 Task: Find connections with filter location Bartolomé Masó with filter topic #mentorshipwith filter profile language English with filter current company Boston Scientific with filter school Ryan International School, Noida with filter industry Biotechnology Research with filter service category Ghostwriting with filter keywords title Vehicle or Equipment Cleaner
Action: Mouse moved to (598, 79)
Screenshot: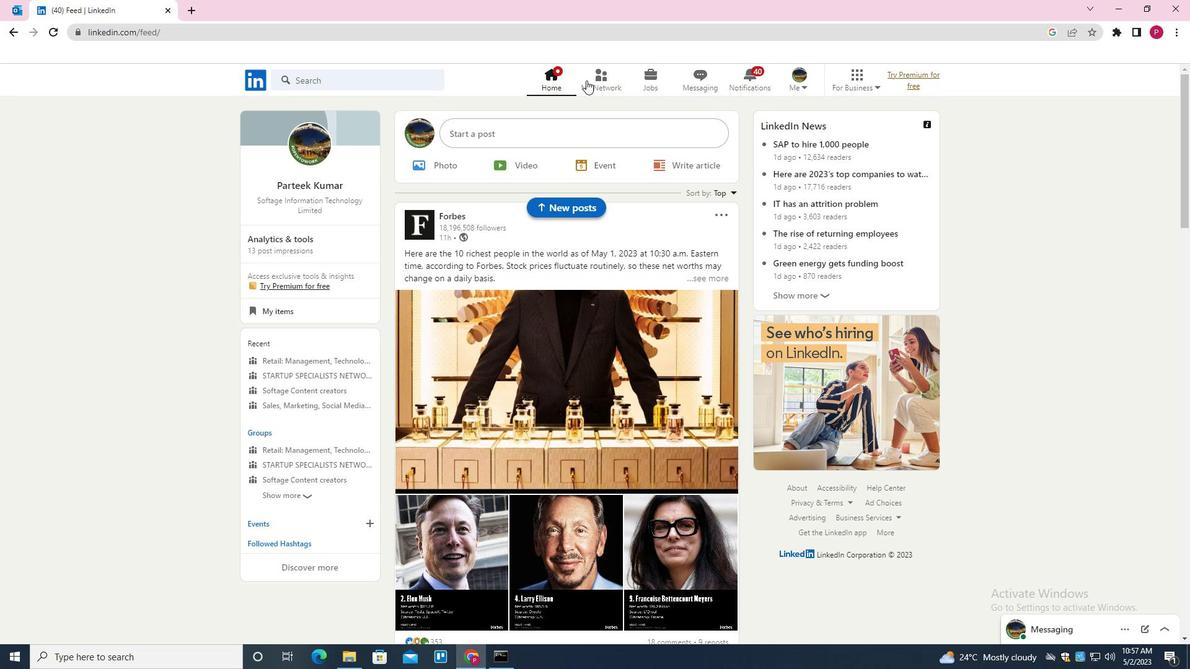 
Action: Mouse pressed left at (598, 79)
Screenshot: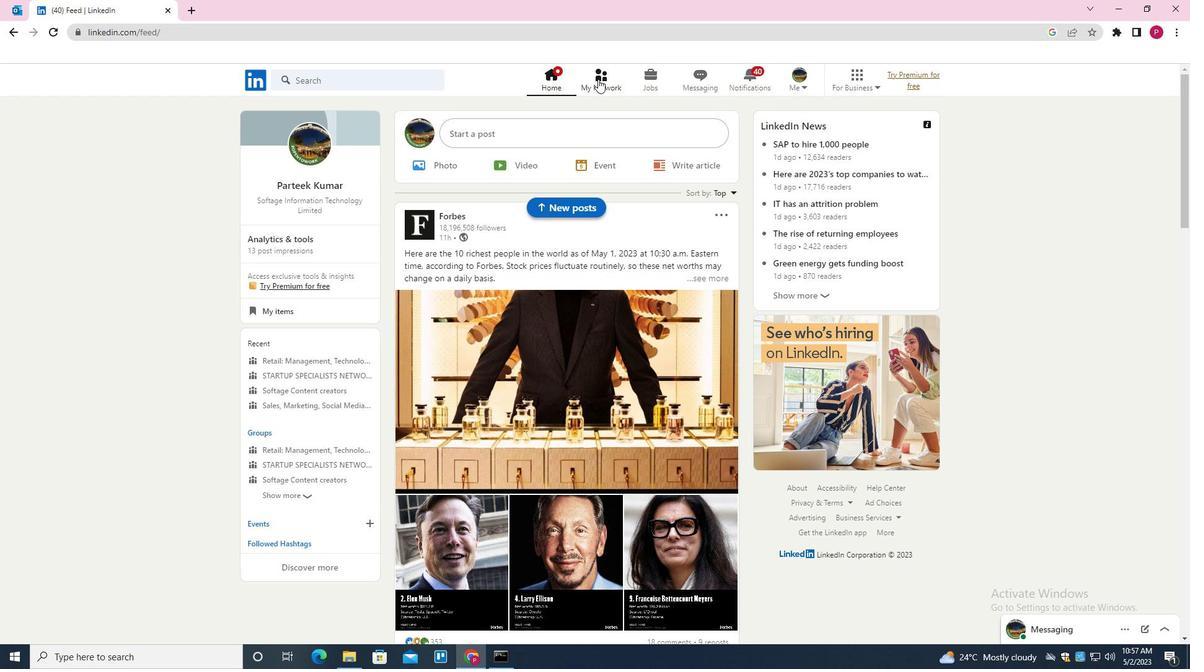
Action: Mouse moved to (373, 143)
Screenshot: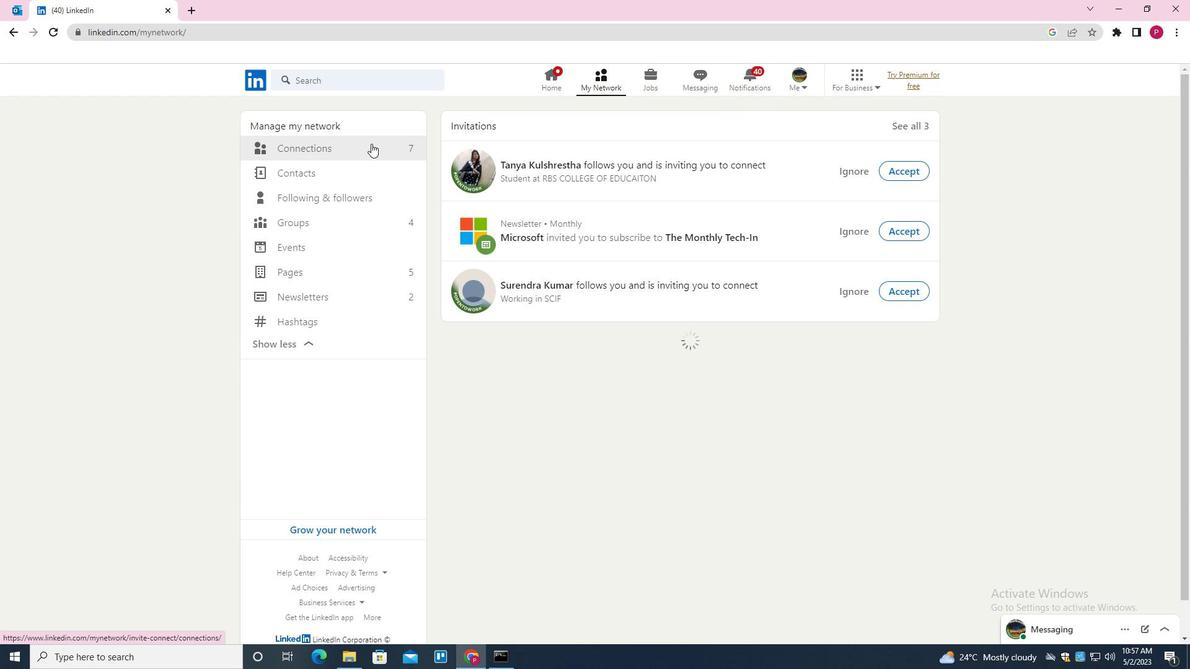 
Action: Mouse pressed left at (373, 143)
Screenshot: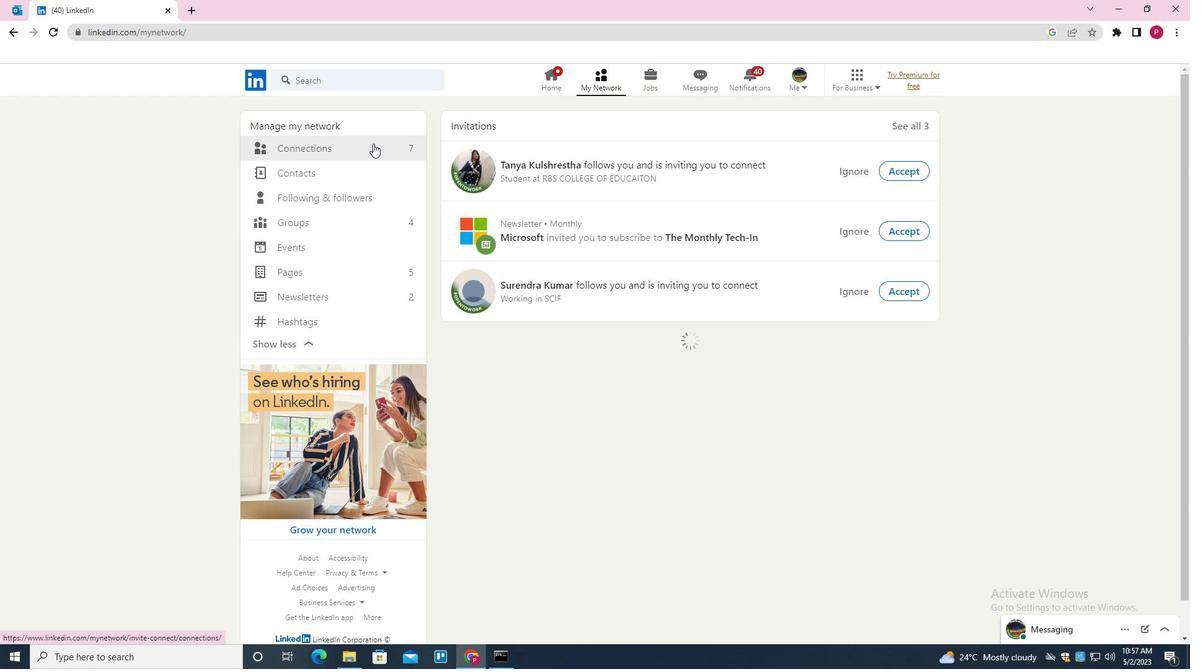 
Action: Mouse moved to (714, 149)
Screenshot: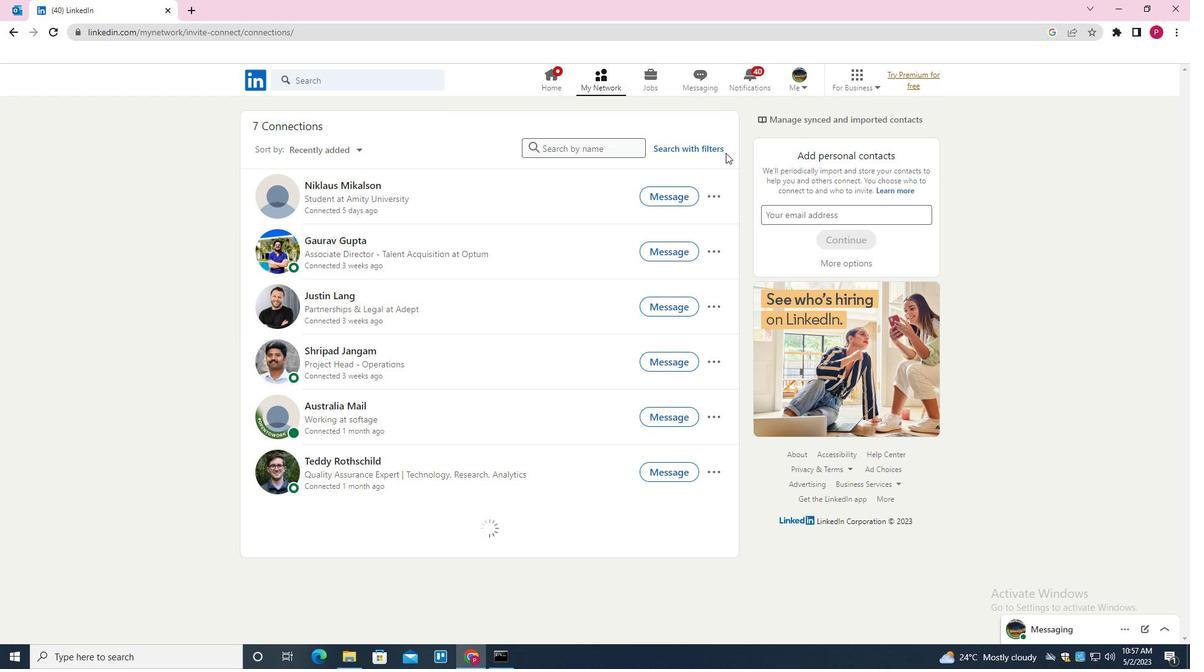 
Action: Mouse pressed left at (714, 149)
Screenshot: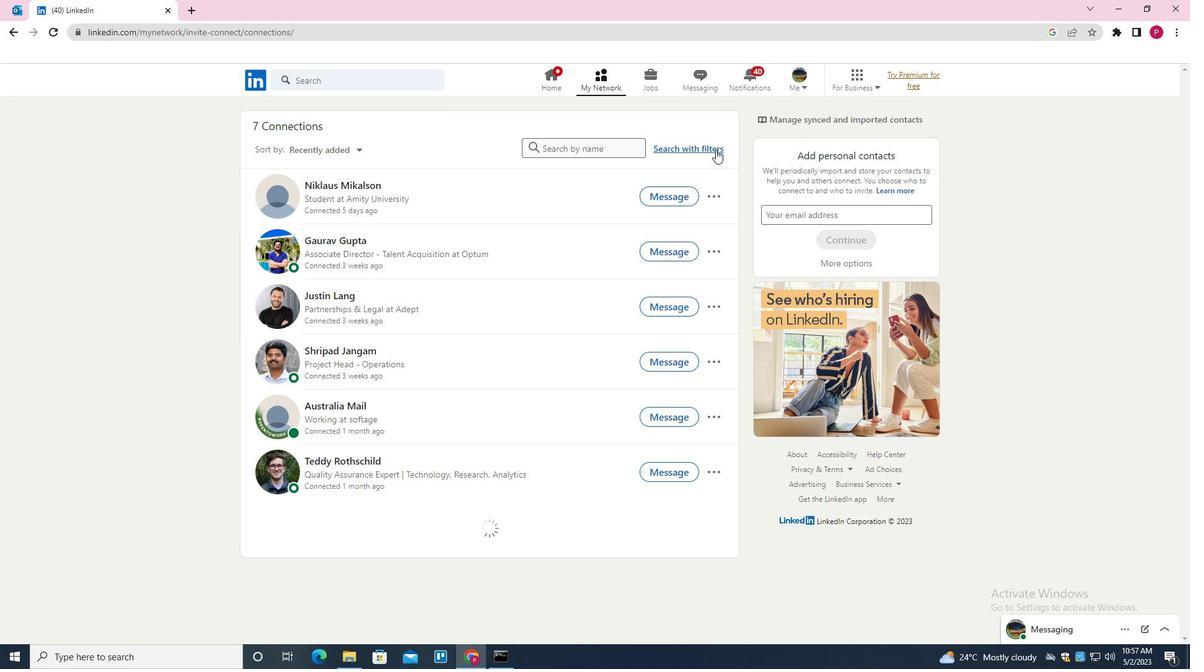 
Action: Mouse moved to (634, 115)
Screenshot: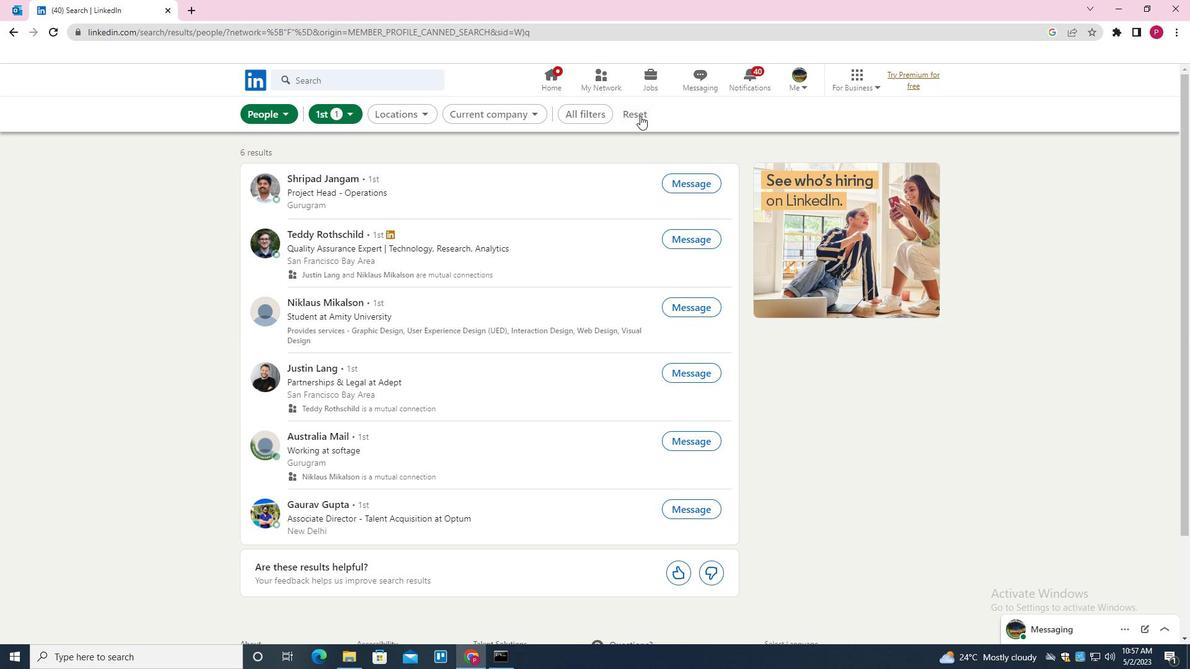 
Action: Mouse pressed left at (634, 115)
Screenshot: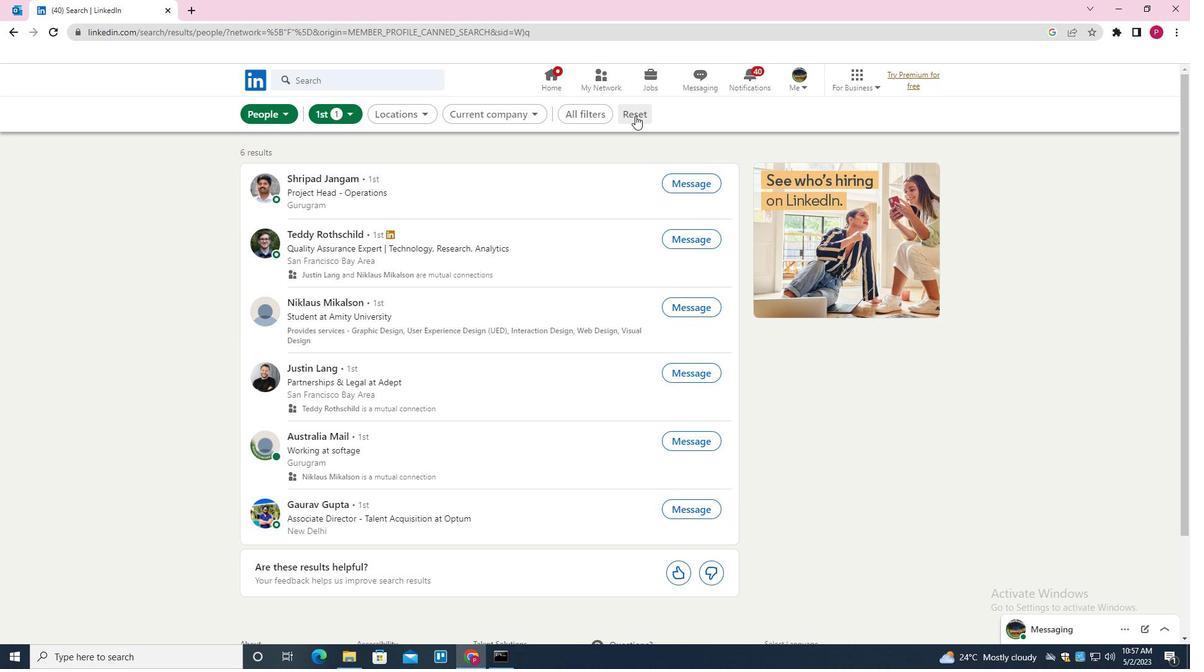 
Action: Mouse moved to (624, 114)
Screenshot: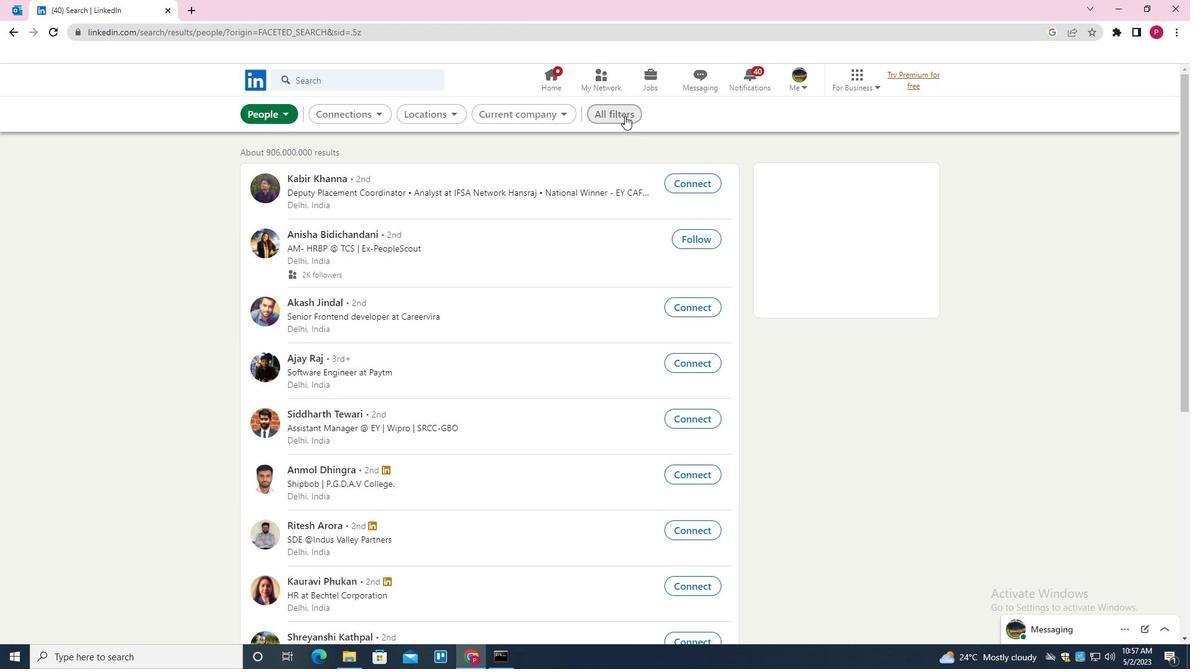 
Action: Mouse pressed left at (624, 114)
Screenshot: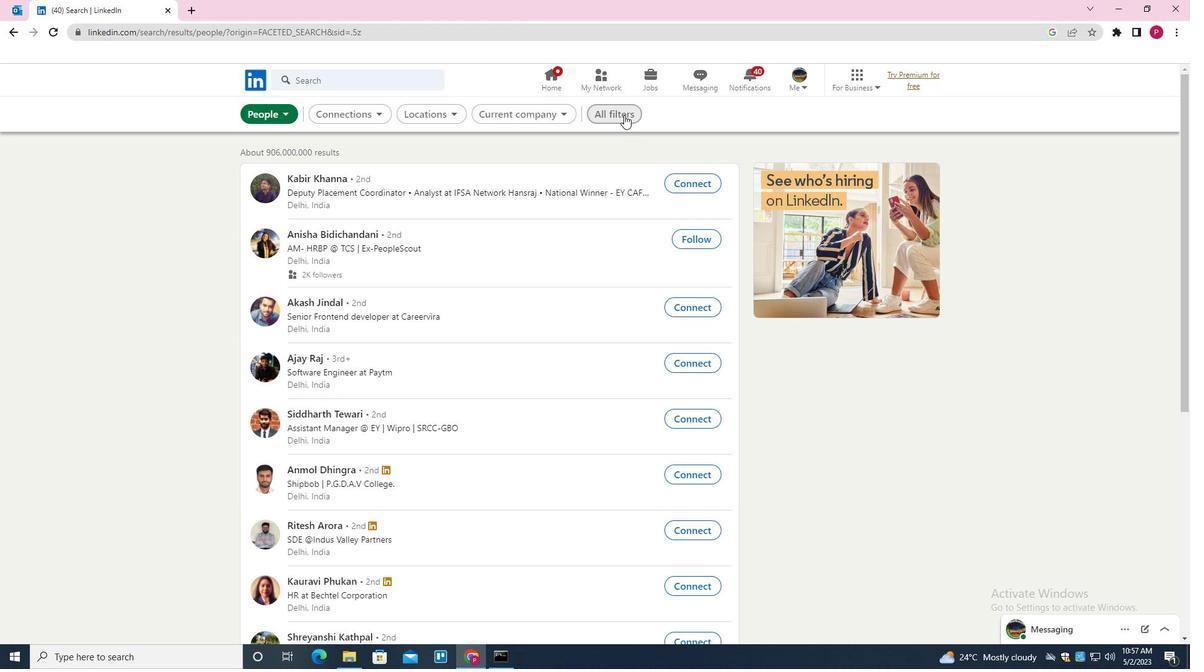 
Action: Mouse moved to (1056, 288)
Screenshot: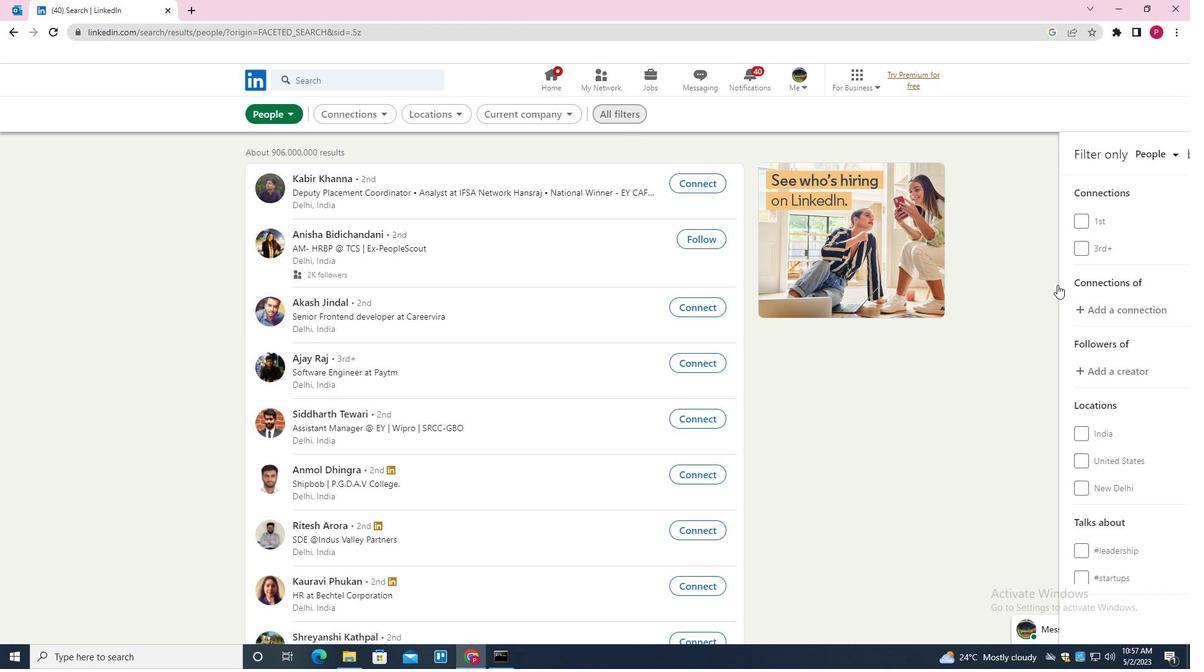 
Action: Mouse scrolled (1056, 287) with delta (0, 0)
Screenshot: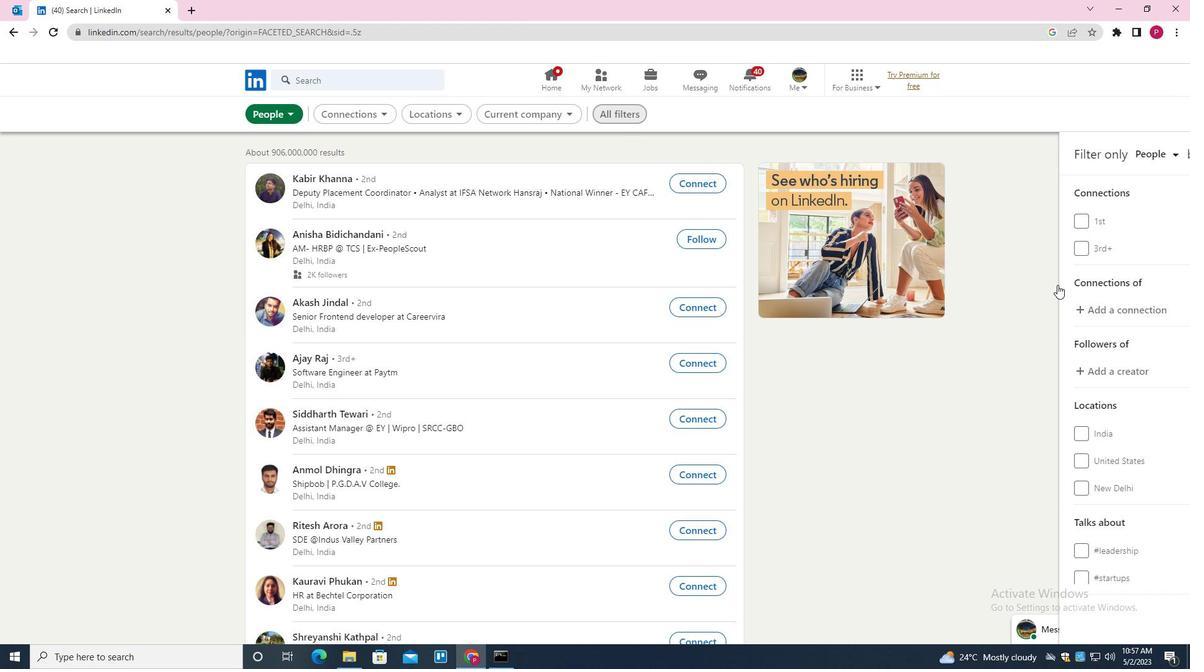 
Action: Mouse moved to (1056, 291)
Screenshot: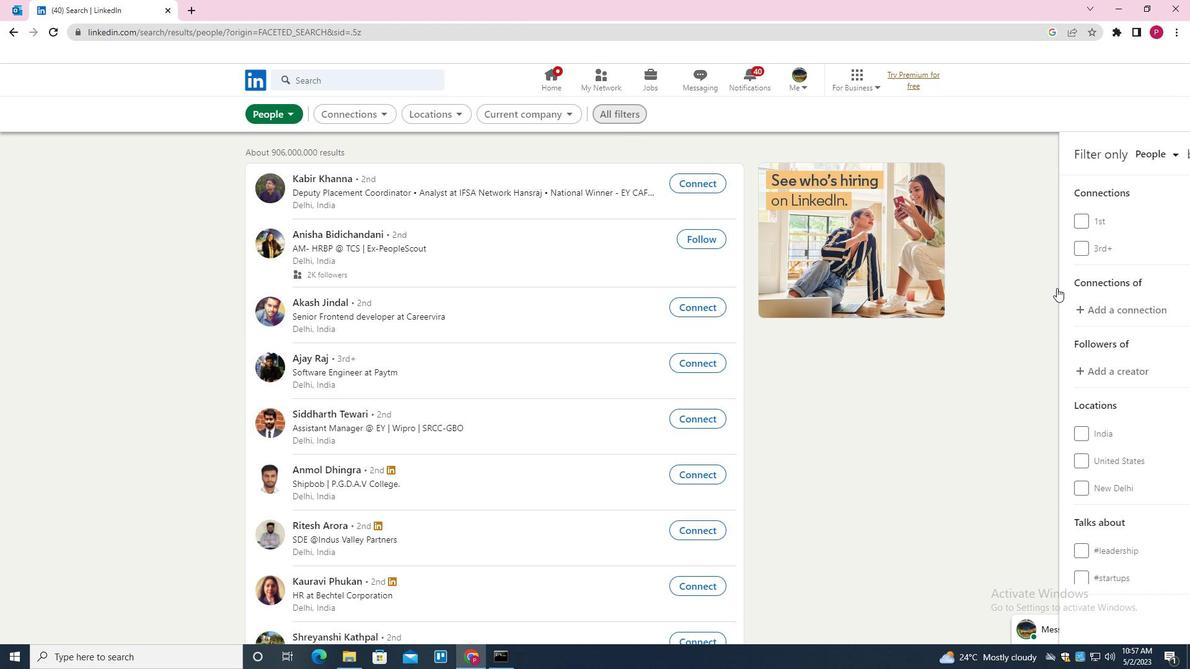 
Action: Mouse scrolled (1056, 290) with delta (0, 0)
Screenshot: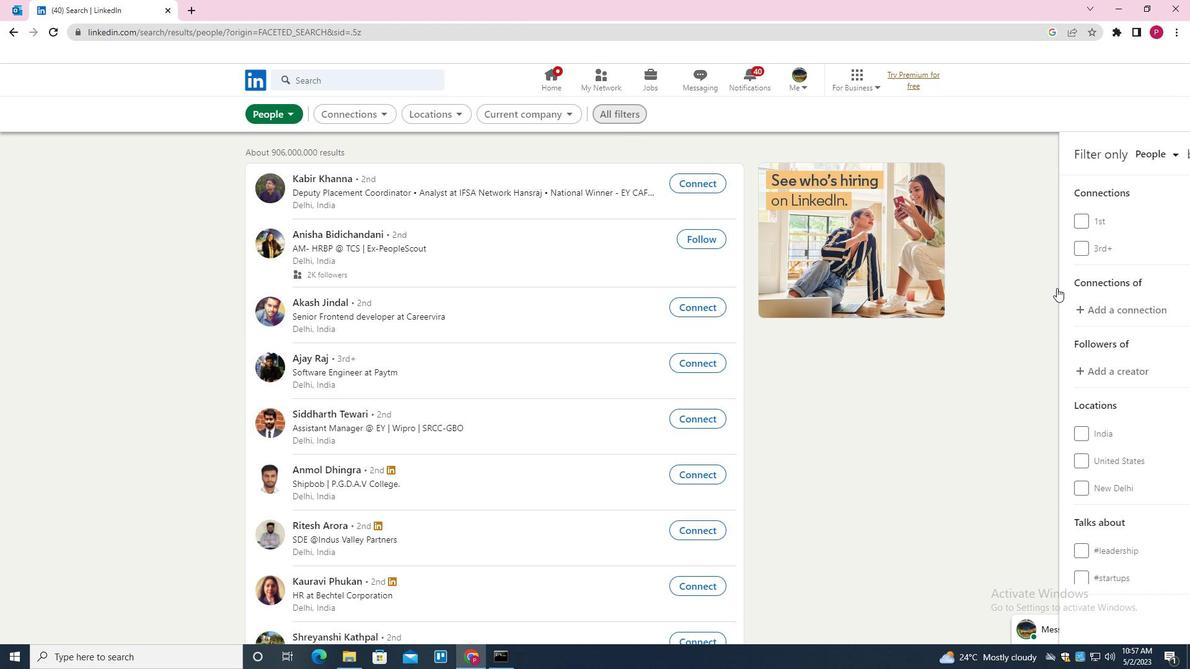 
Action: Mouse moved to (1045, 358)
Screenshot: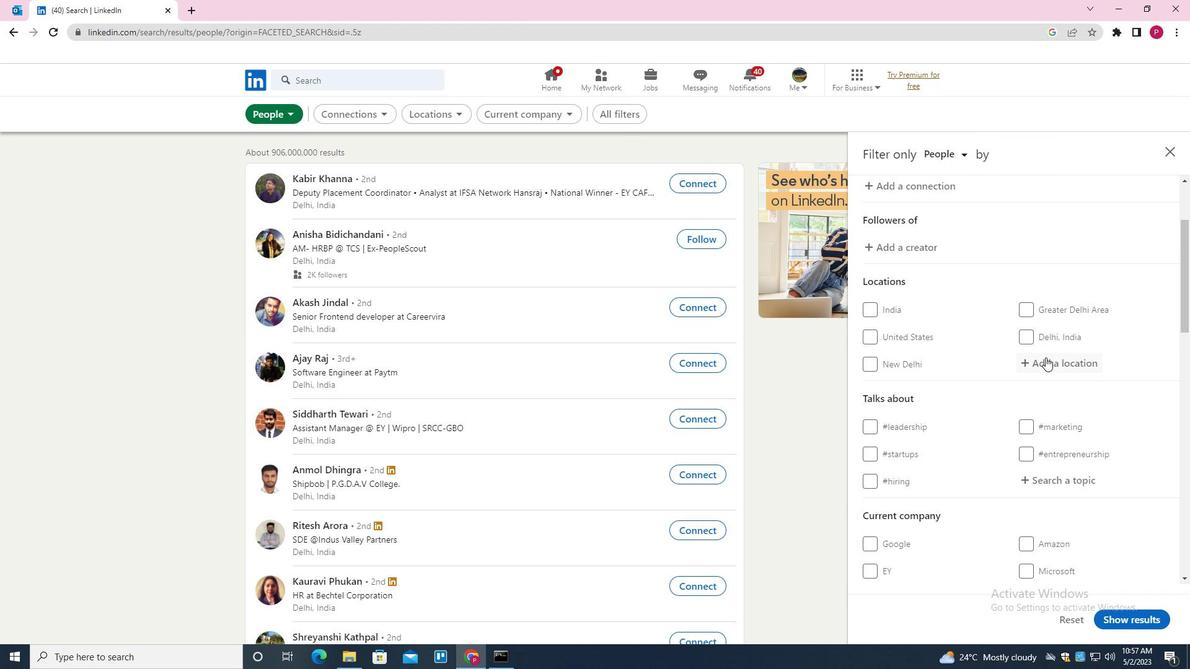 
Action: Mouse pressed left at (1045, 358)
Screenshot: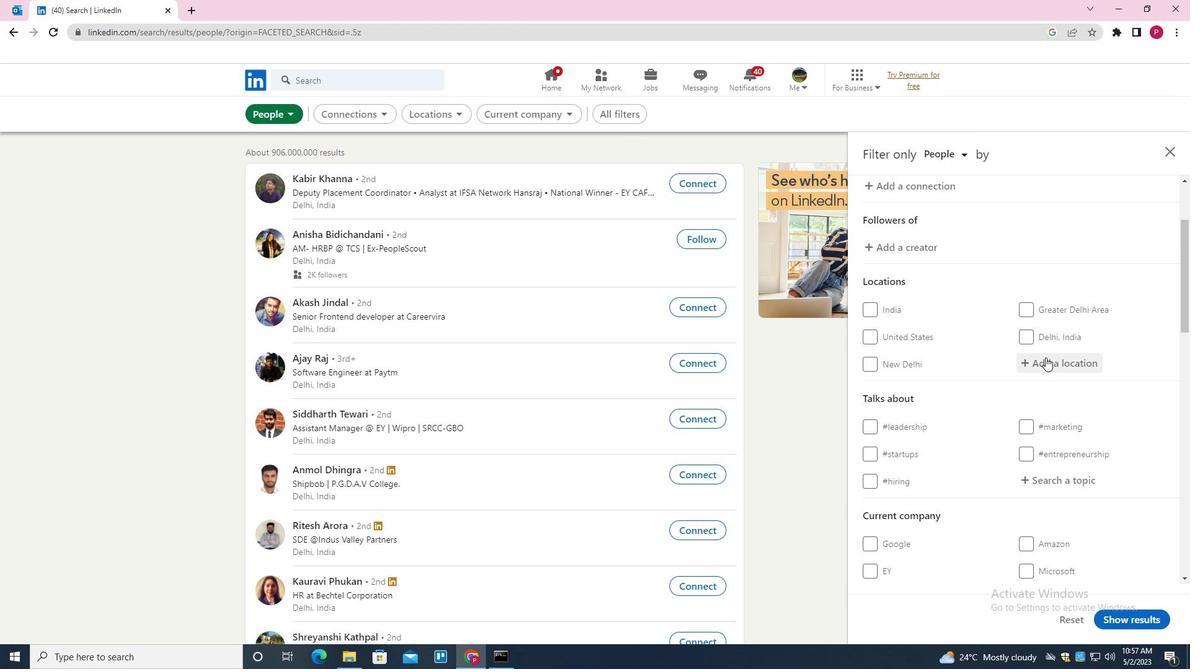 
Action: Mouse moved to (1045, 358)
Screenshot: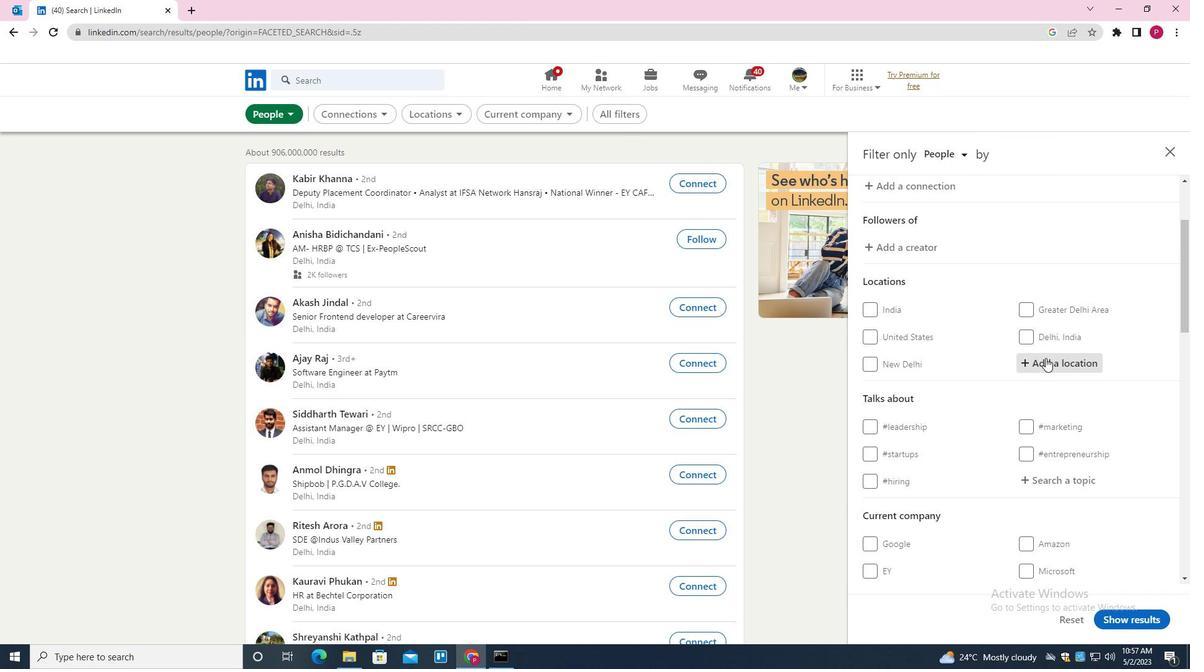
Action: Key pressed <Key.shift>BARTOLOME<Key.space><Key.shift>MASO
Screenshot: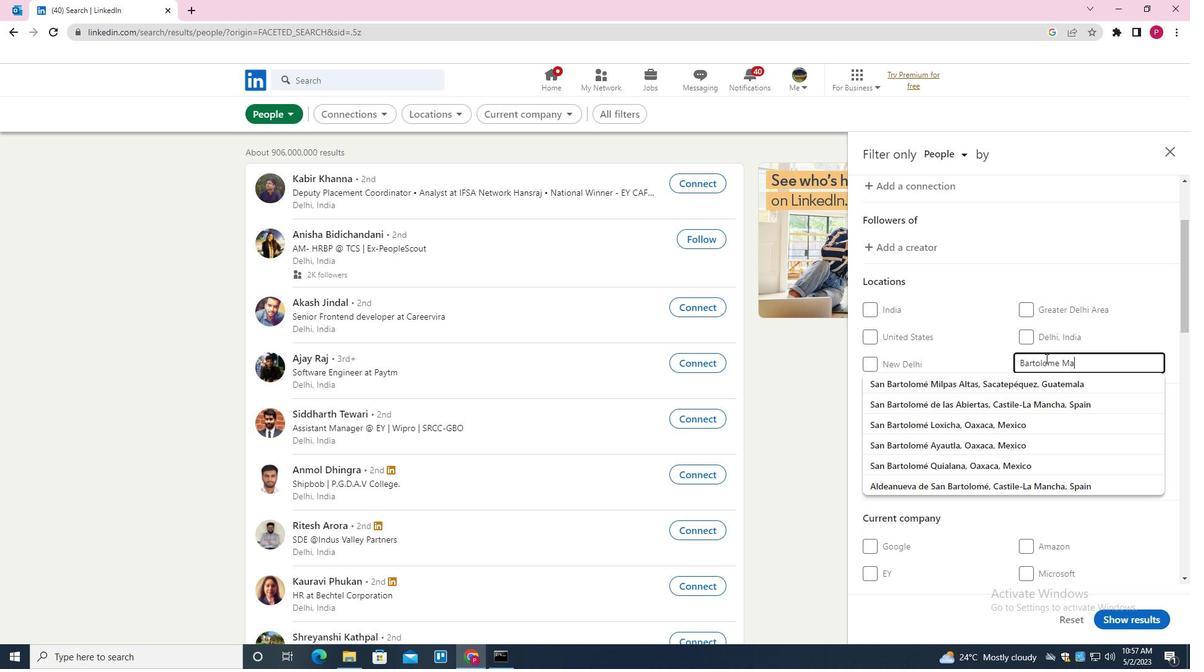 
Action: Mouse moved to (1038, 392)
Screenshot: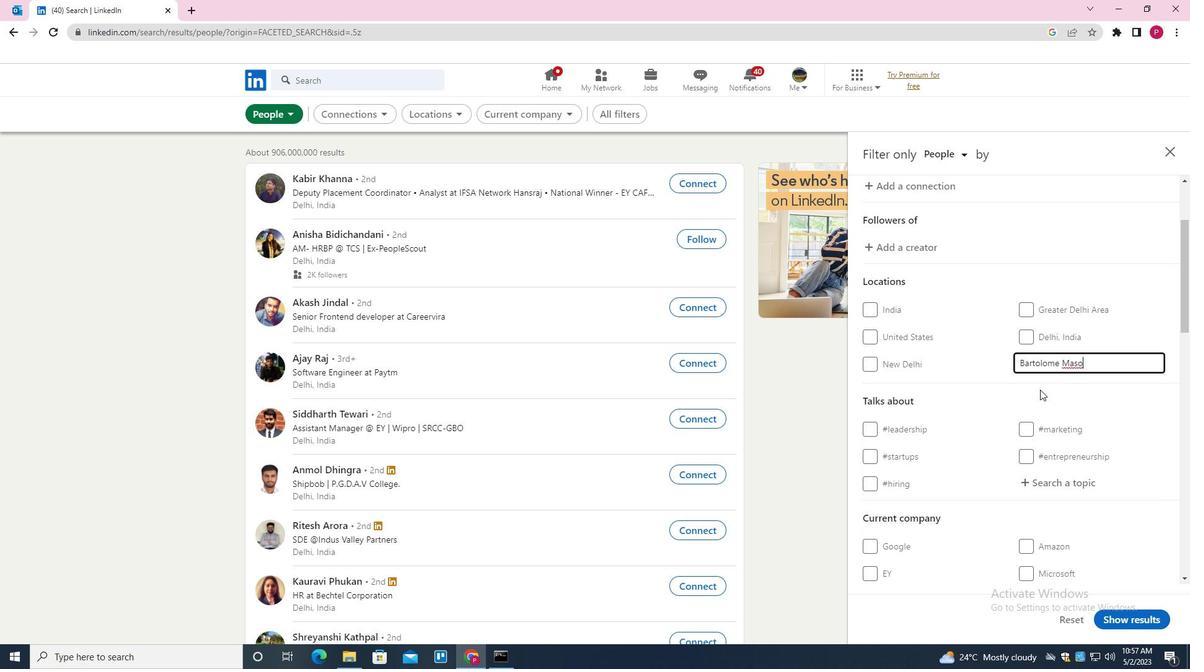 
Action: Mouse scrolled (1038, 392) with delta (0, 0)
Screenshot: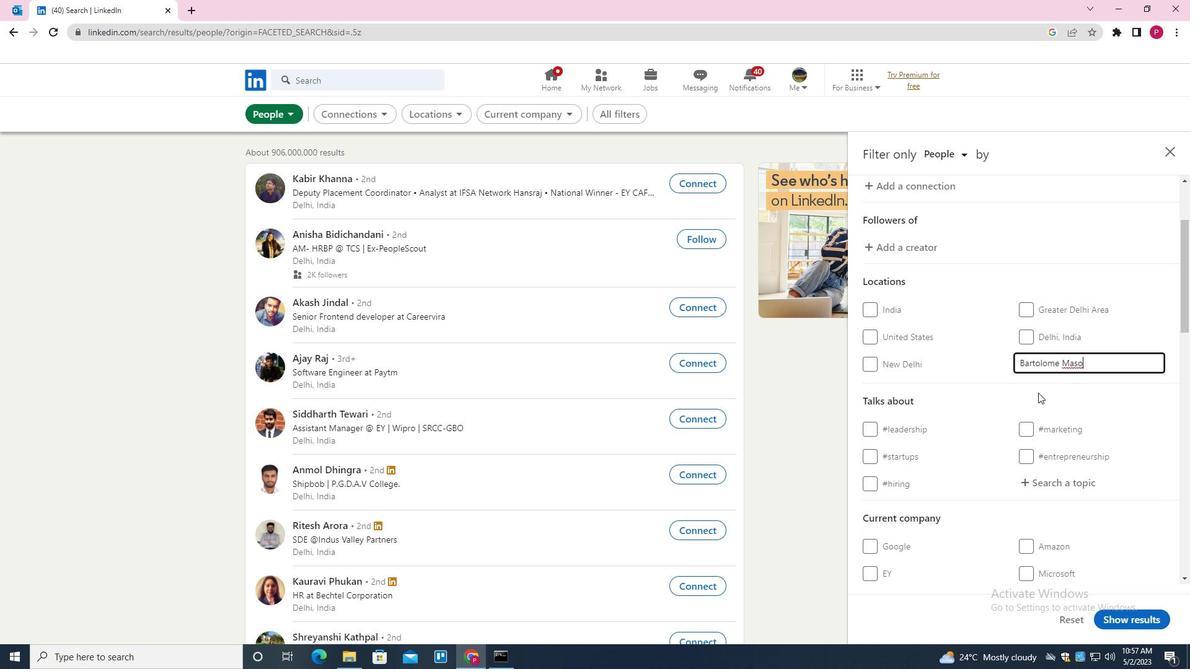 
Action: Mouse scrolled (1038, 392) with delta (0, 0)
Screenshot: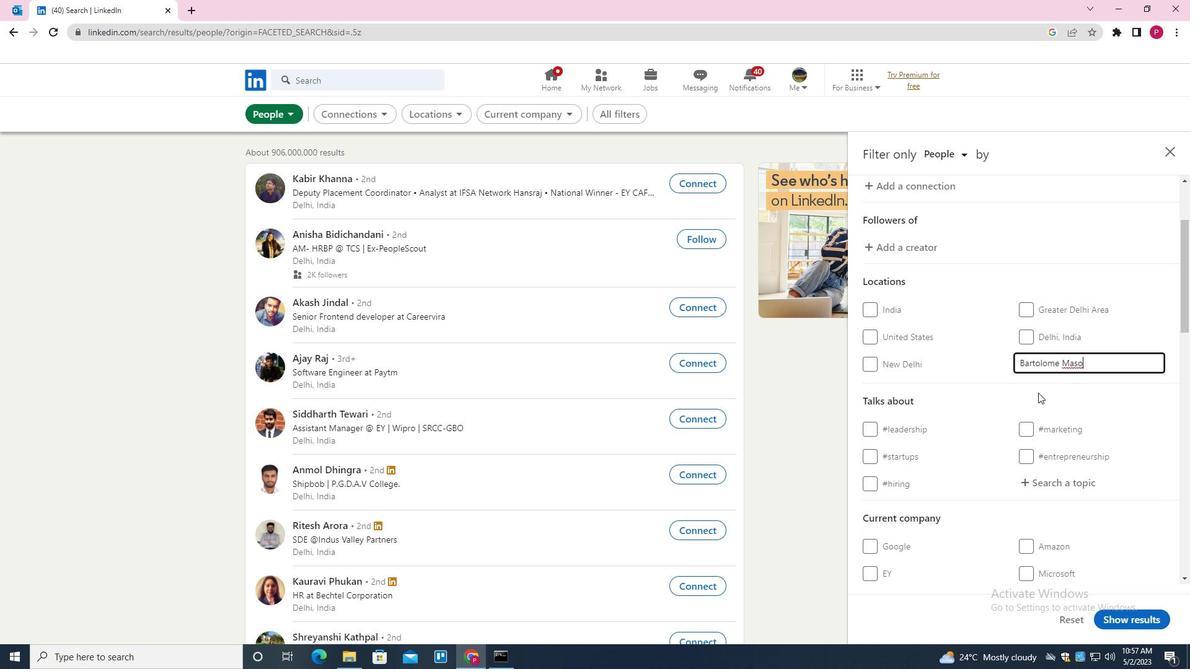 
Action: Mouse scrolled (1038, 392) with delta (0, 0)
Screenshot: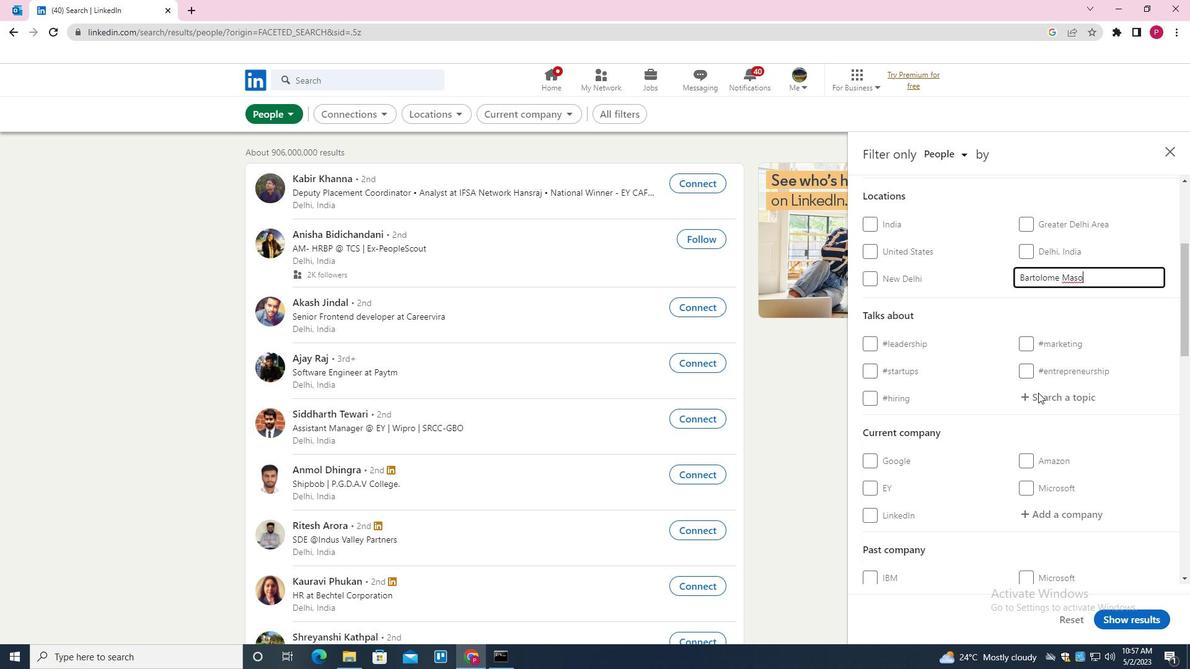 
Action: Mouse moved to (1054, 301)
Screenshot: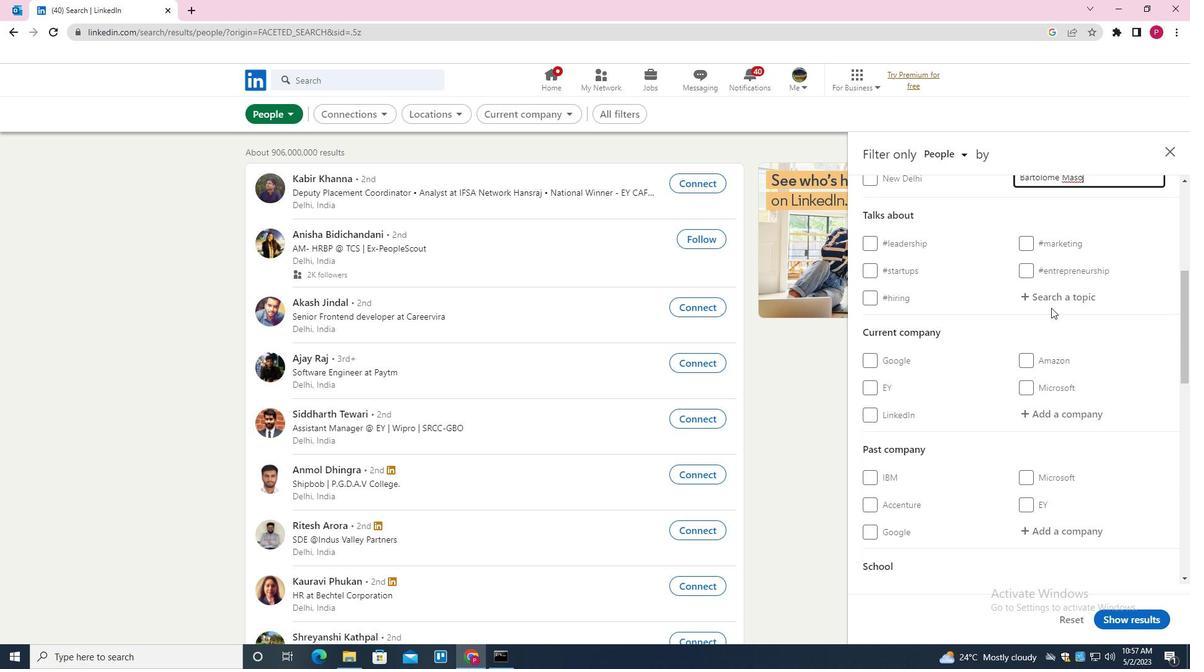 
Action: Mouse pressed left at (1054, 301)
Screenshot: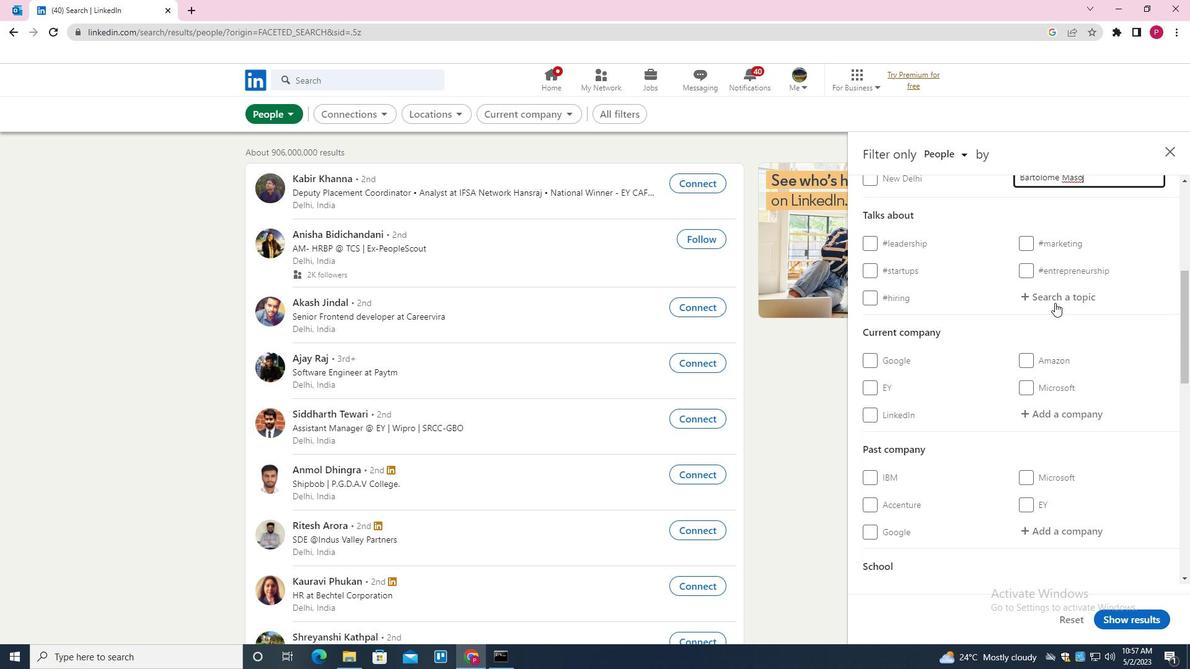 
Action: Key pressed <Key.shift><Key.shift><Key.shift><Key.shift><Key.shift><Key.shift><Key.shift><Key.shift><Key.shift><Key.shift>MENTORSHIP<Key.down><Key.enter>
Screenshot: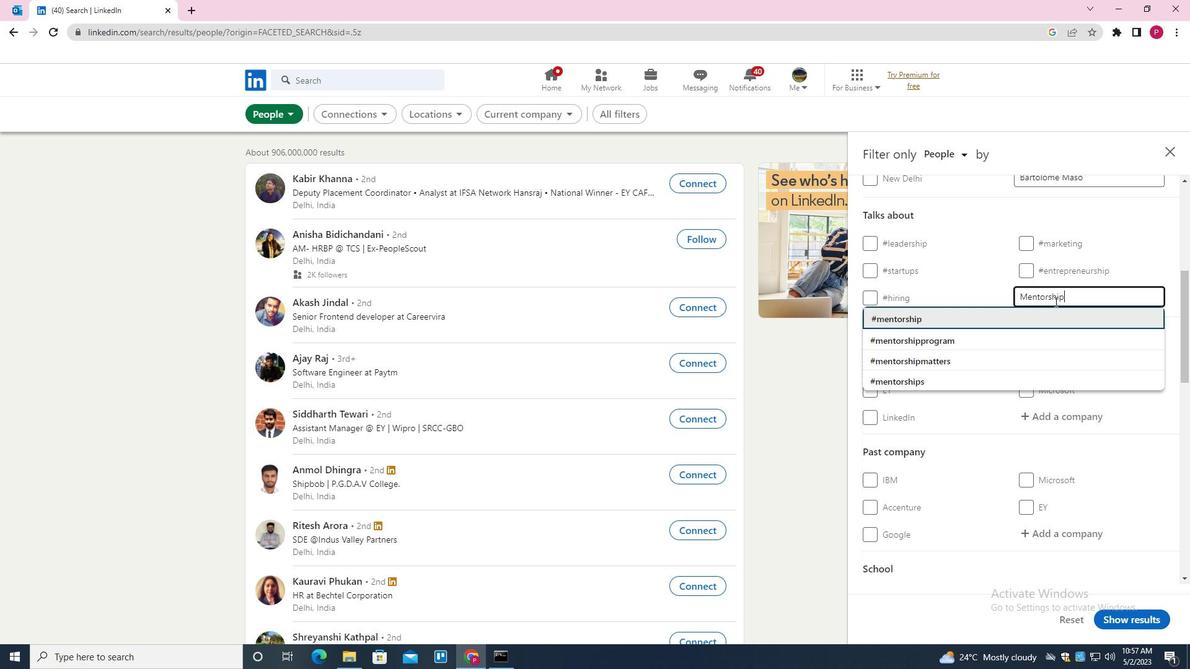 
Action: Mouse moved to (969, 363)
Screenshot: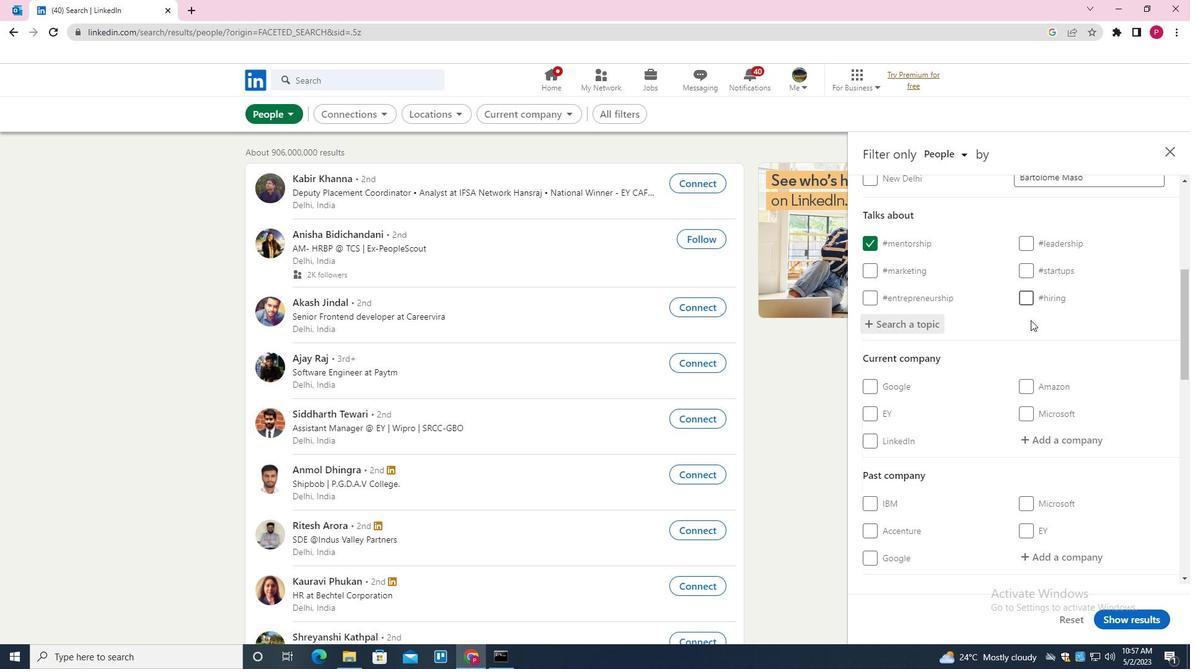 
Action: Mouse scrolled (969, 362) with delta (0, 0)
Screenshot: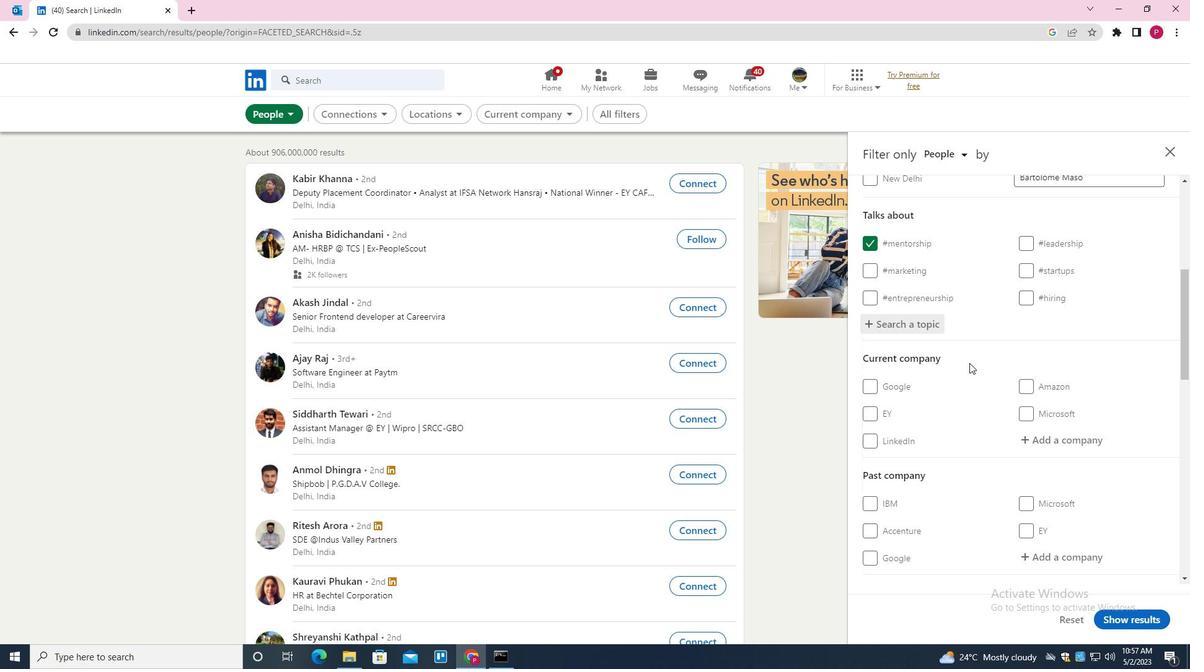 
Action: Mouse scrolled (969, 362) with delta (0, 0)
Screenshot: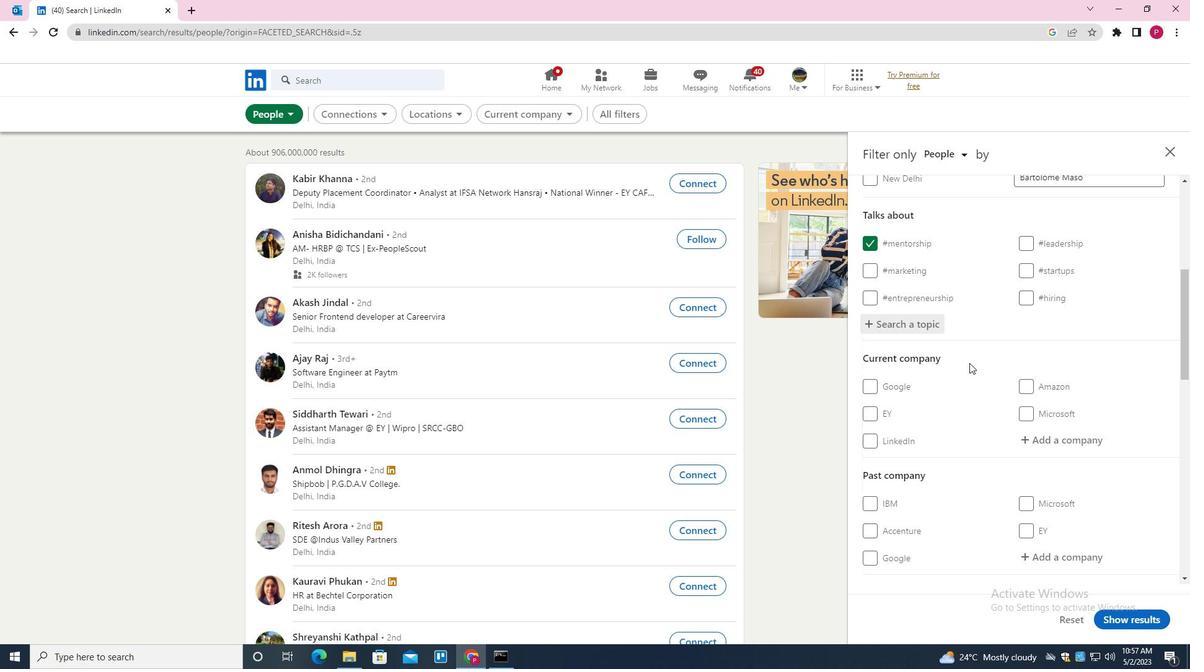 
Action: Mouse scrolled (969, 362) with delta (0, 0)
Screenshot: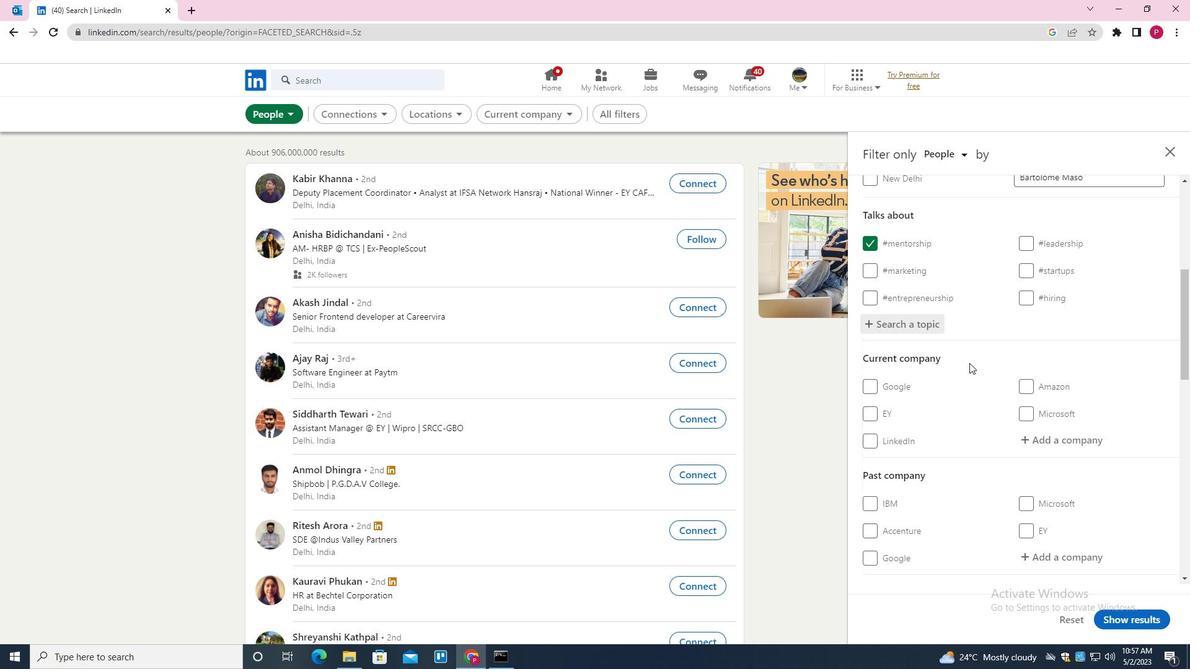 
Action: Mouse scrolled (969, 362) with delta (0, 0)
Screenshot: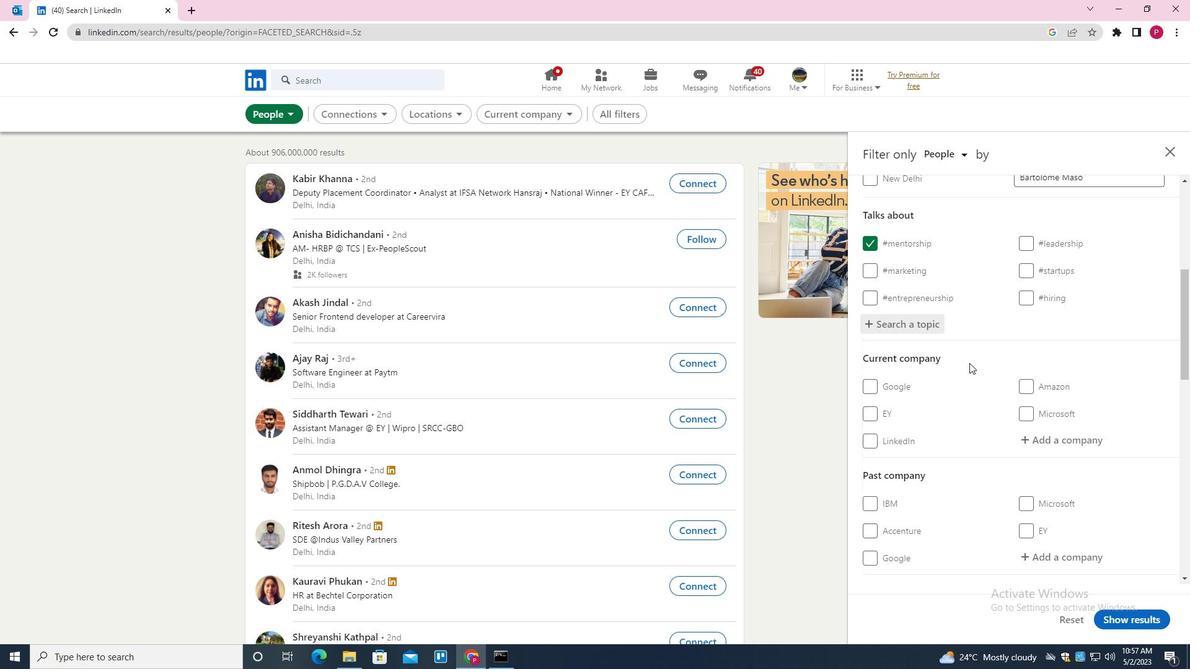 
Action: Mouse moved to (969, 365)
Screenshot: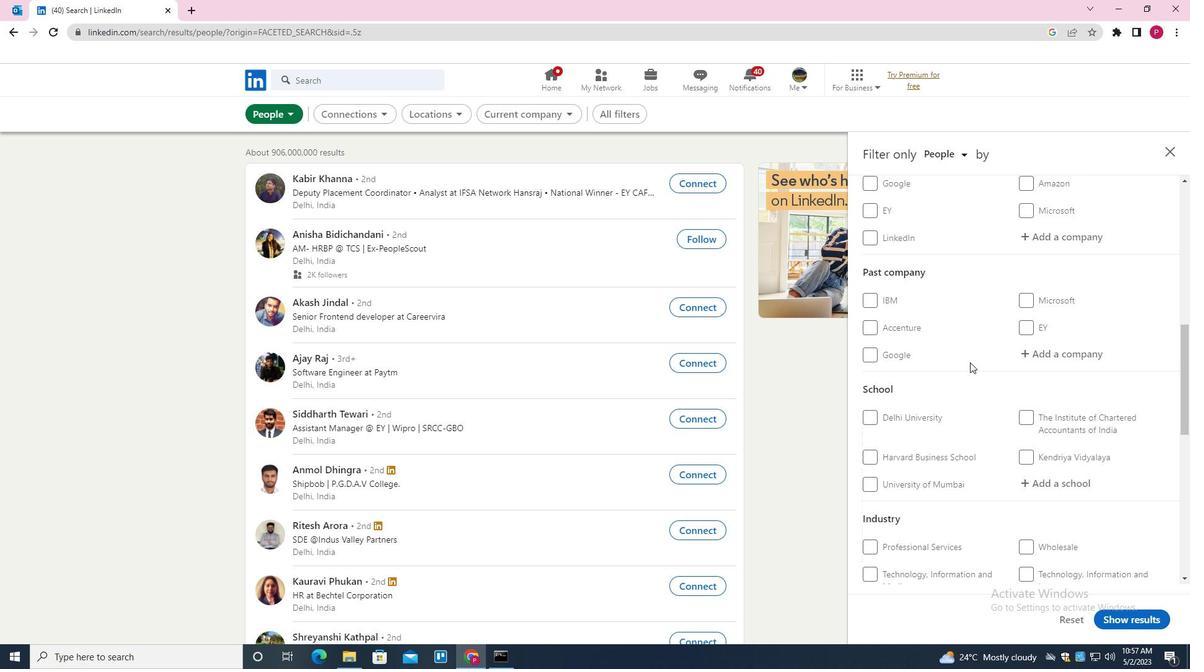 
Action: Mouse scrolled (969, 365) with delta (0, 0)
Screenshot: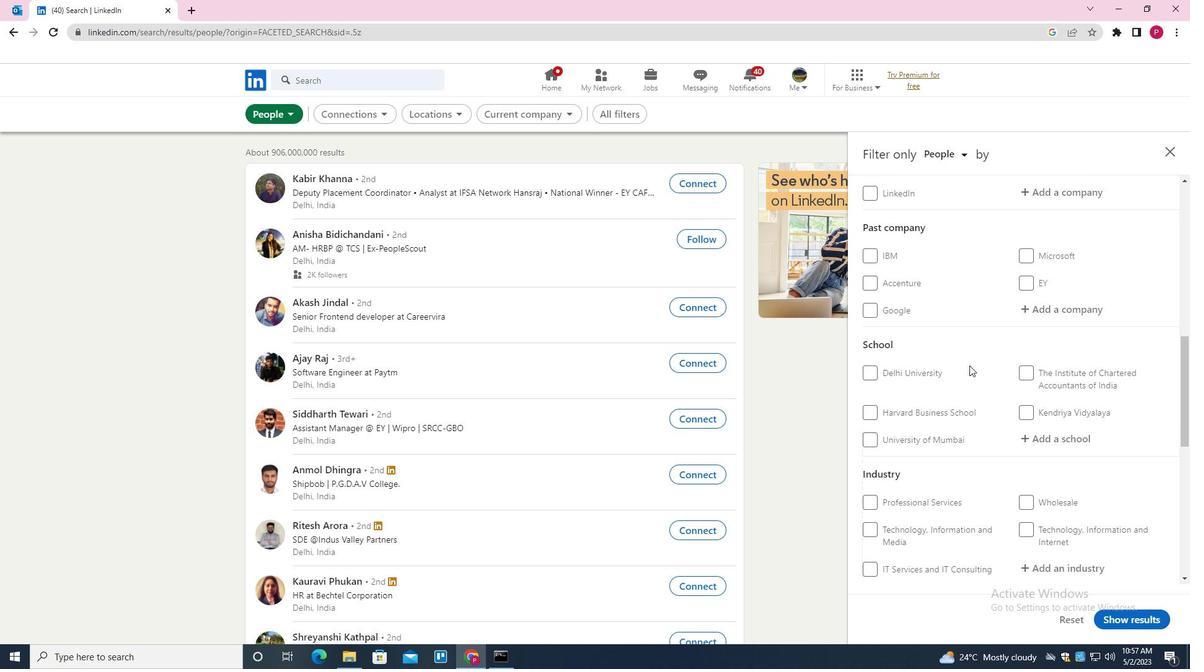 
Action: Mouse scrolled (969, 365) with delta (0, 0)
Screenshot: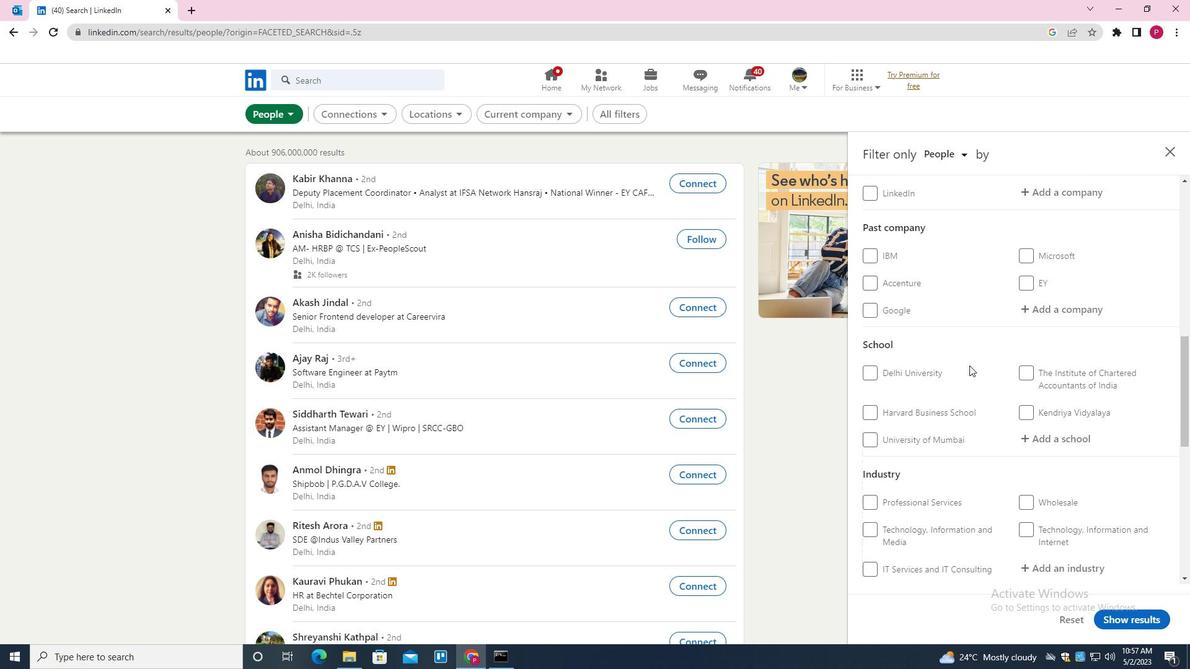 
Action: Mouse scrolled (969, 365) with delta (0, 0)
Screenshot: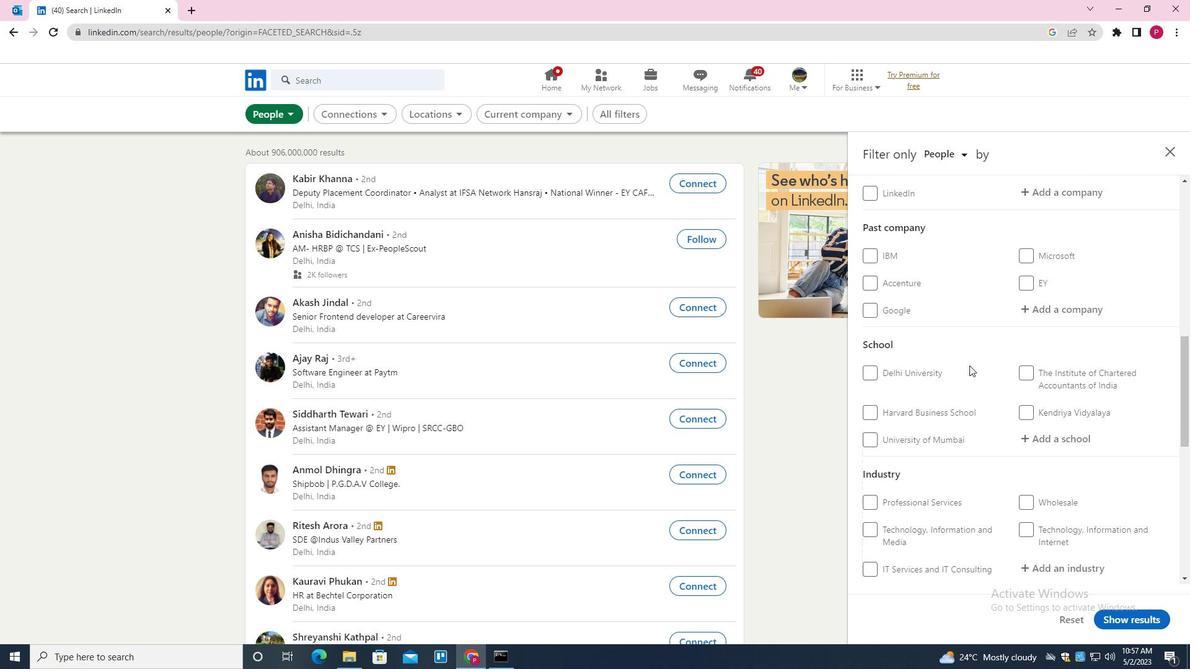 
Action: Mouse scrolled (969, 365) with delta (0, 0)
Screenshot: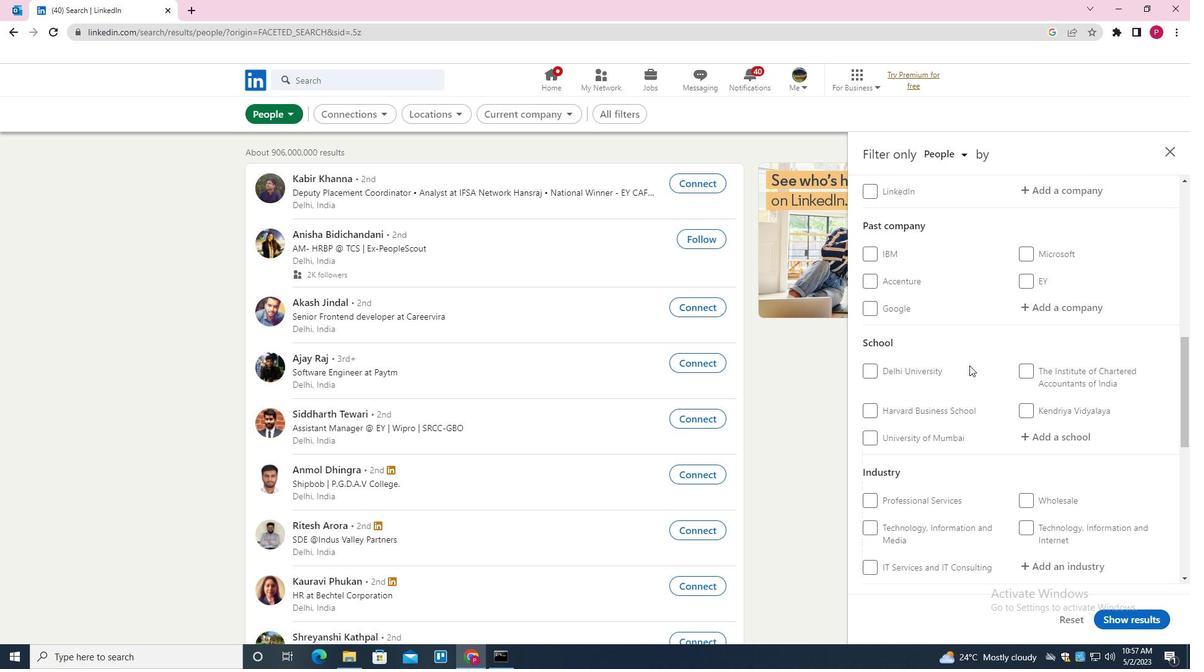 
Action: Mouse scrolled (969, 365) with delta (0, 0)
Screenshot: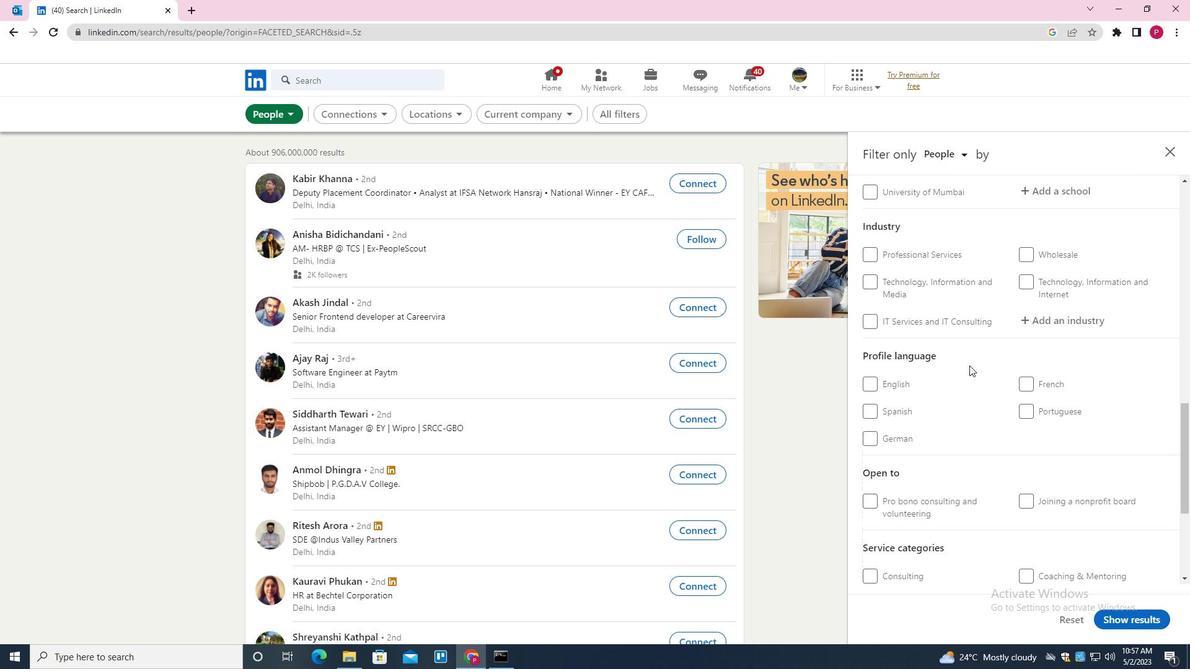 
Action: Mouse scrolled (969, 365) with delta (0, 0)
Screenshot: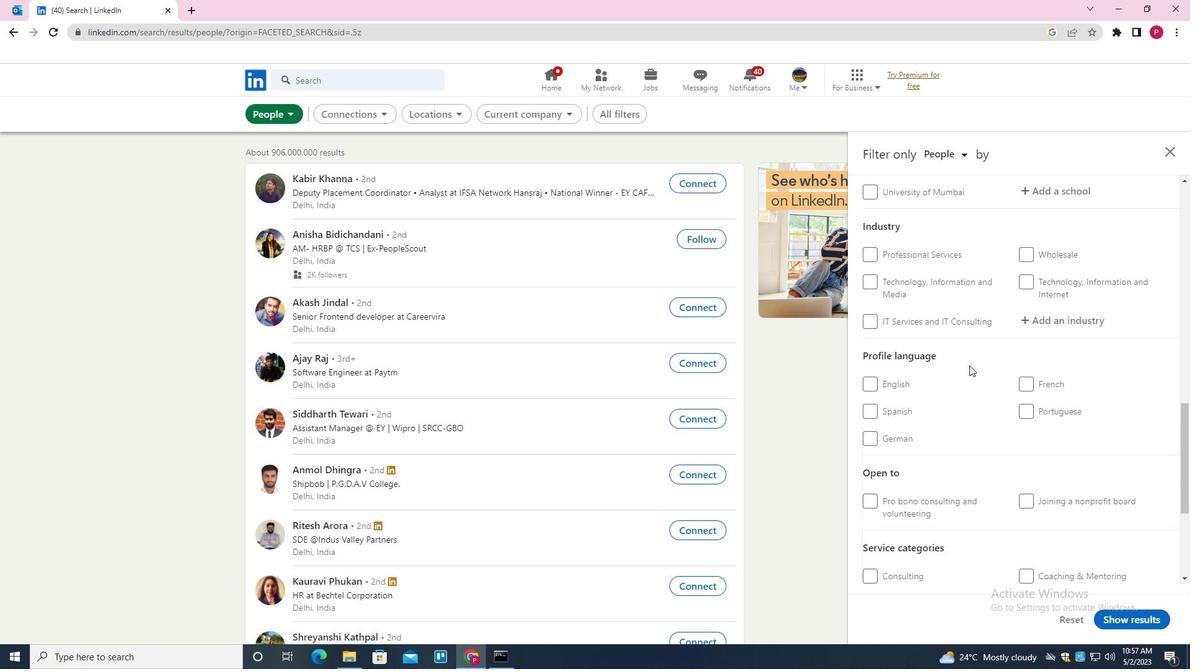 
Action: Mouse moved to (881, 262)
Screenshot: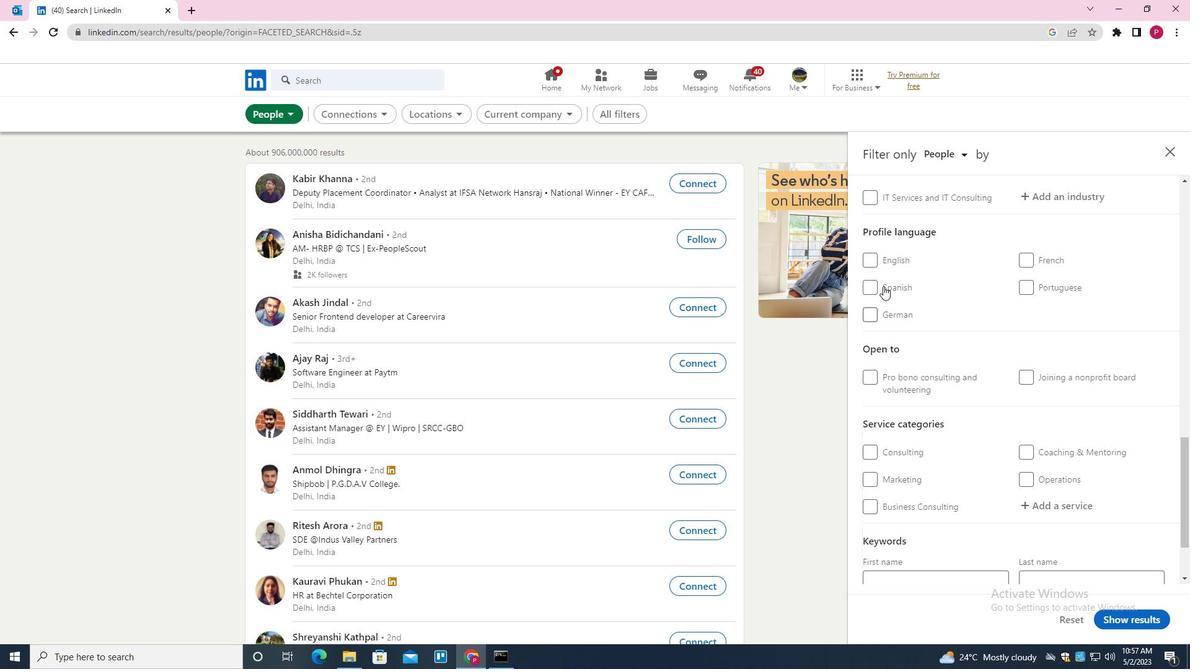 
Action: Mouse pressed left at (881, 262)
Screenshot: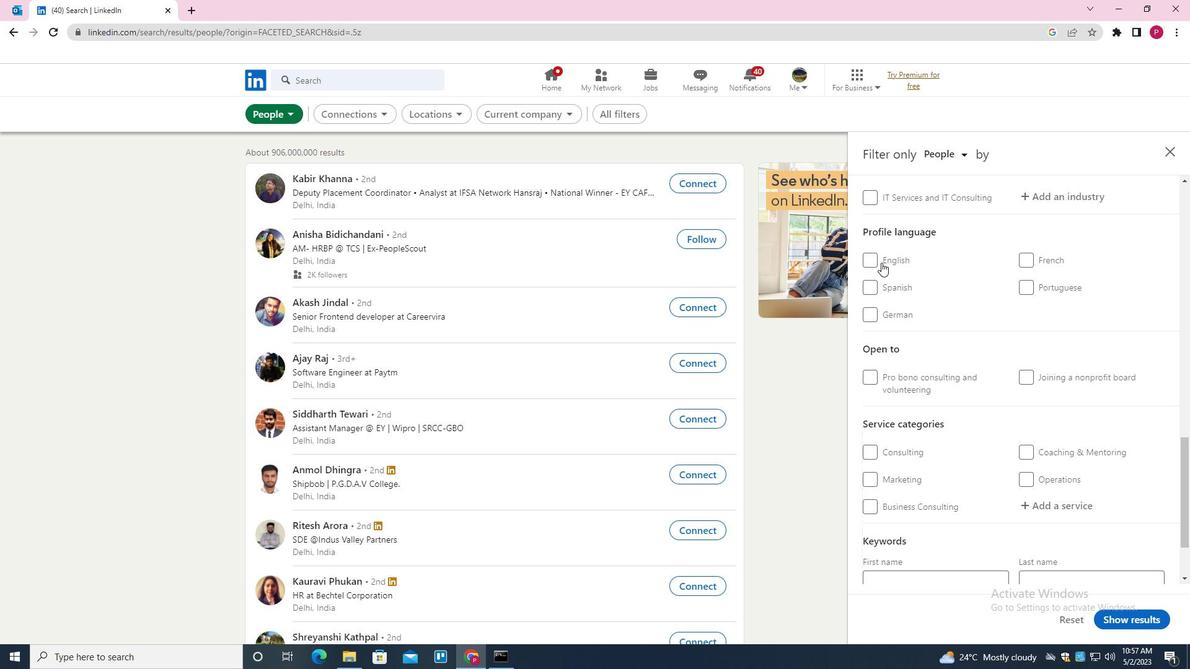 
Action: Mouse moved to (940, 290)
Screenshot: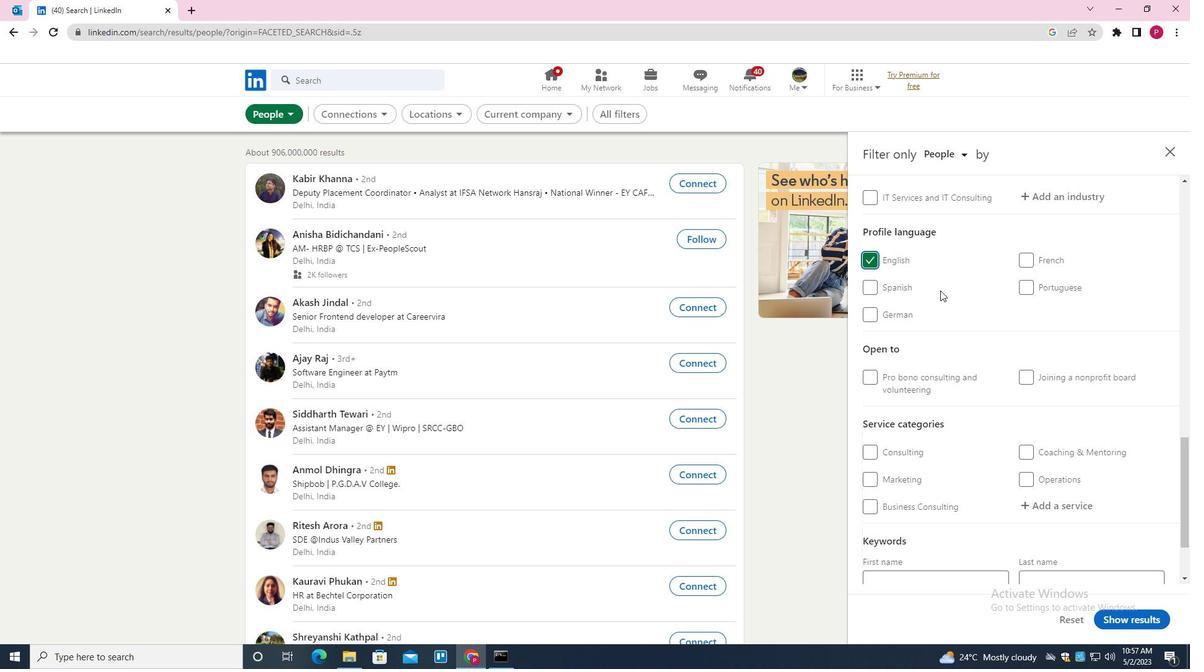 
Action: Mouse scrolled (940, 291) with delta (0, 0)
Screenshot: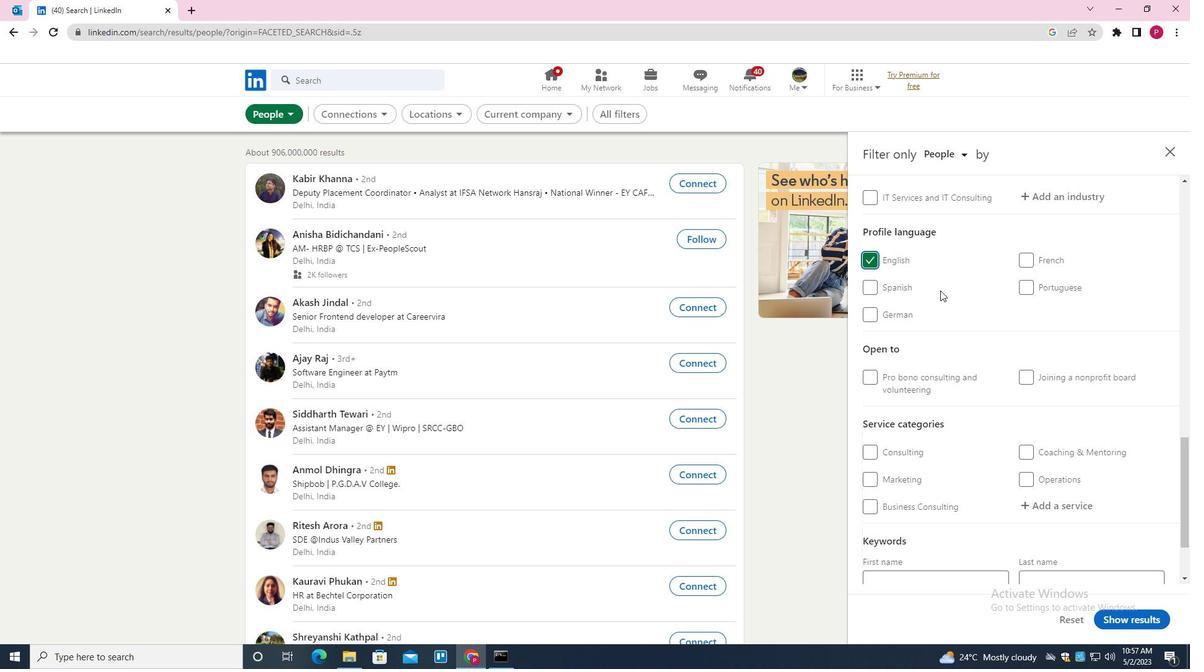 
Action: Mouse scrolled (940, 291) with delta (0, 0)
Screenshot: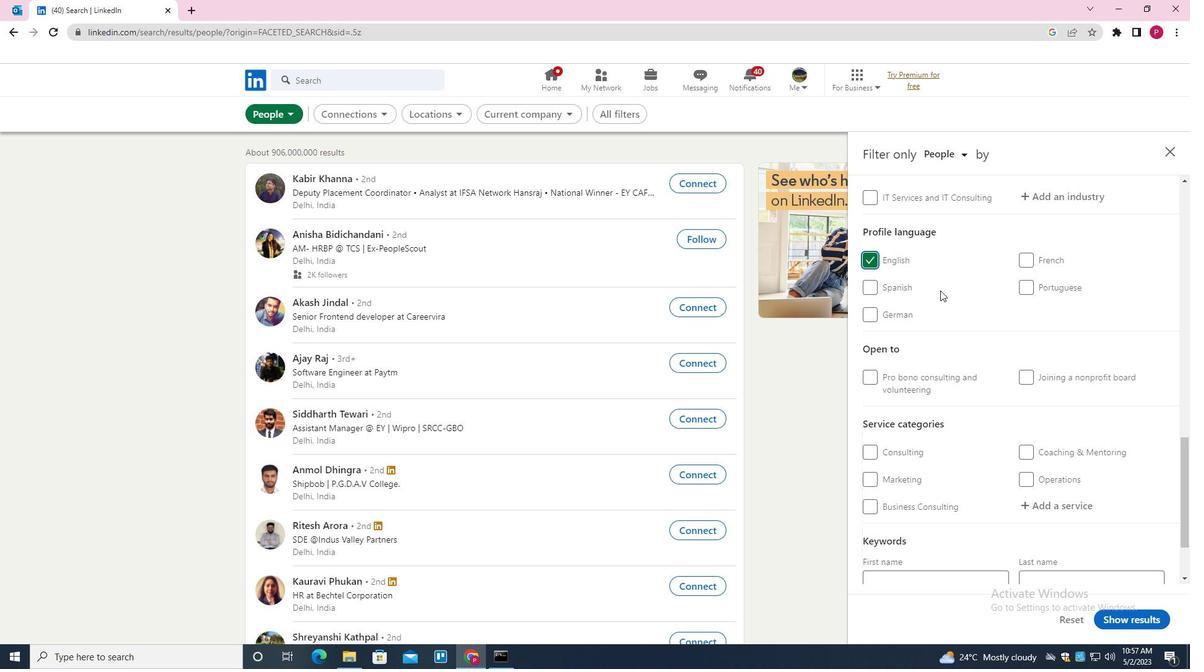 
Action: Mouse scrolled (940, 291) with delta (0, 0)
Screenshot: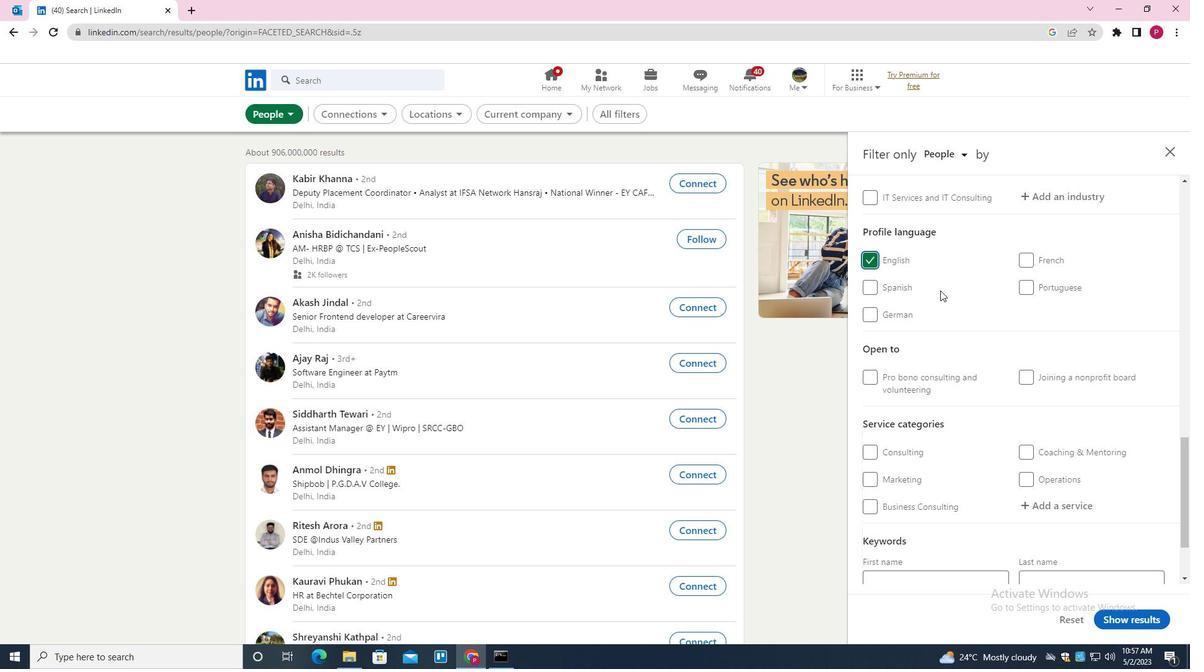 
Action: Mouse moved to (940, 291)
Screenshot: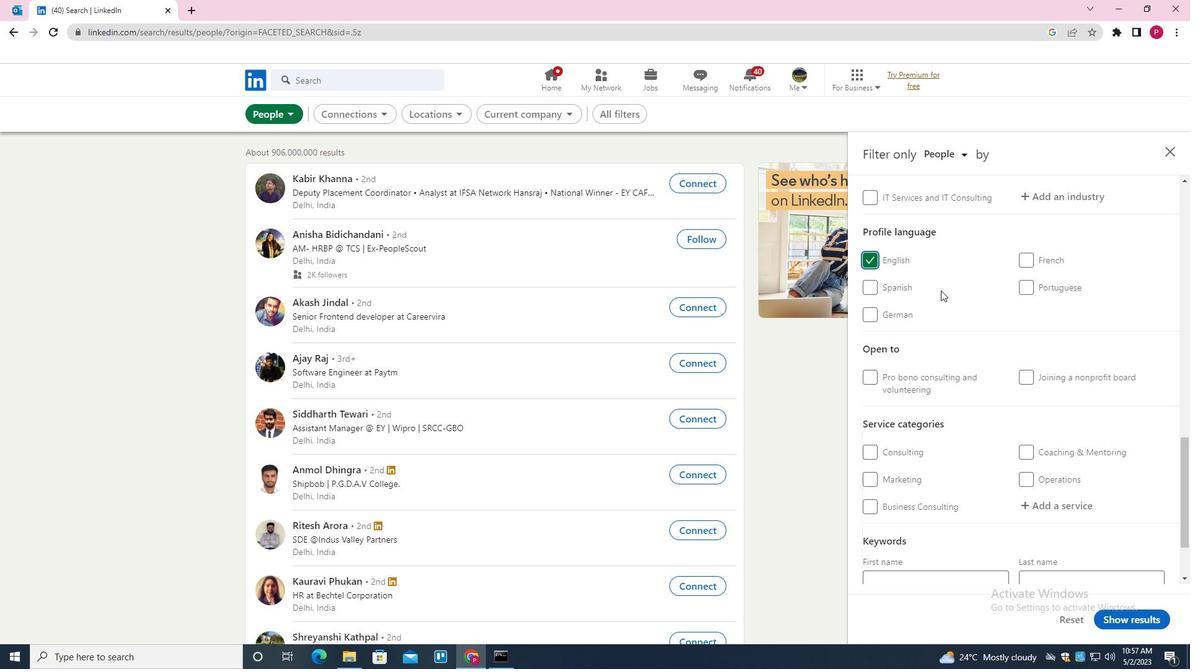 
Action: Mouse scrolled (940, 291) with delta (0, 0)
Screenshot: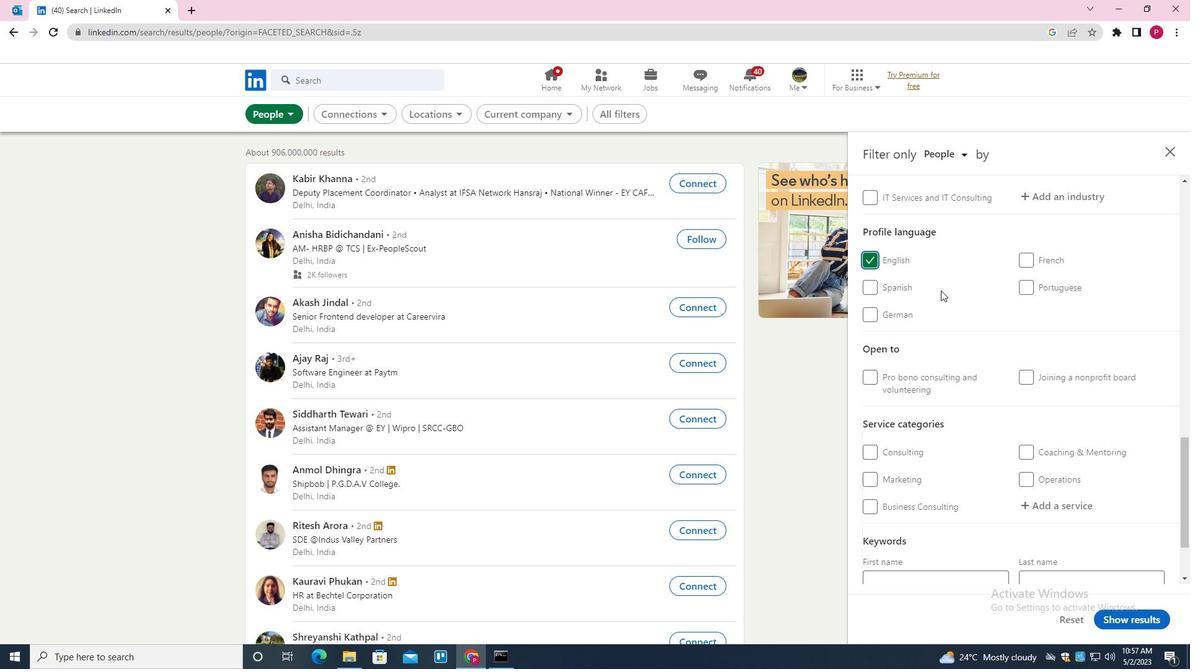 
Action: Mouse moved to (936, 330)
Screenshot: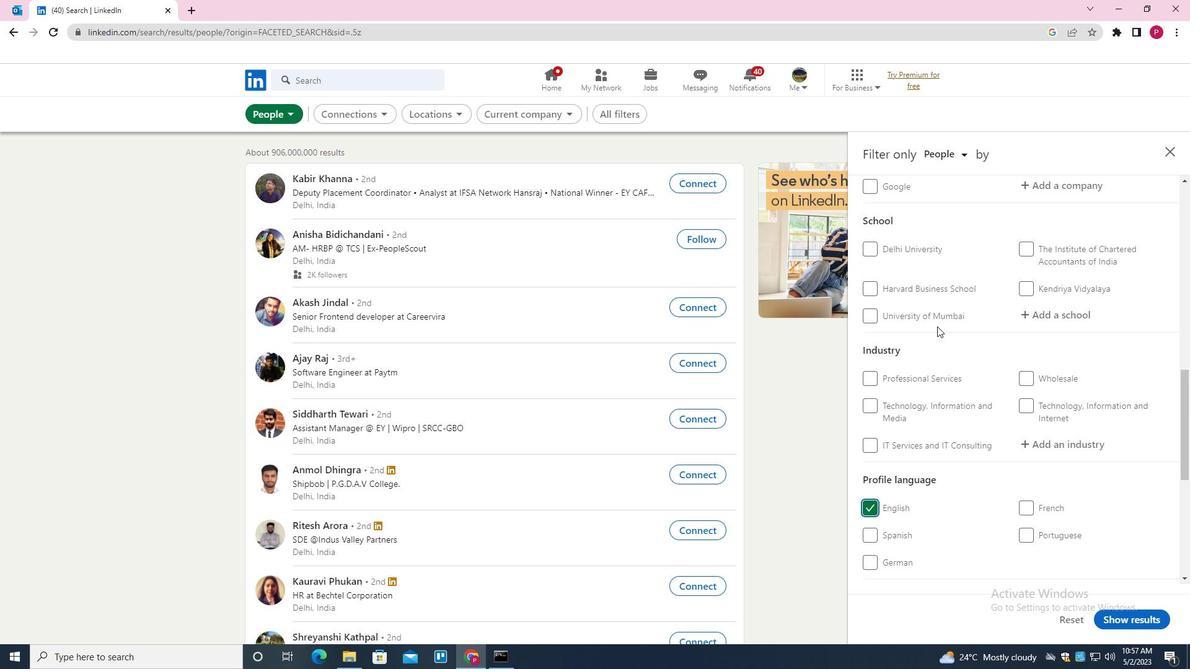 
Action: Mouse scrolled (936, 330) with delta (0, 0)
Screenshot: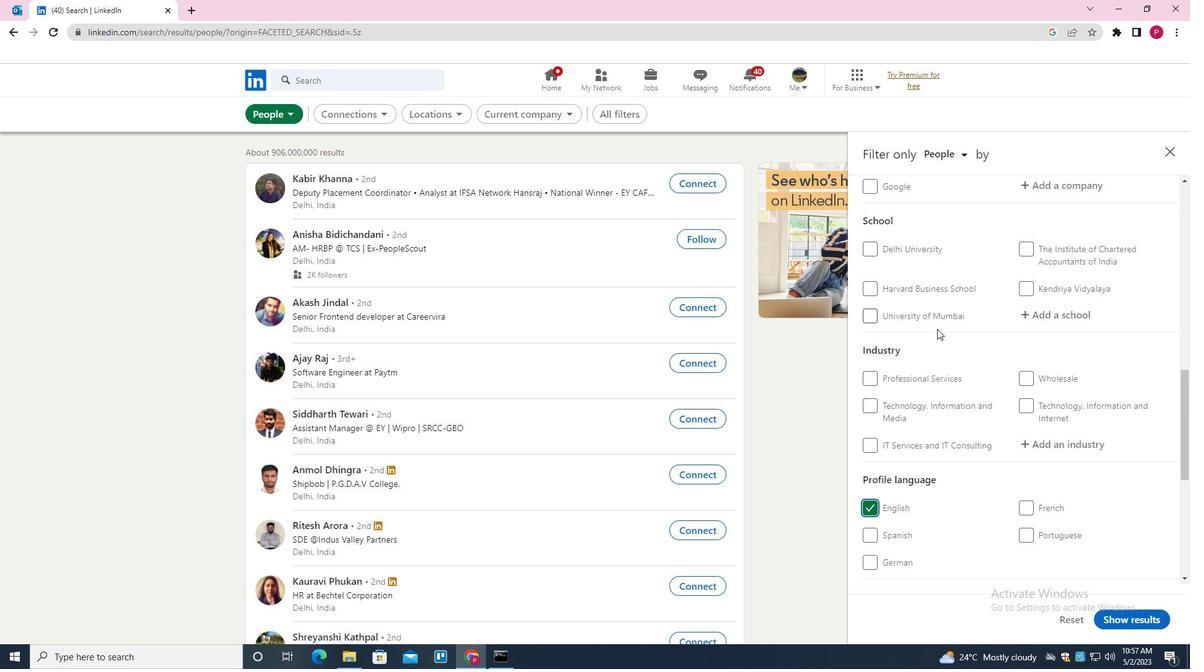 
Action: Mouse scrolled (936, 330) with delta (0, 0)
Screenshot: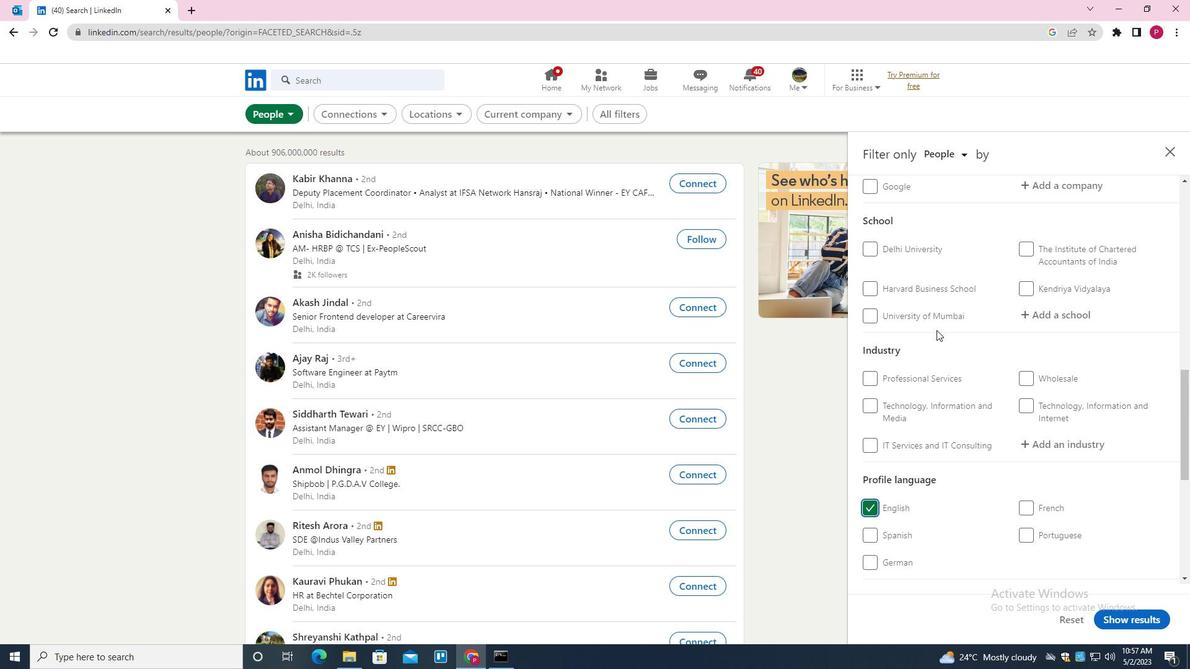 
Action: Mouse scrolled (936, 330) with delta (0, 0)
Screenshot: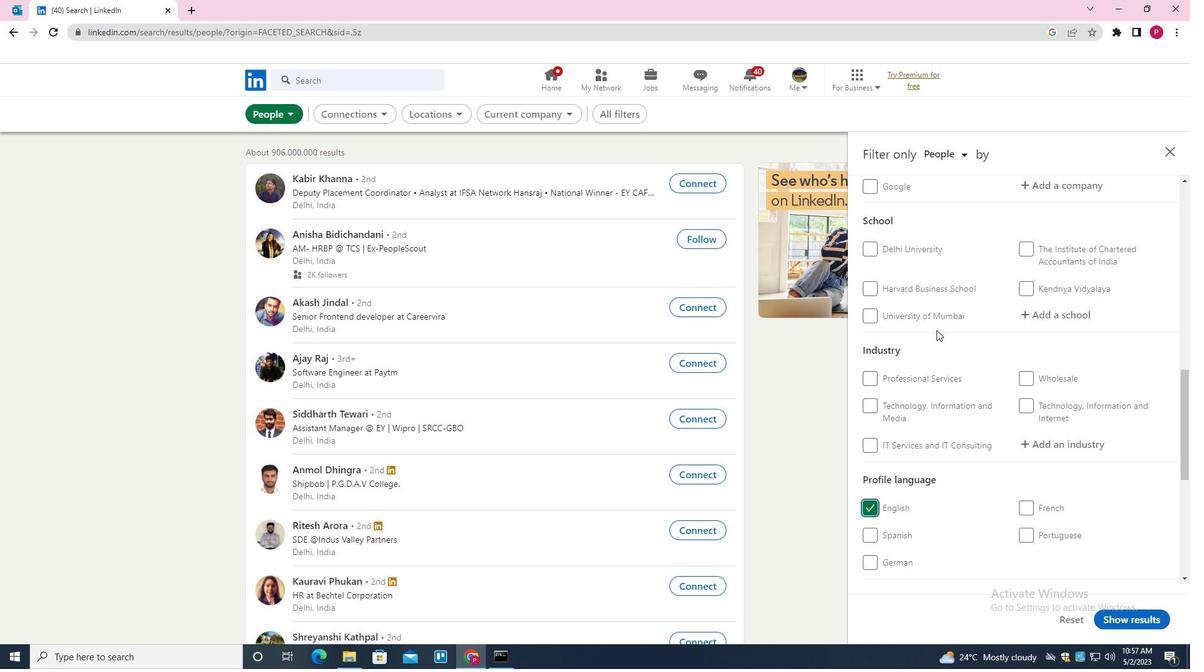 
Action: Mouse moved to (946, 351)
Screenshot: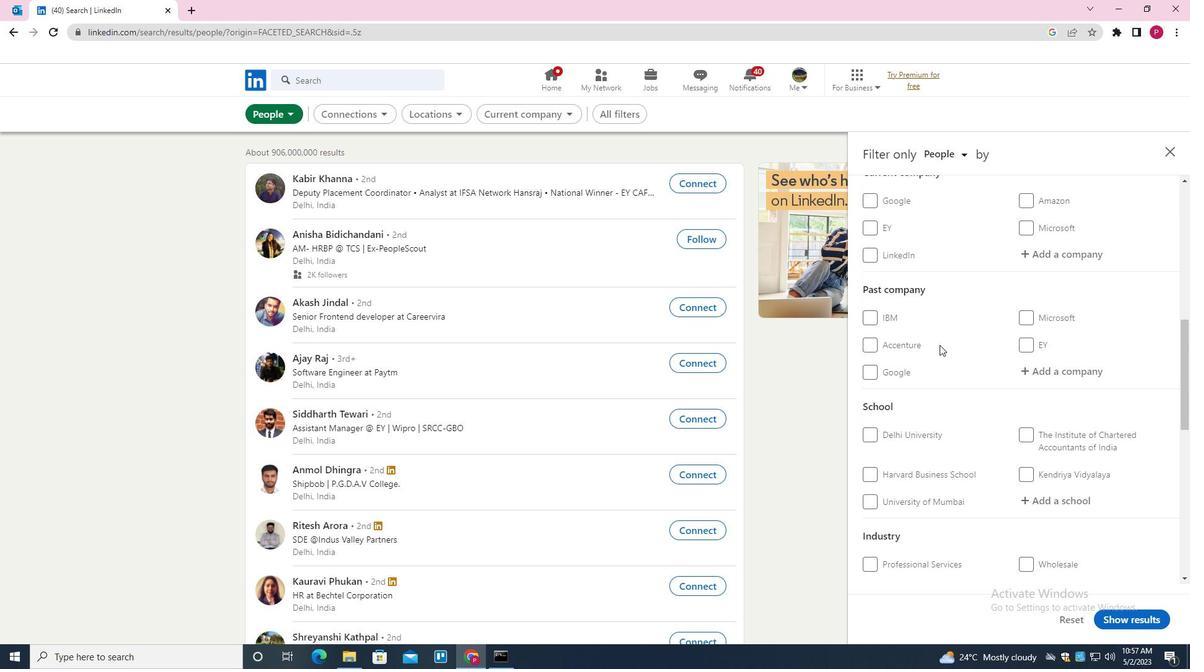 
Action: Mouse scrolled (946, 352) with delta (0, 0)
Screenshot: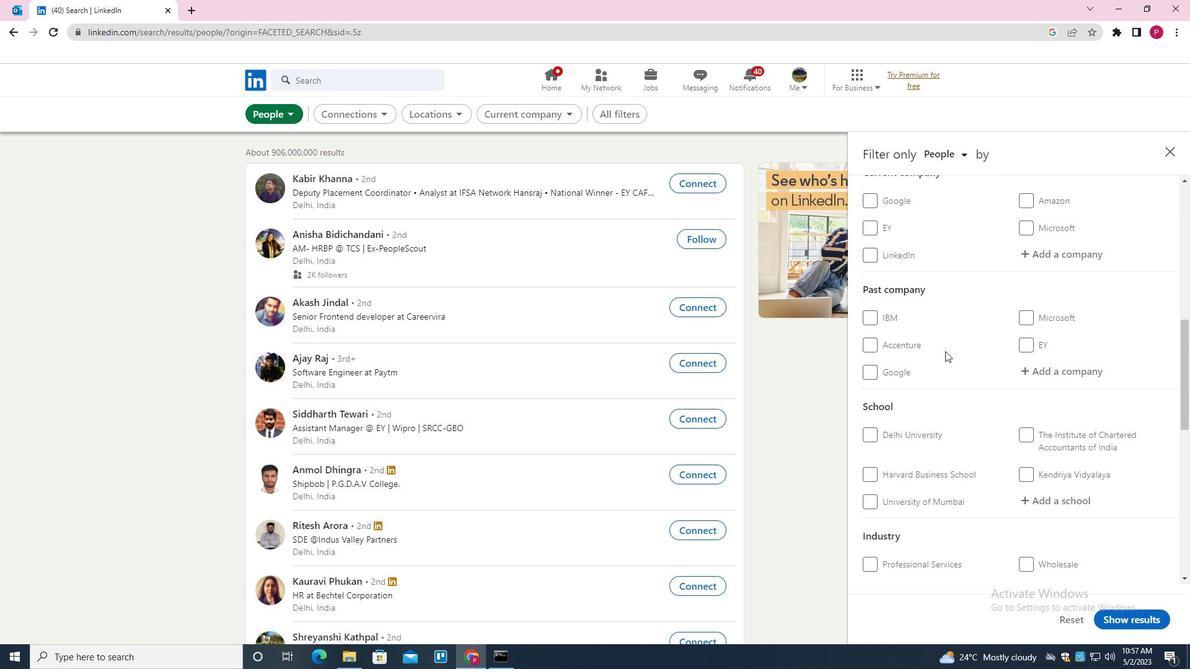 
Action: Mouse moved to (1048, 309)
Screenshot: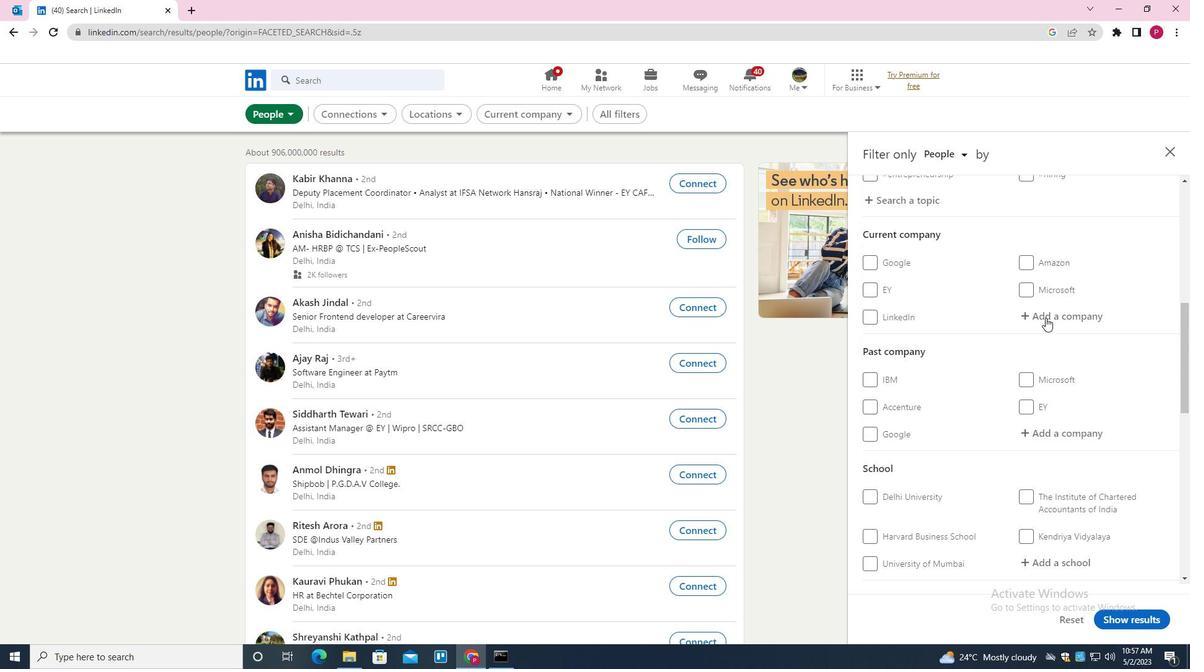
Action: Mouse pressed left at (1048, 309)
Screenshot: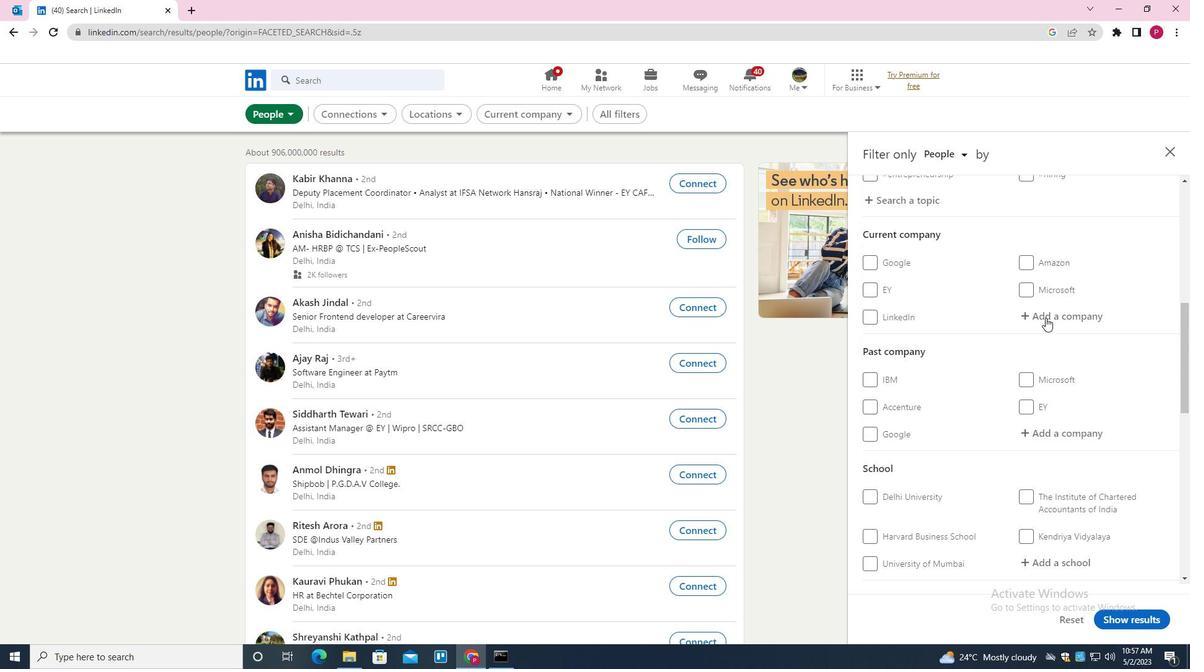 
Action: Key pressed <Key.shift><Key.shift><Key.shift><Key.shift><Key.shift><Key.shift><Key.shift><Key.shift><Key.shift>BOSTON<Key.space><Key.shift><Key.shift><Key.shift><Key.shift>SCIENTIFIC<Key.space><Key.down><Key.enter>
Screenshot: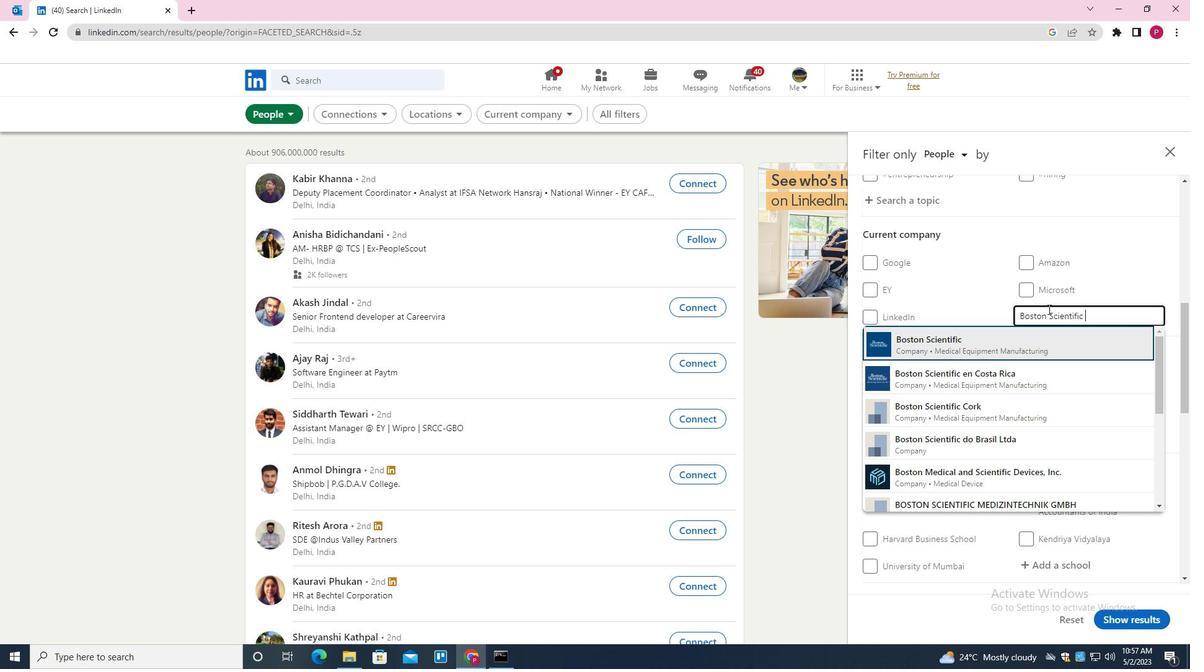 
Action: Mouse moved to (982, 352)
Screenshot: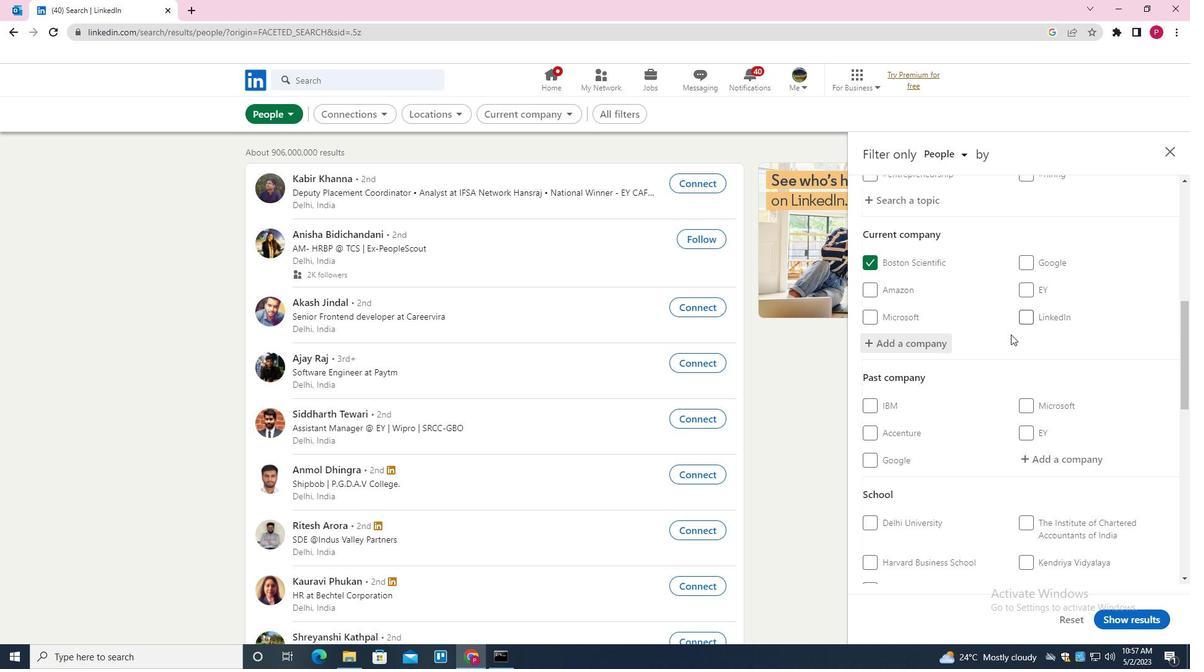 
Action: Mouse scrolled (982, 352) with delta (0, 0)
Screenshot: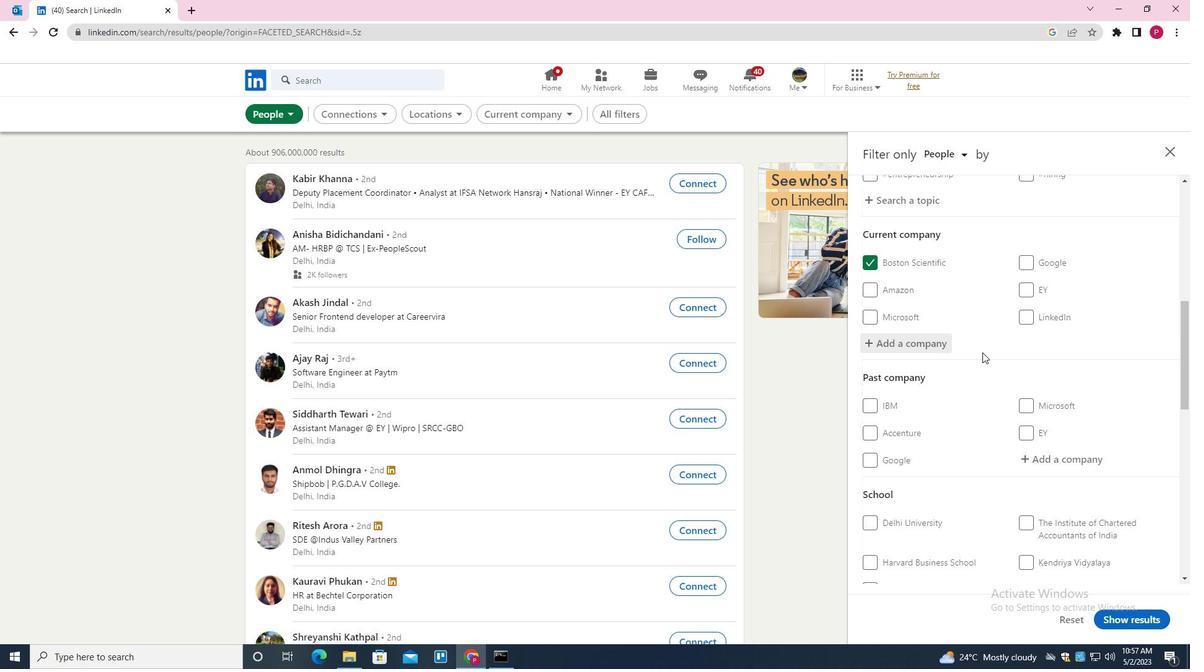 
Action: Mouse moved to (978, 355)
Screenshot: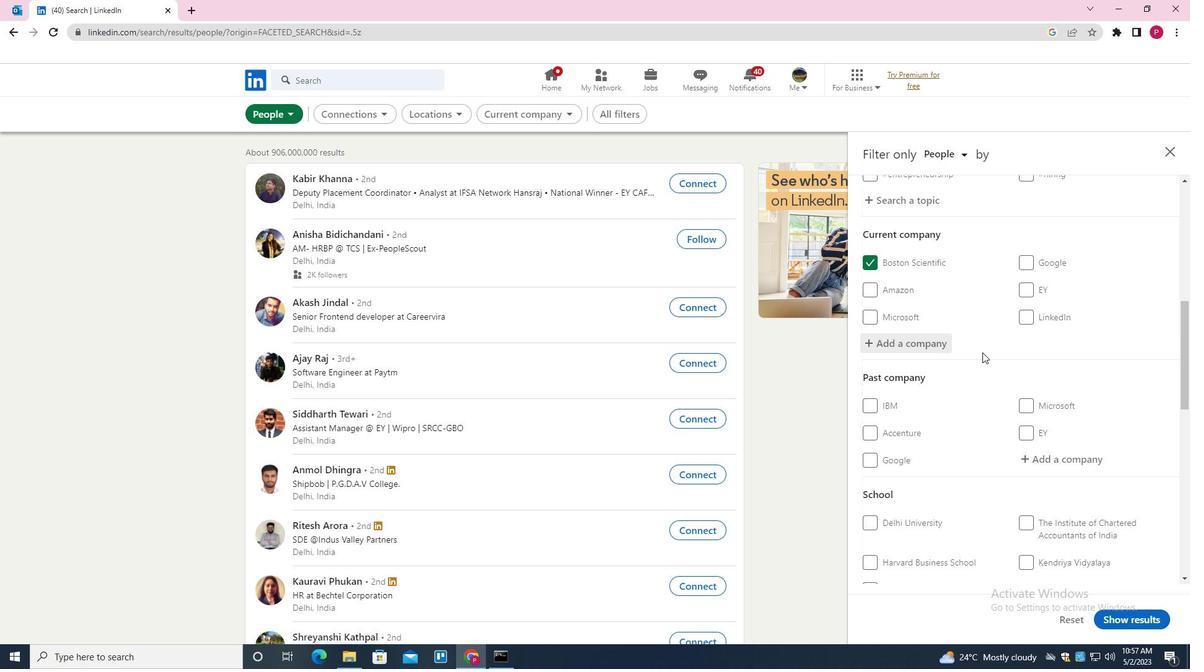
Action: Mouse scrolled (978, 354) with delta (0, 0)
Screenshot: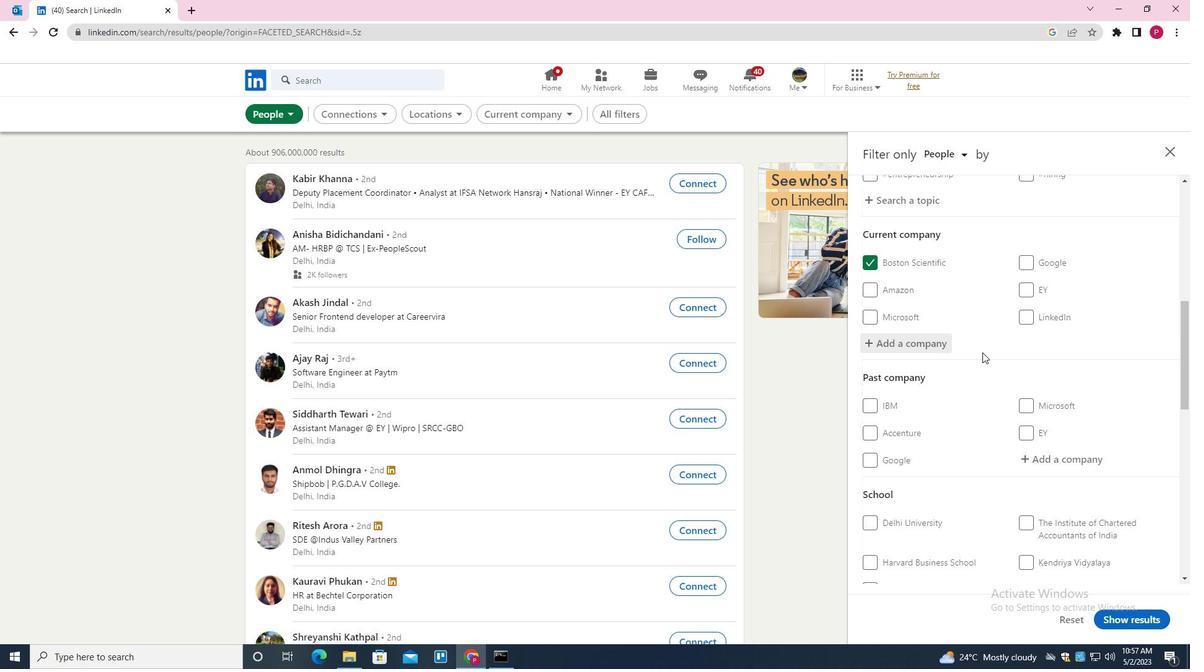 
Action: Mouse moved to (976, 356)
Screenshot: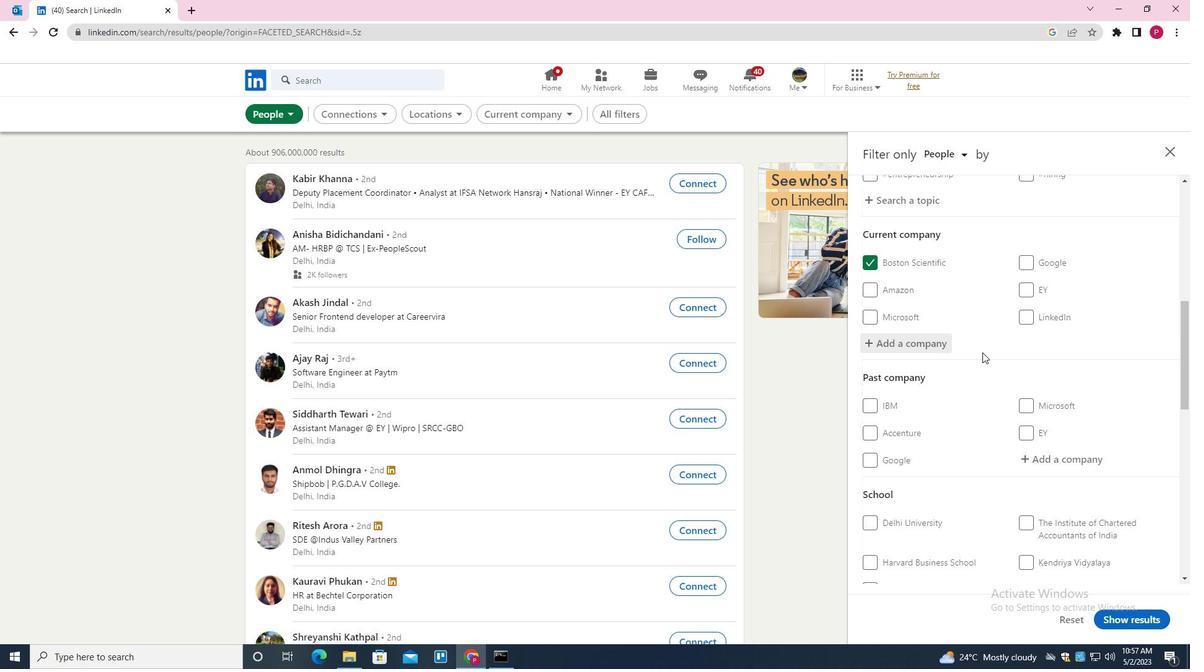 
Action: Mouse scrolled (976, 355) with delta (0, 0)
Screenshot: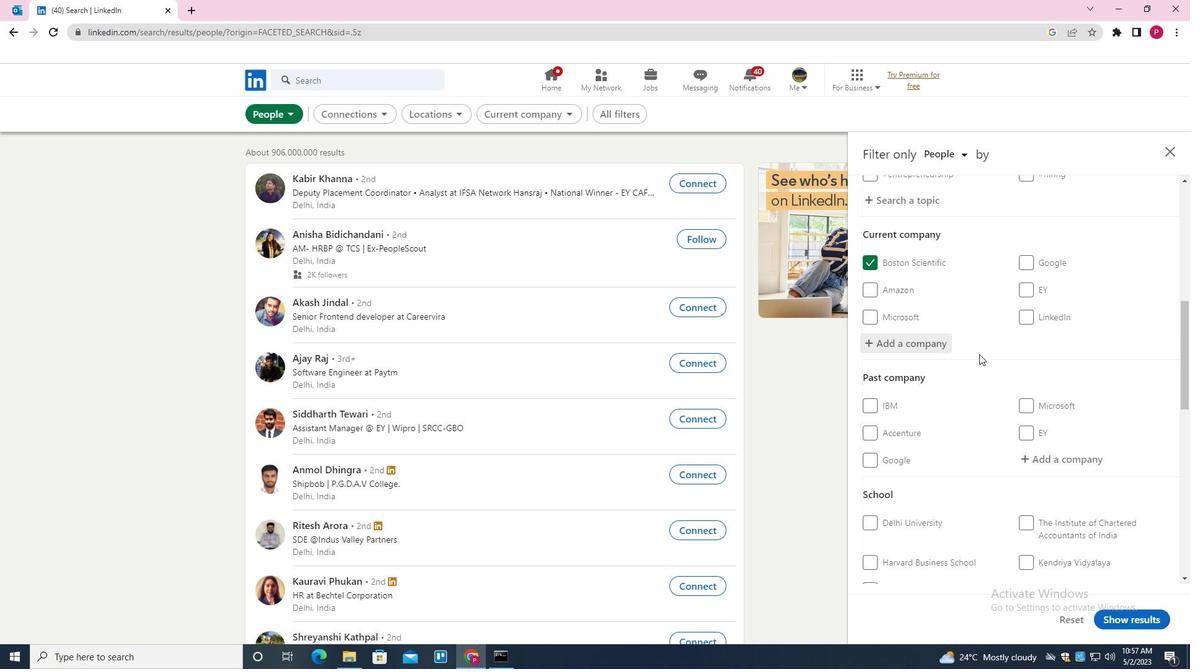 
Action: Mouse moved to (976, 356)
Screenshot: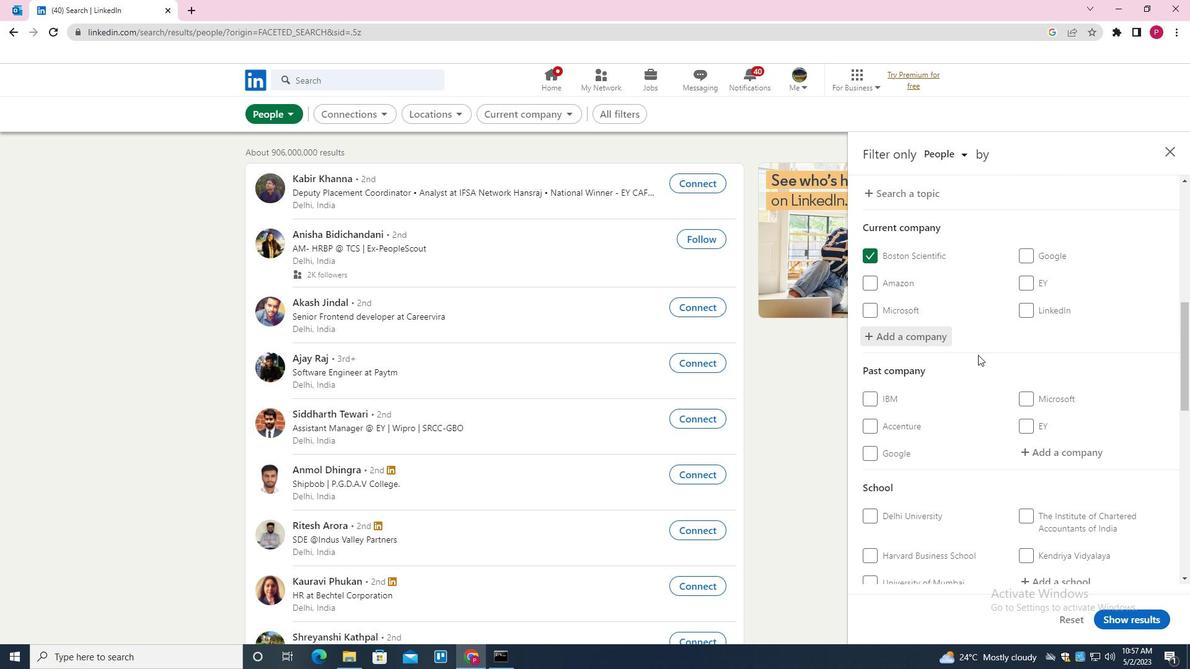 
Action: Mouse scrolled (976, 355) with delta (0, 0)
Screenshot: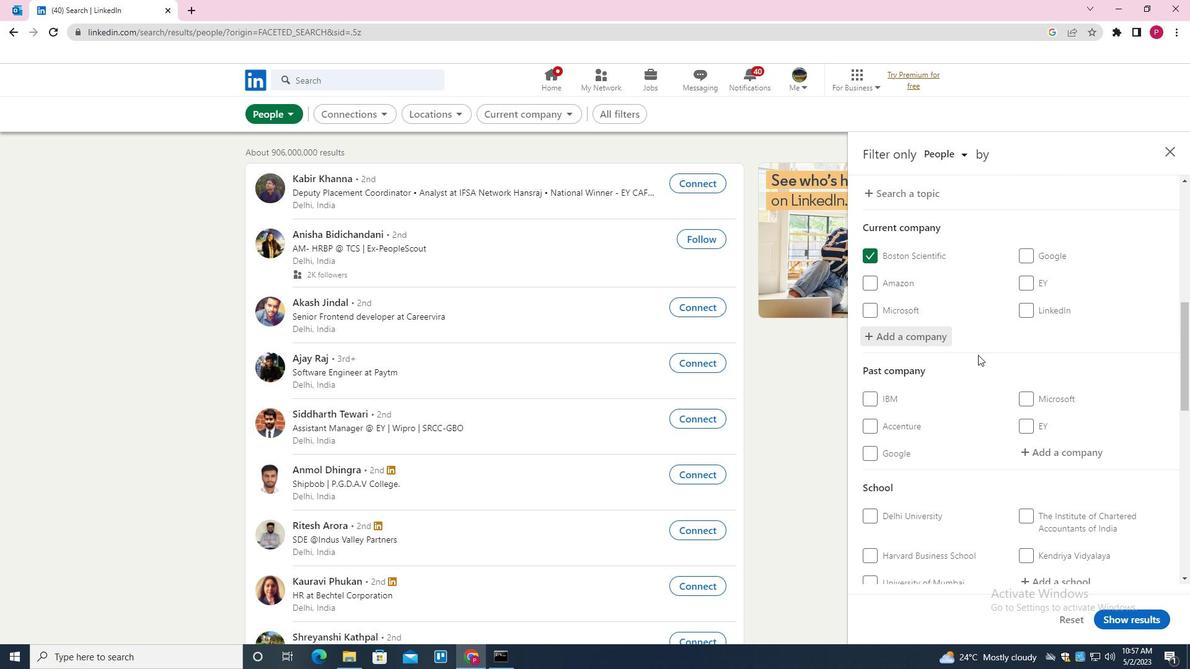 
Action: Mouse moved to (974, 353)
Screenshot: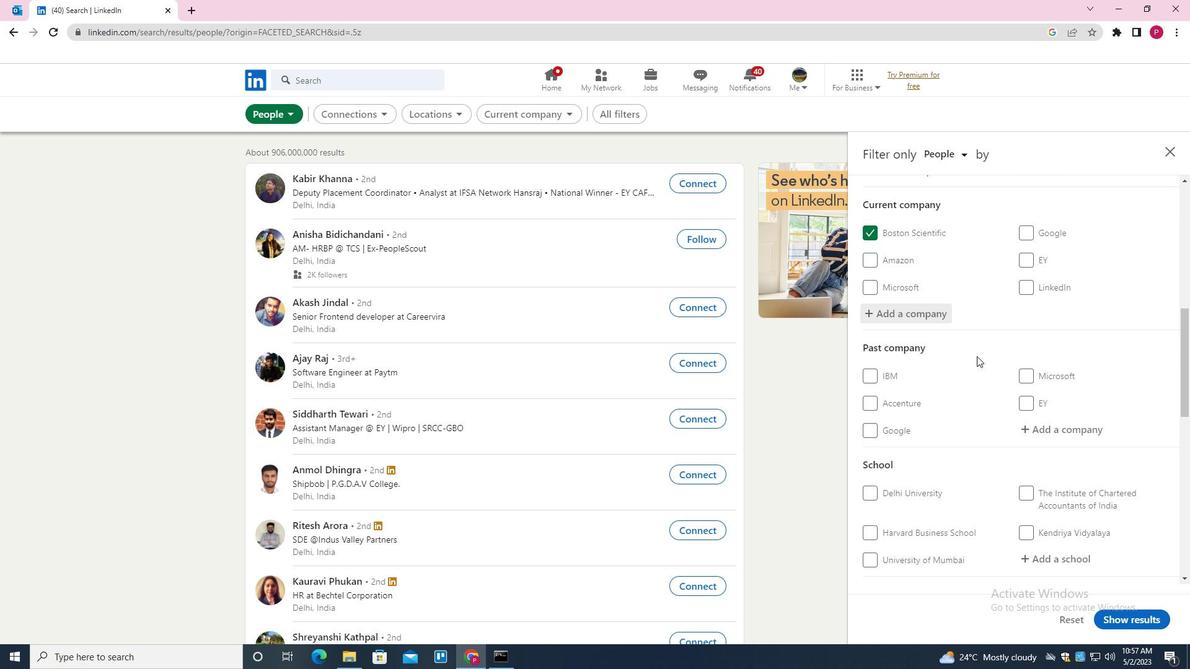 
Action: Mouse scrolled (974, 352) with delta (0, 0)
Screenshot: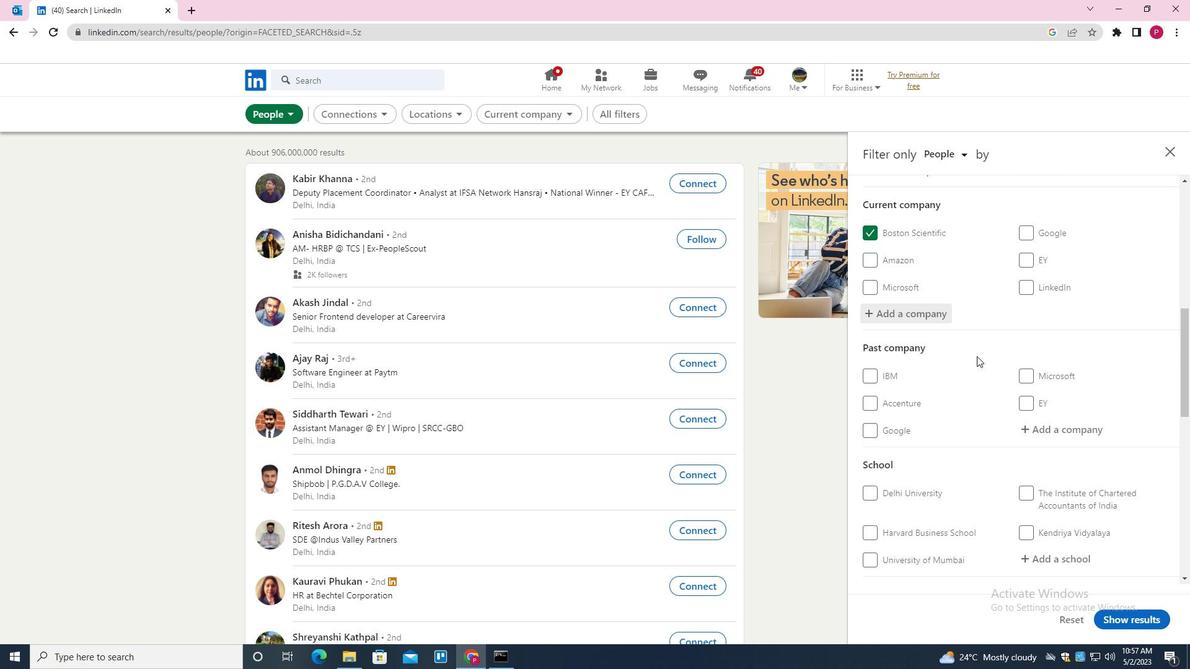 
Action: Mouse moved to (1035, 276)
Screenshot: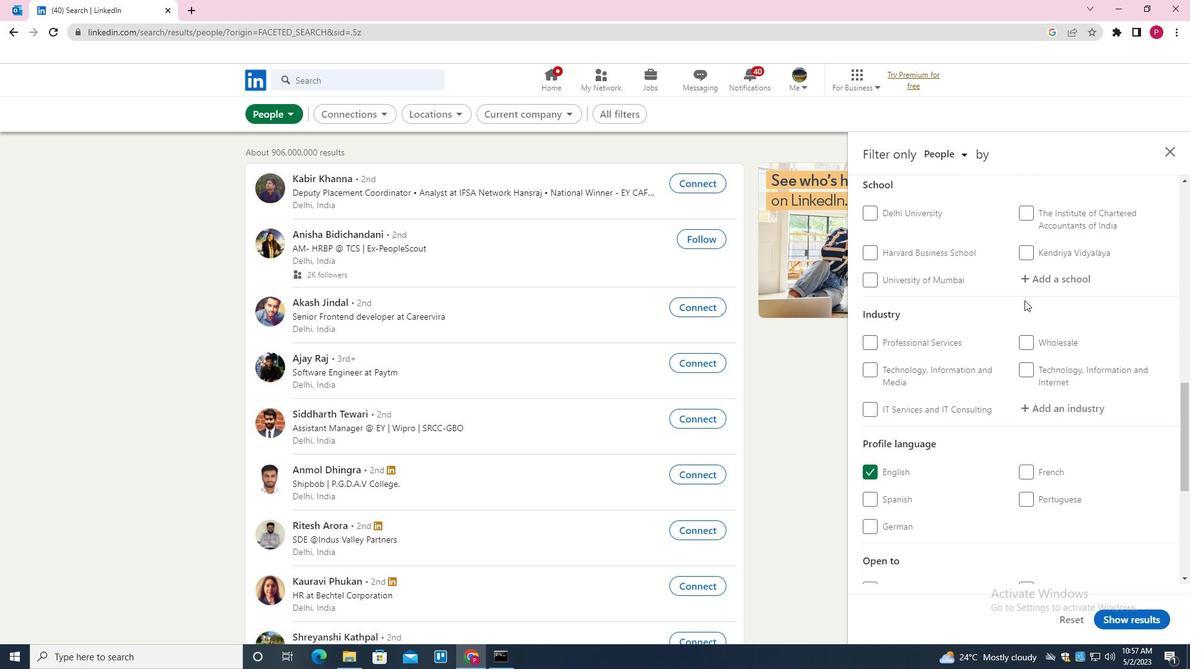 
Action: Mouse pressed left at (1035, 276)
Screenshot: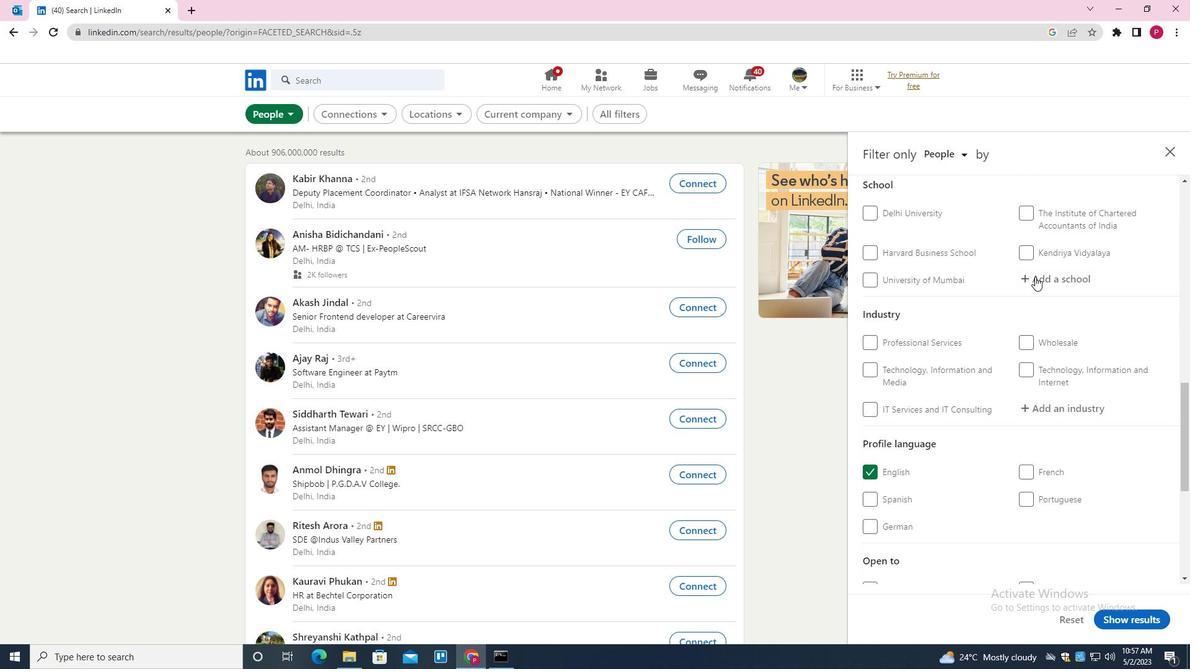 
Action: Key pressed <Key.shift><Key.shift><Key.shift><Key.shift><Key.shift><Key.shift><Key.shift><Key.shift><Key.shift><Key.shift><Key.shift><Key.shift><Key.shift><Key.shift><Key.shift><Key.shift><Key.shift><Key.shift><Key.shift><Key.shift><Key.shift><Key.shift><Key.shift><Key.shift><Key.shift><Key.shift><Key.shift><Key.shift><Key.shift><Key.shift><Key.shift><Key.shift><Key.shift><Key.shift><Key.shift>RYAN<Key.space><Key.shift><Key.shift><Key.shift><Key.shift><Key.shift><Key.shift><Key.shift><Key.shift><Key.shift><Key.shift><Key.shift><Key.shift><Key.shift><Key.shift><Key.shift><Key.shift><Key.shift><Key.shift><Key.shift><Key.shift><Key.shift><Key.shift><Key.shift><Key.shift><Key.shift><Key.shift><Key.shift><Key.shift><Key.shift>INTERNATIONAL<Key.space><Key.down><Key.enter>
Screenshot: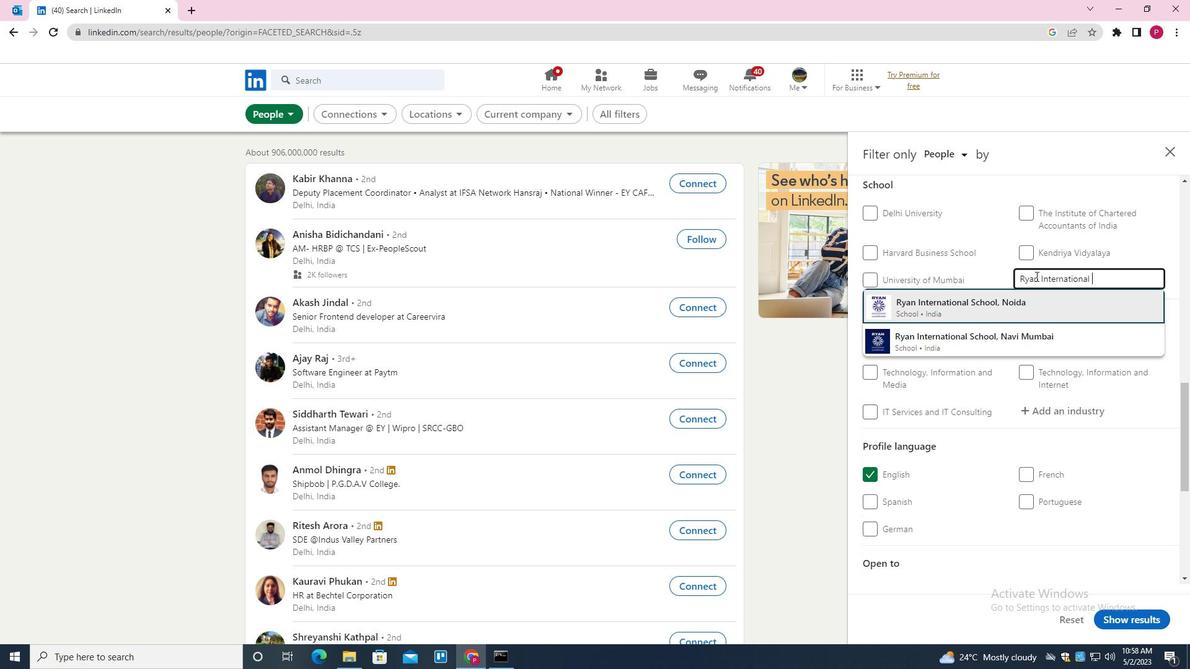
Action: Mouse moved to (1002, 321)
Screenshot: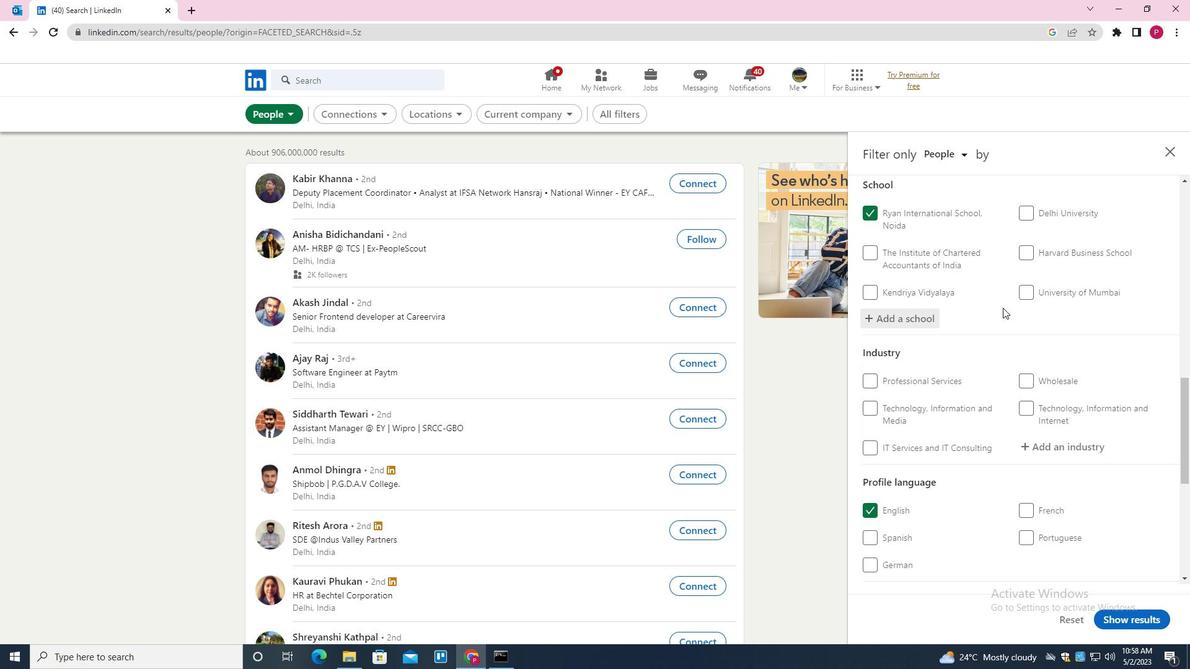 
Action: Mouse scrolled (1002, 320) with delta (0, 0)
Screenshot: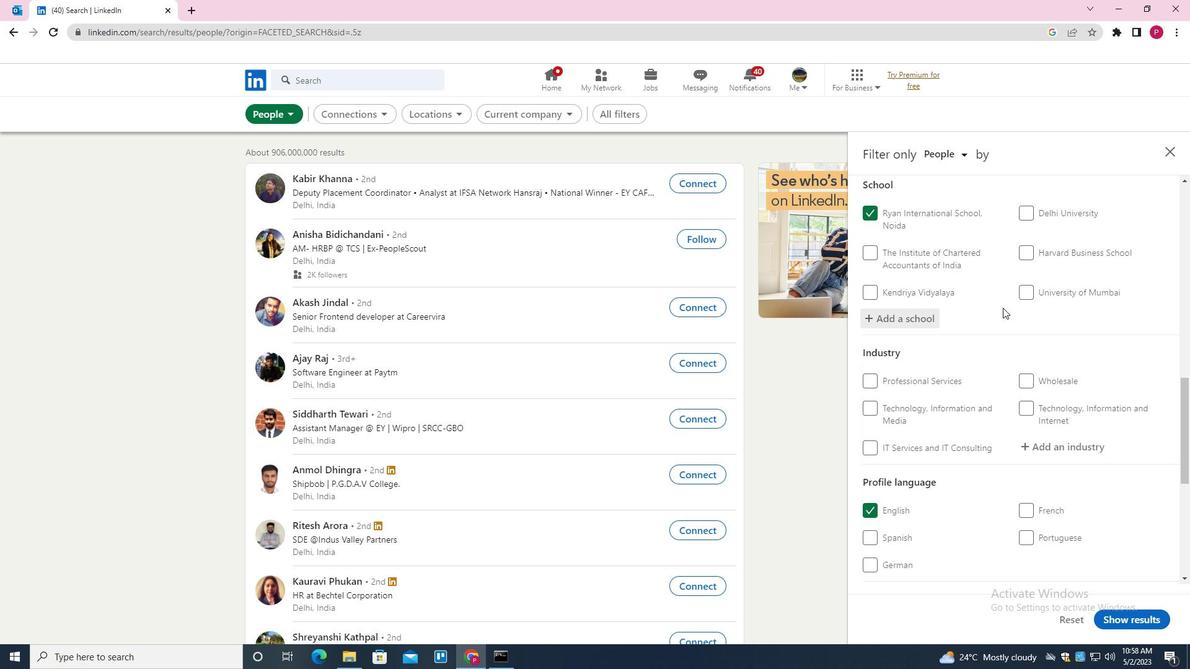 
Action: Mouse moved to (1003, 321)
Screenshot: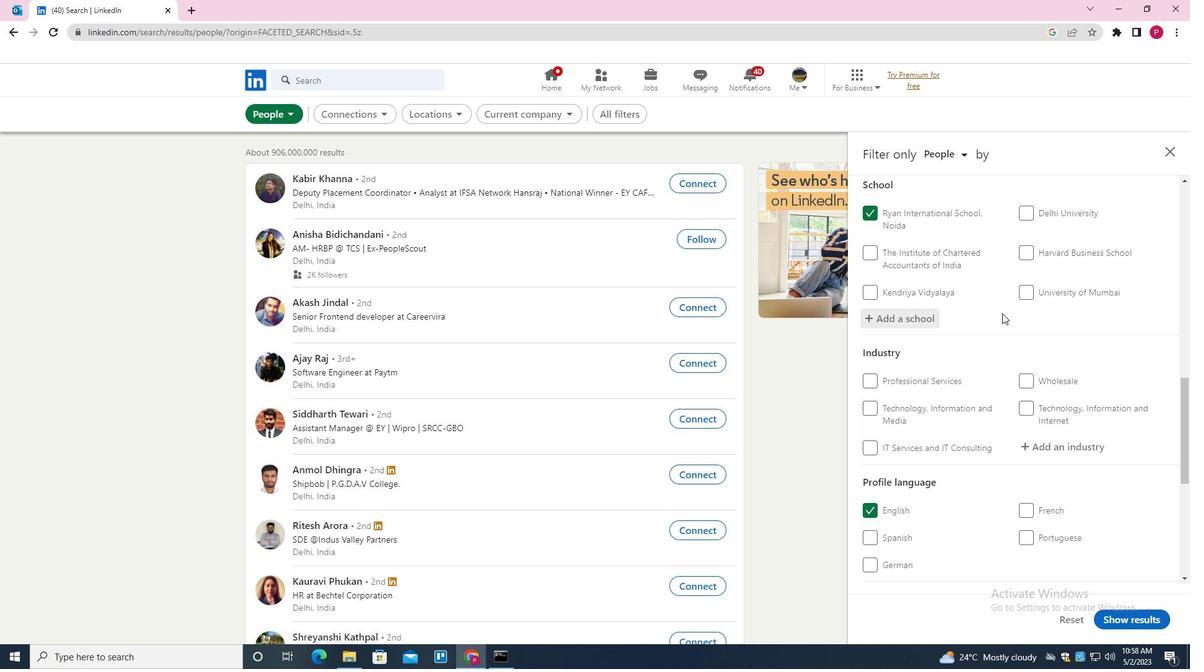 
Action: Mouse scrolled (1003, 321) with delta (0, 0)
Screenshot: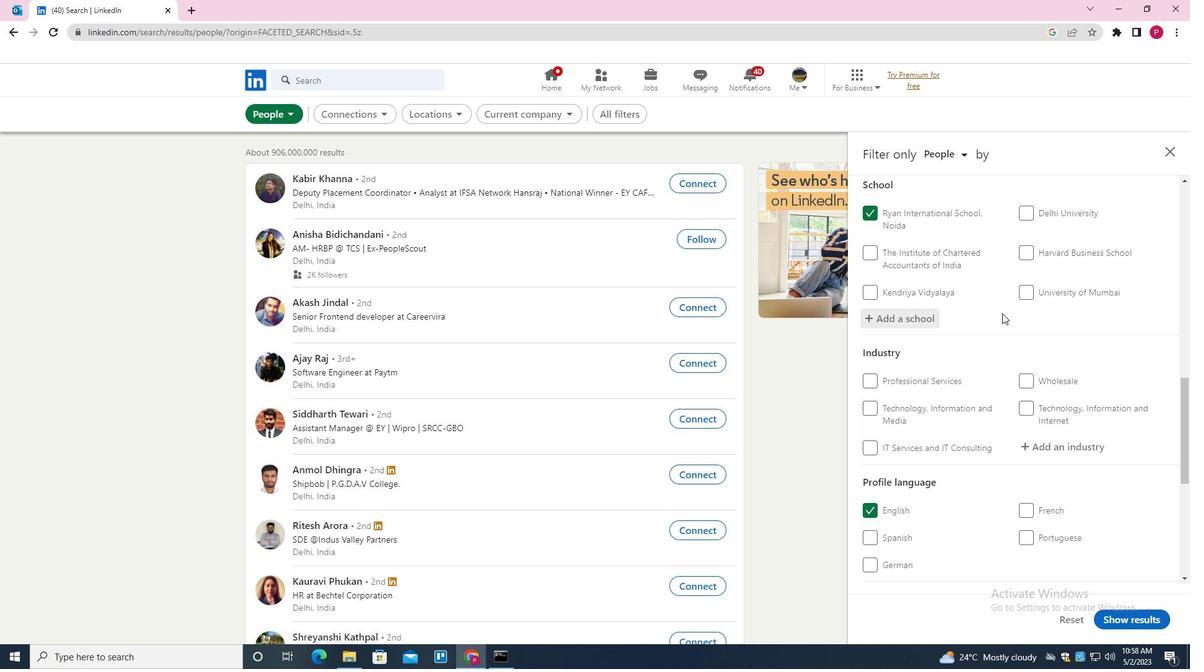 
Action: Mouse scrolled (1003, 321) with delta (0, 0)
Screenshot: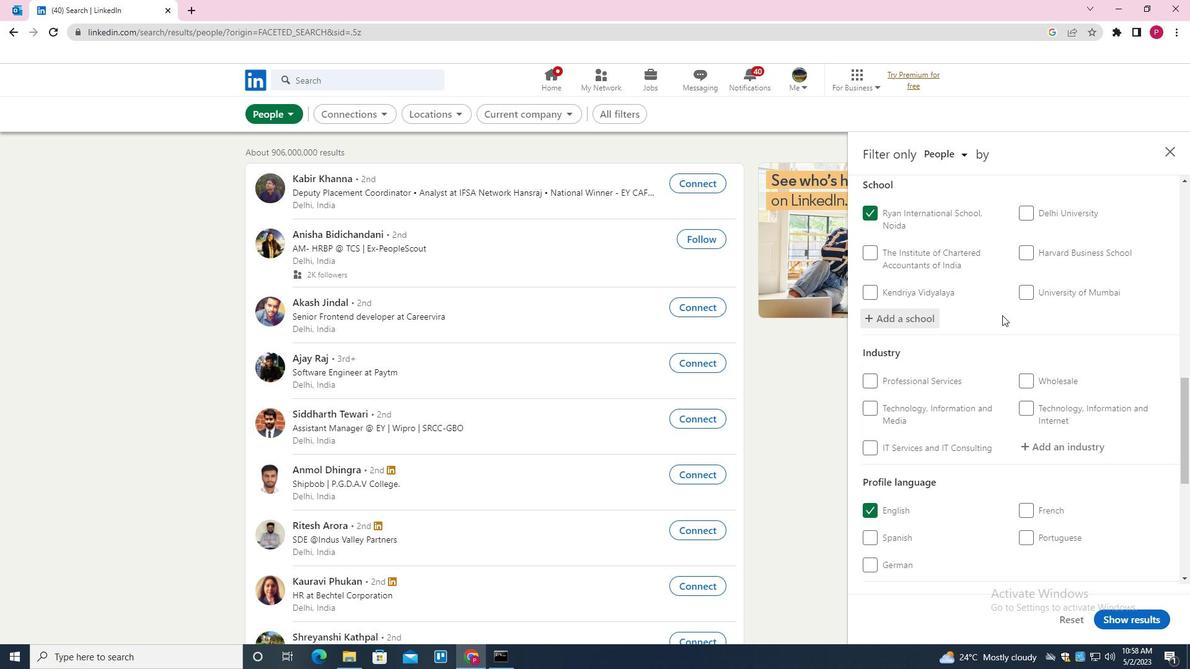 
Action: Mouse moved to (1079, 265)
Screenshot: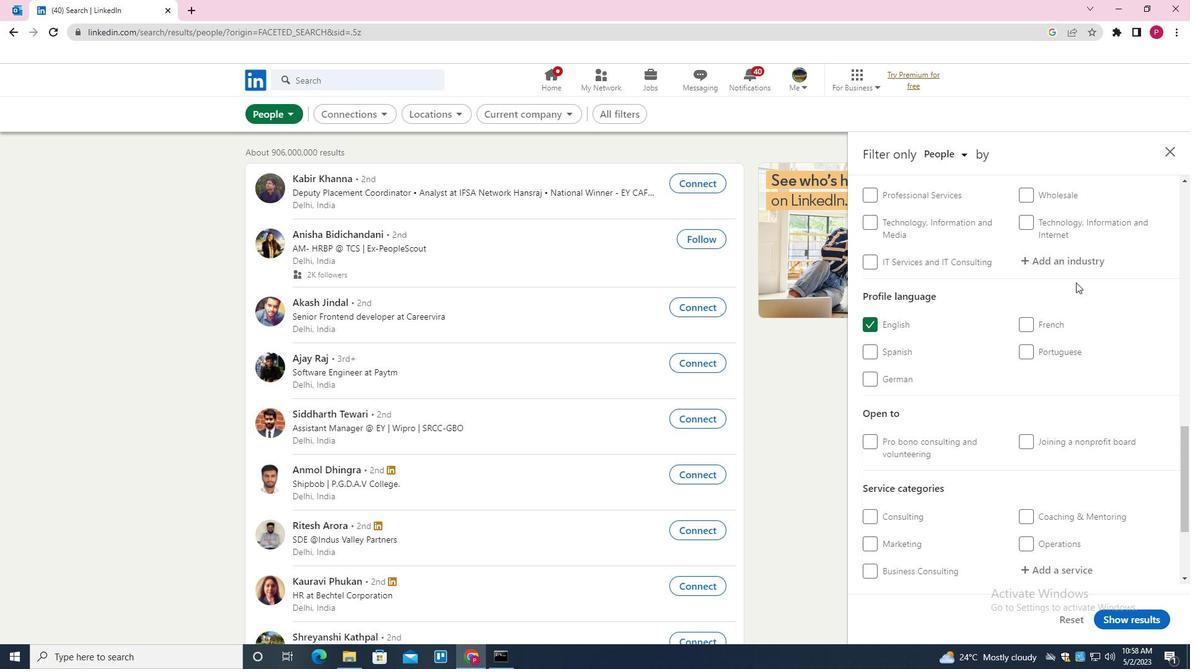 
Action: Mouse pressed left at (1079, 265)
Screenshot: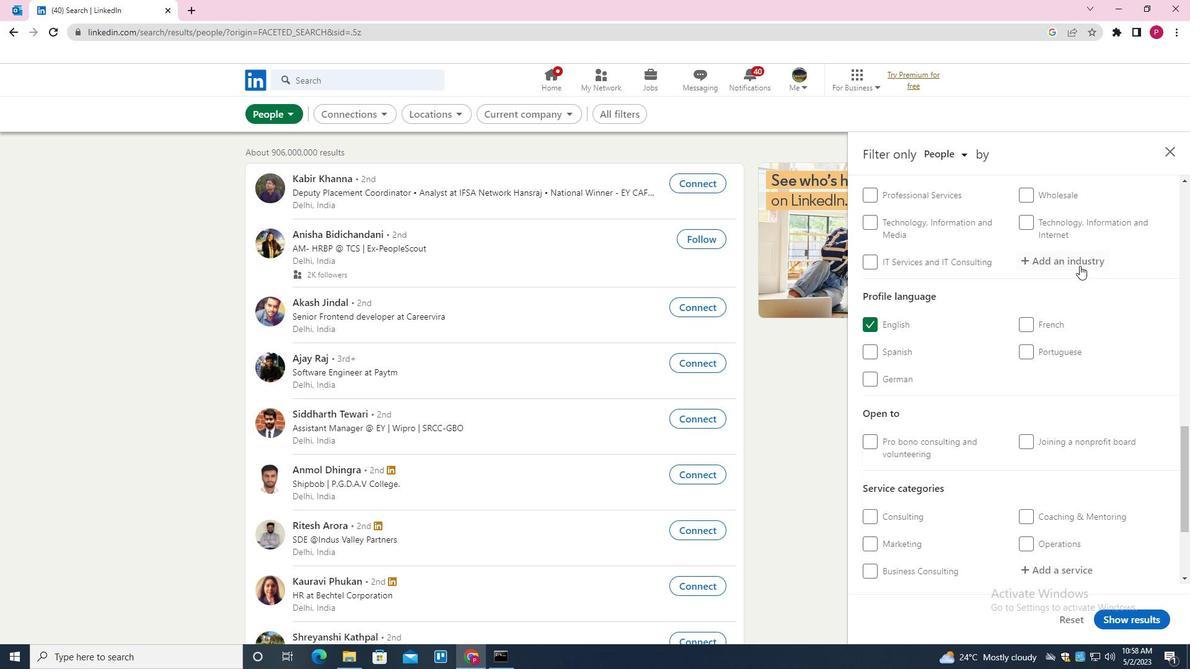 
Action: Key pressed <Key.shift><Key.shift><Key.shift><Key.shift>BIOTECHNOLOGY<Key.down><Key.enter>
Screenshot: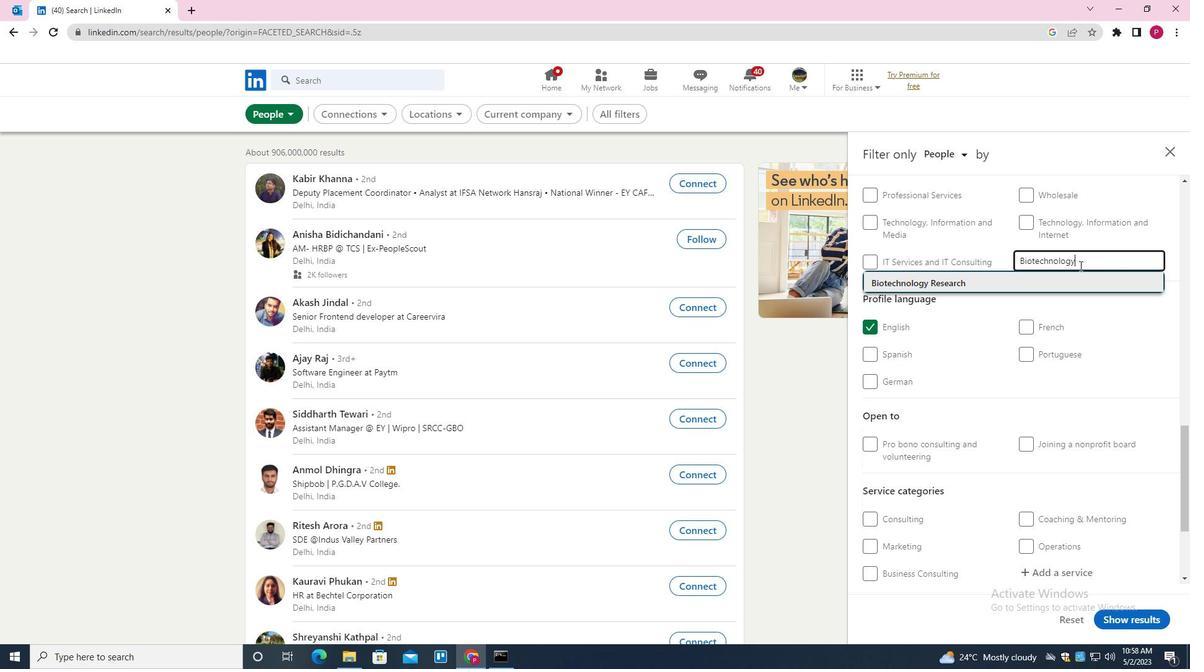 
Action: Mouse moved to (1016, 334)
Screenshot: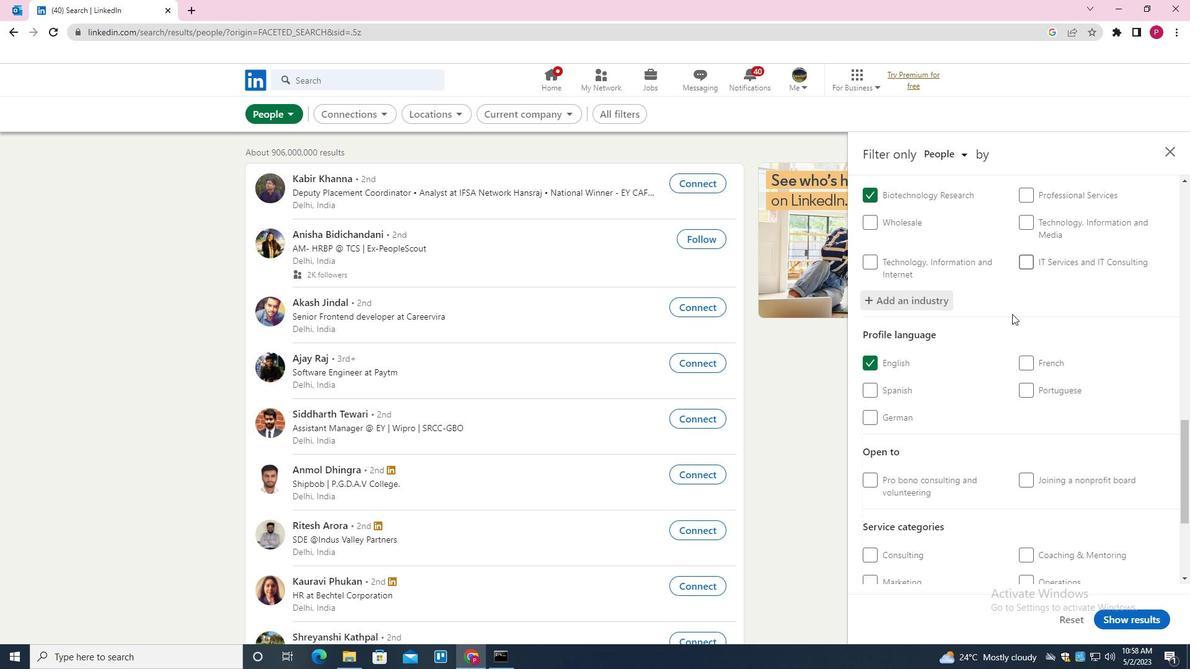 
Action: Mouse scrolled (1016, 334) with delta (0, 0)
Screenshot: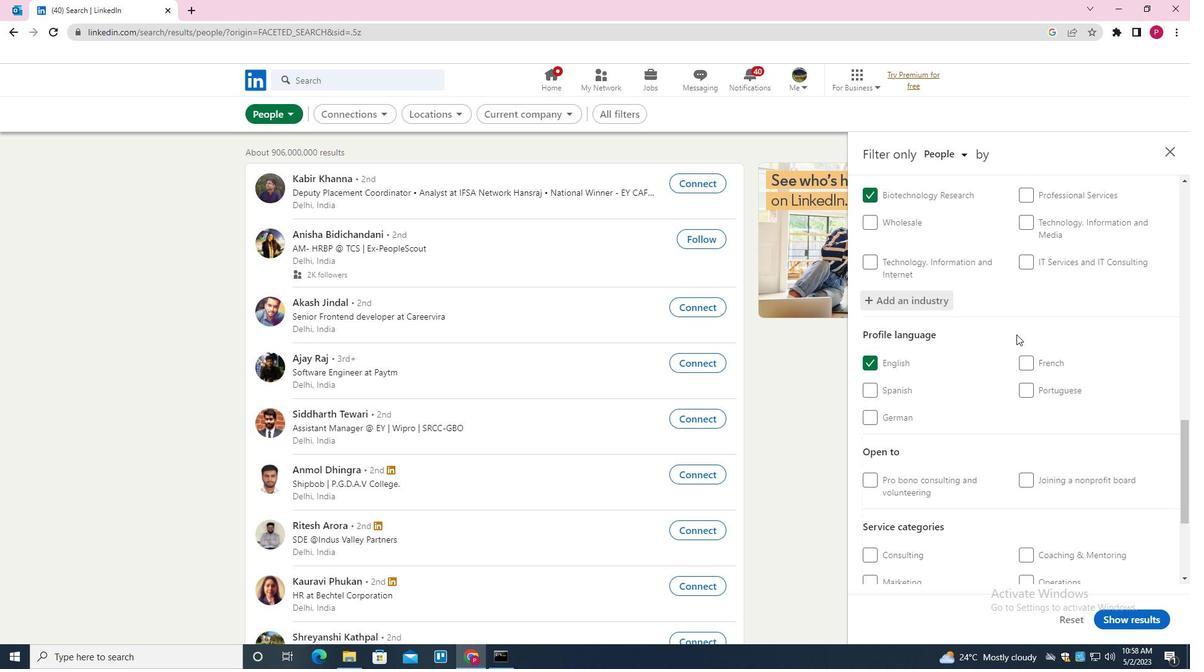 
Action: Mouse scrolled (1016, 334) with delta (0, 0)
Screenshot: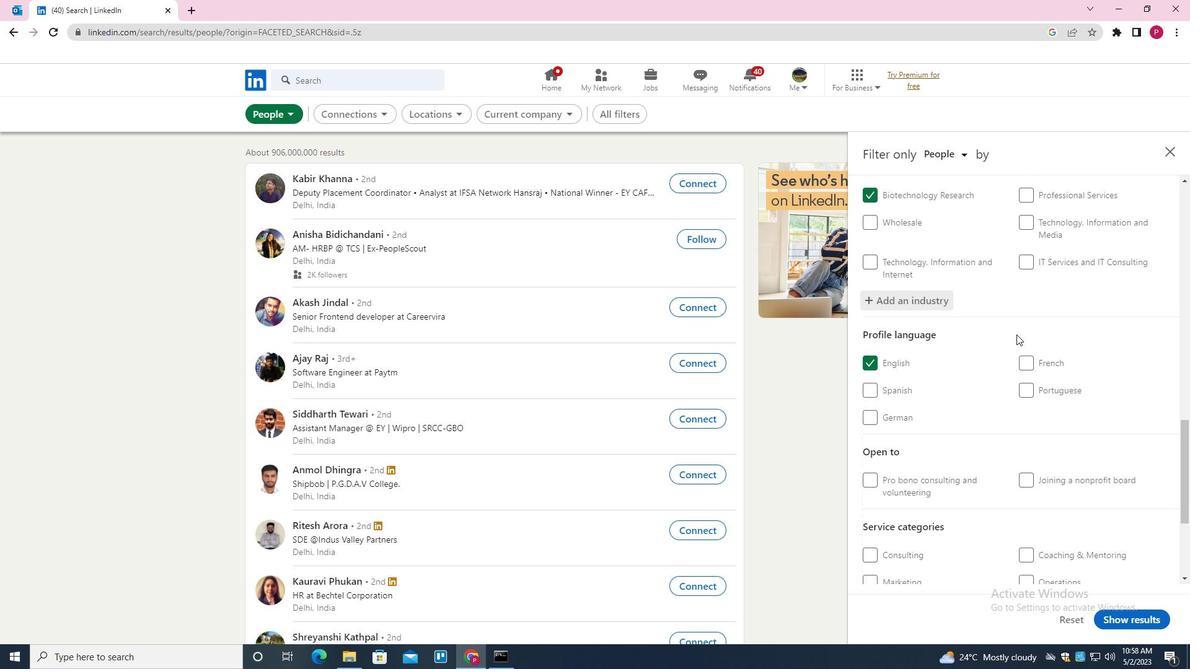 
Action: Mouse moved to (1017, 338)
Screenshot: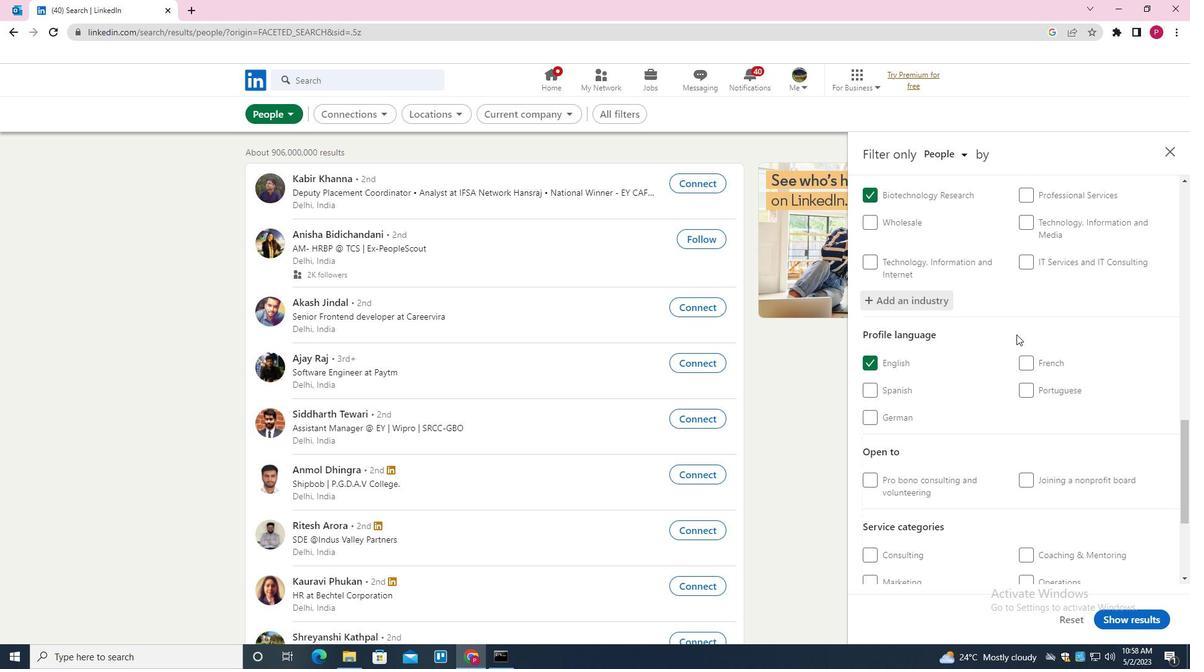 
Action: Mouse scrolled (1017, 337) with delta (0, 0)
Screenshot: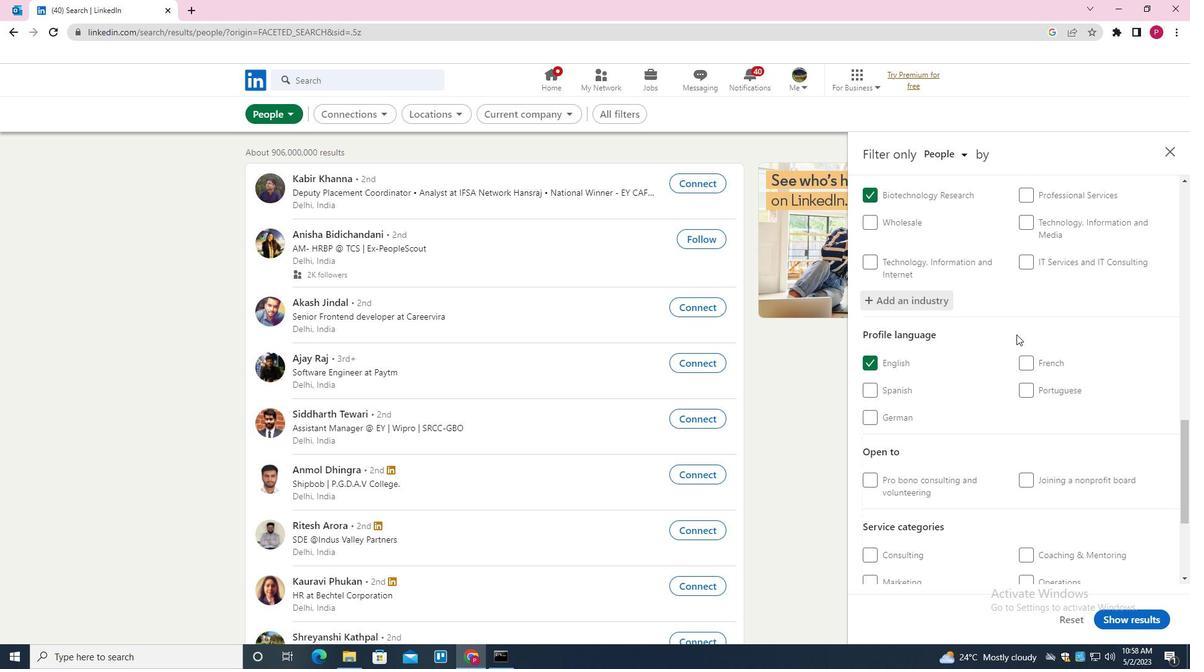 
Action: Mouse moved to (1017, 343)
Screenshot: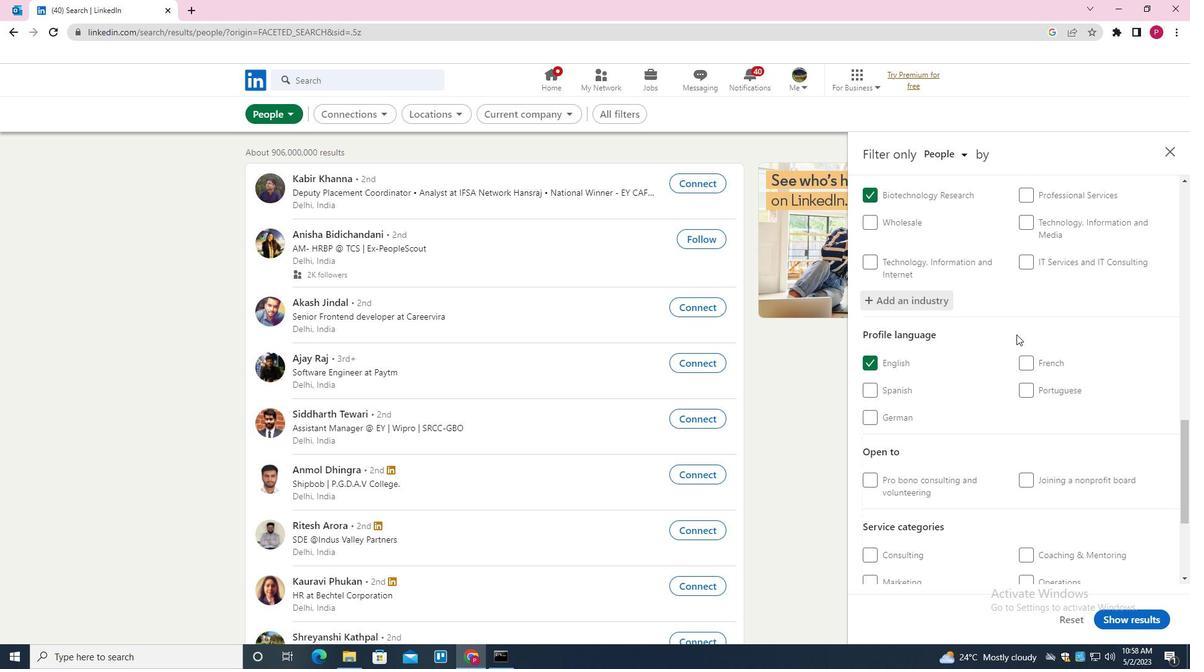 
Action: Mouse scrolled (1017, 342) with delta (0, 0)
Screenshot: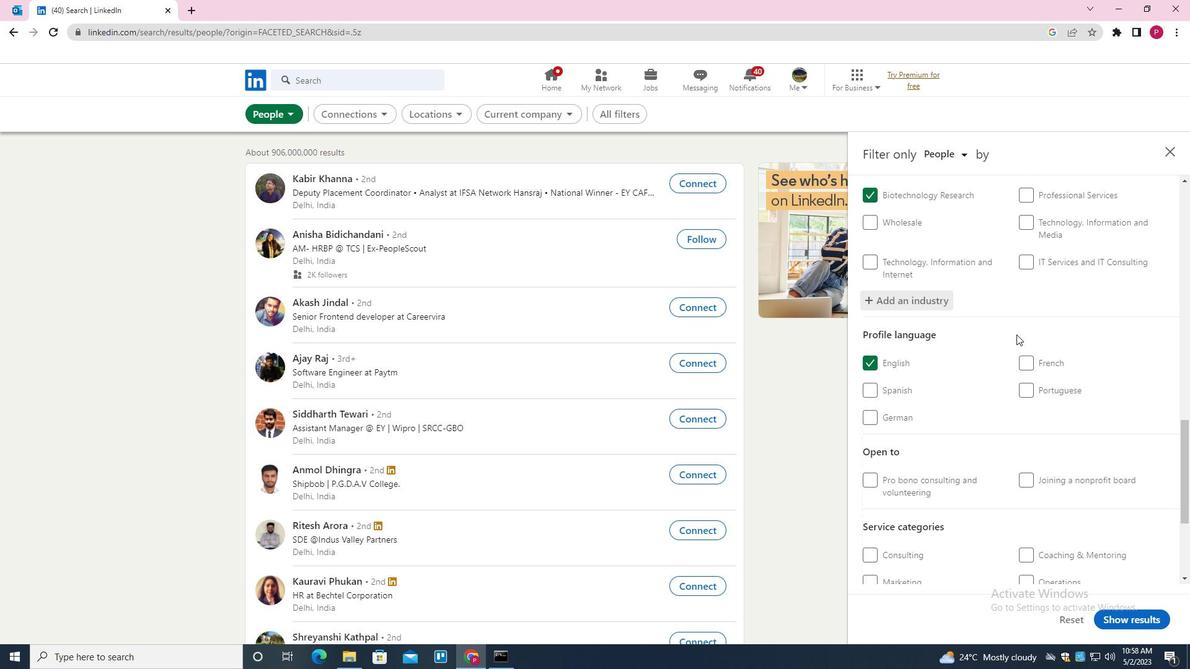 
Action: Mouse moved to (1060, 409)
Screenshot: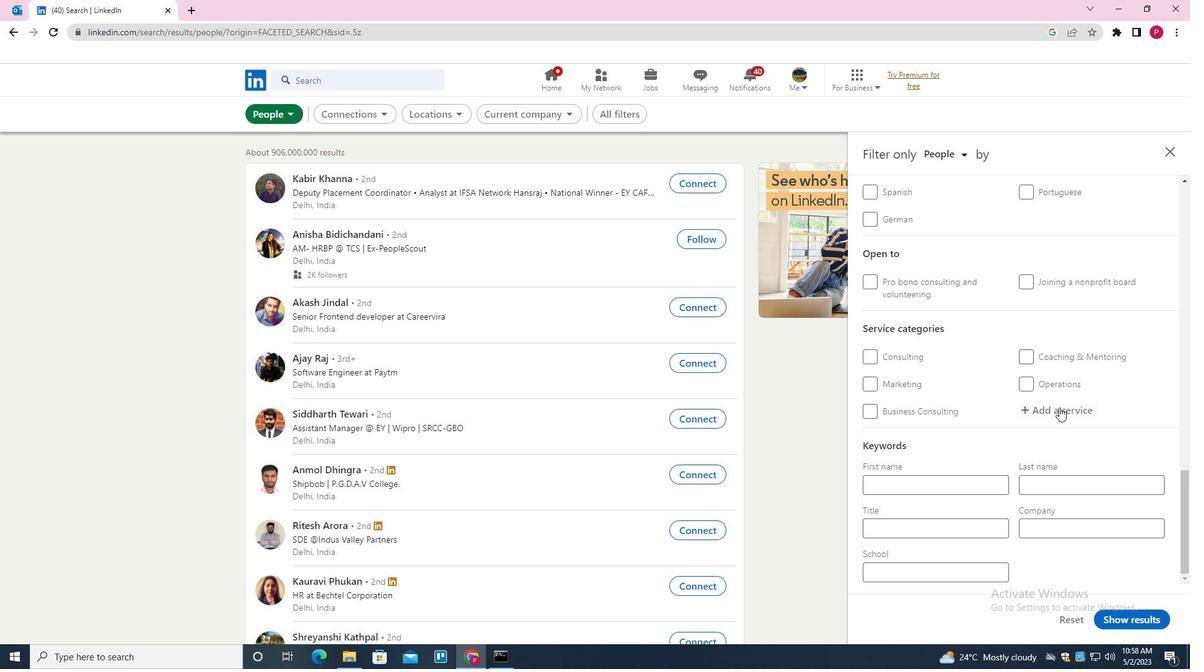 
Action: Mouse pressed left at (1060, 409)
Screenshot: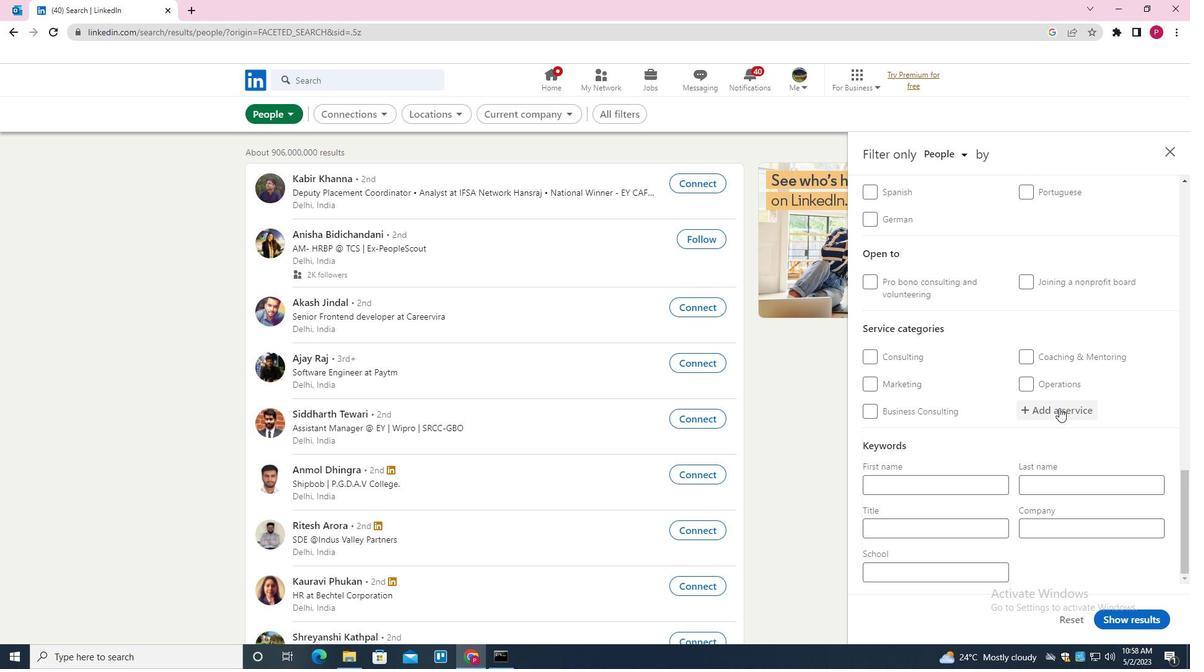 
Action: Key pressed <Key.shift><Key.shift><Key.shift><Key.shift><Key.shift><Key.shift><Key.shift><Key.shift><Key.shift><Key.shift><Key.shift><Key.shift>GHOST<Key.down><Key.enter>
Screenshot: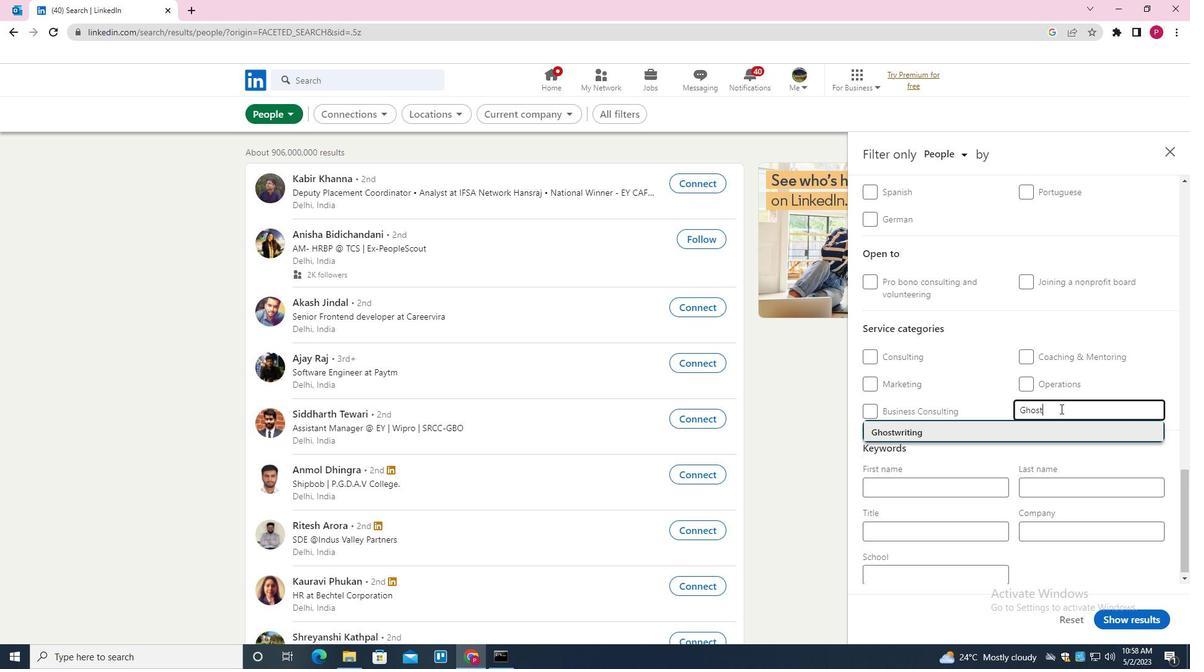 
Action: Mouse moved to (1008, 435)
Screenshot: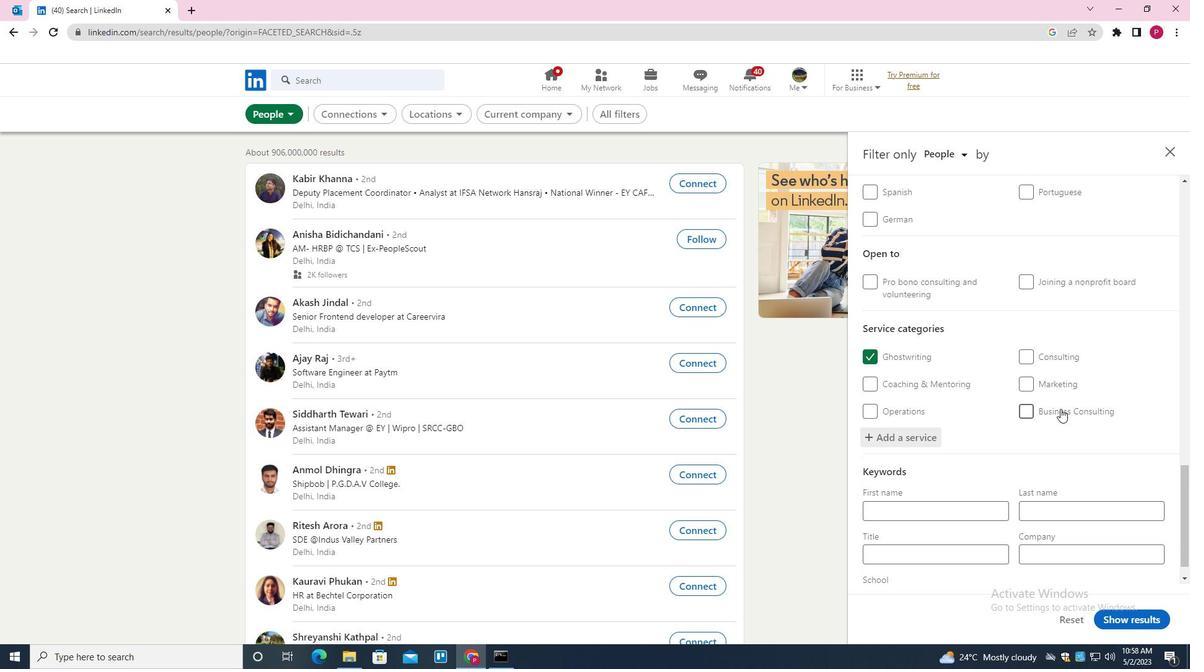 
Action: Mouse scrolled (1008, 434) with delta (0, 0)
Screenshot: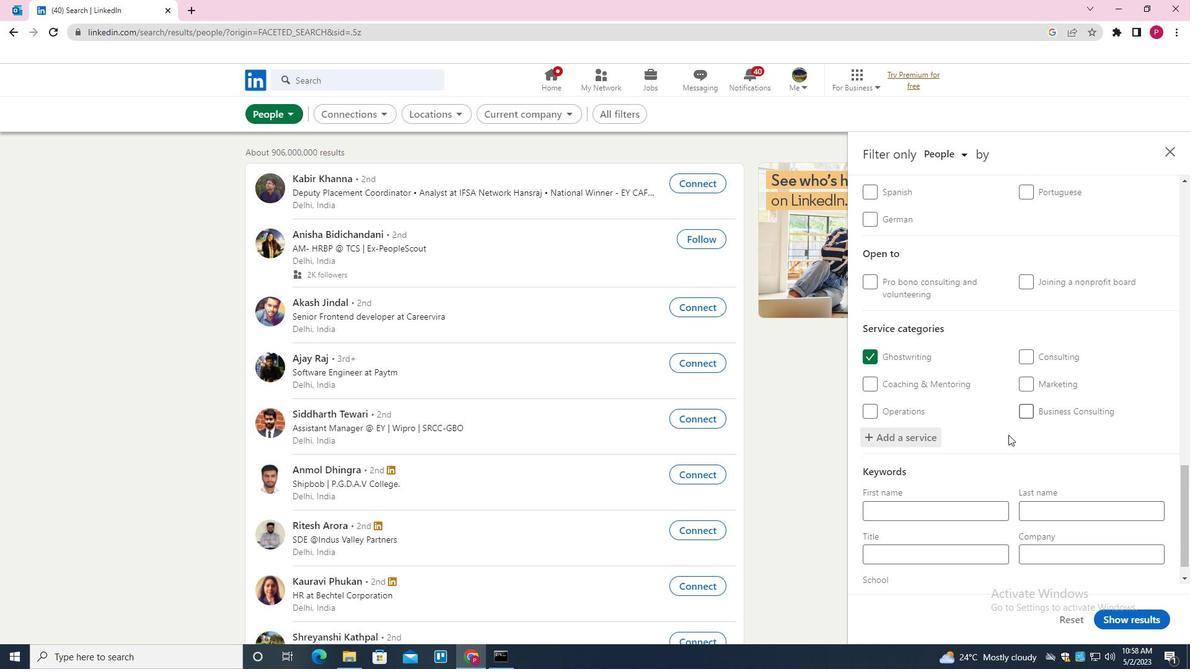 
Action: Mouse scrolled (1008, 434) with delta (0, 0)
Screenshot: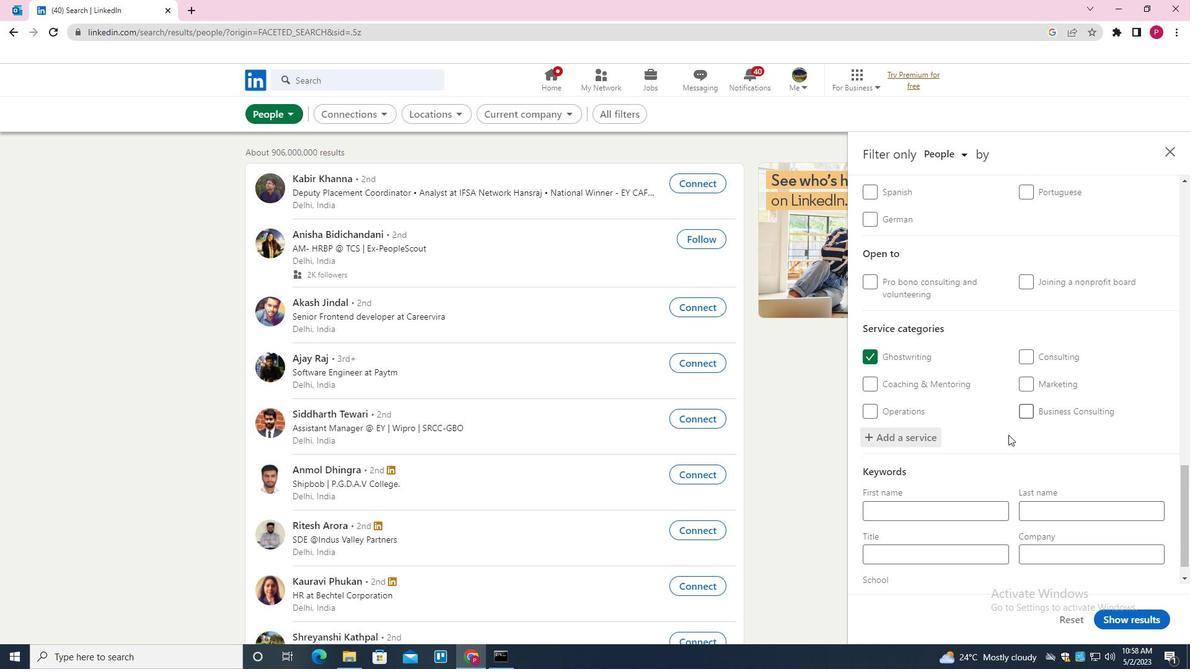 
Action: Mouse moved to (1007, 435)
Screenshot: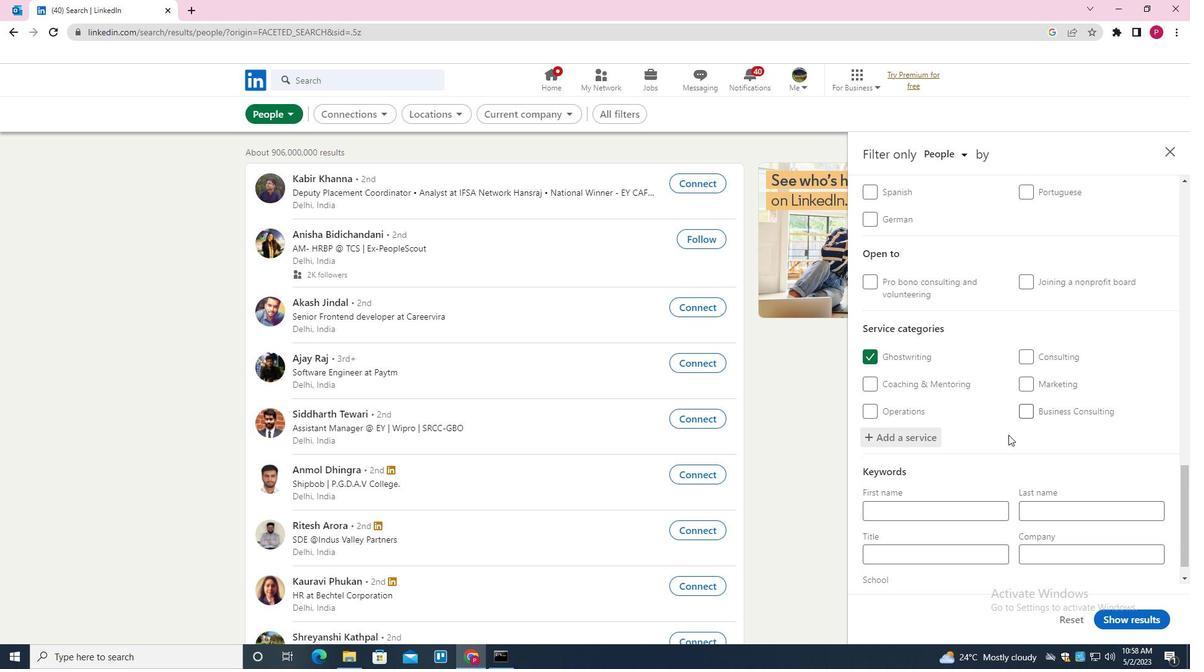 
Action: Mouse scrolled (1007, 435) with delta (0, 0)
Screenshot: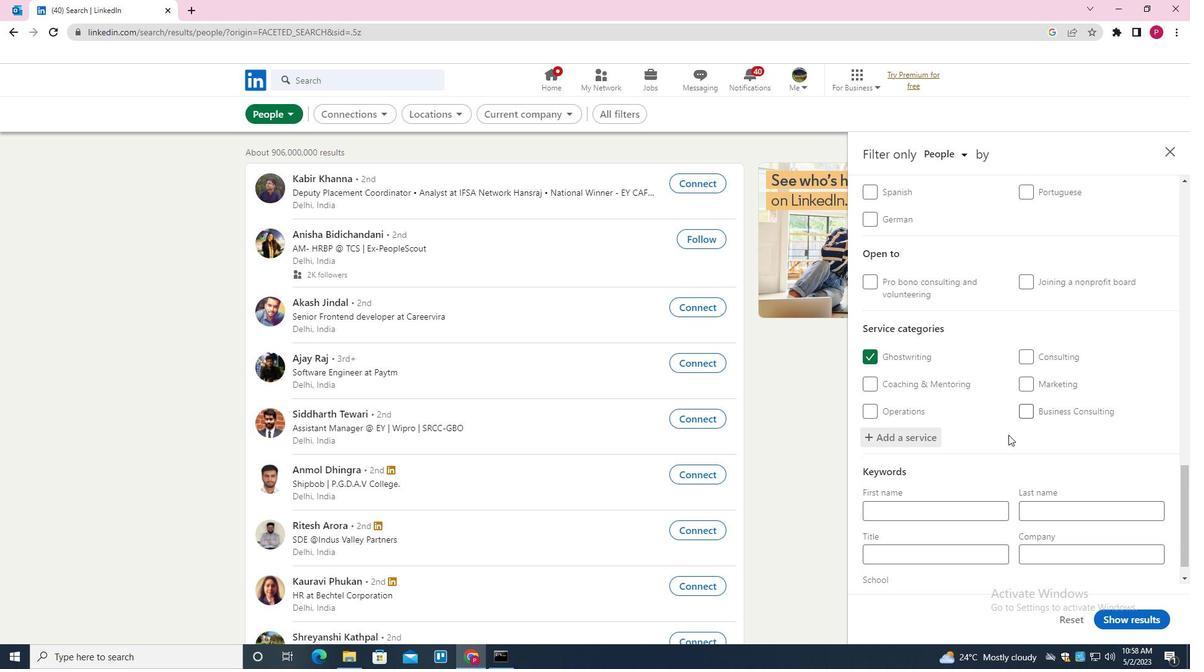 
Action: Mouse moved to (1006, 436)
Screenshot: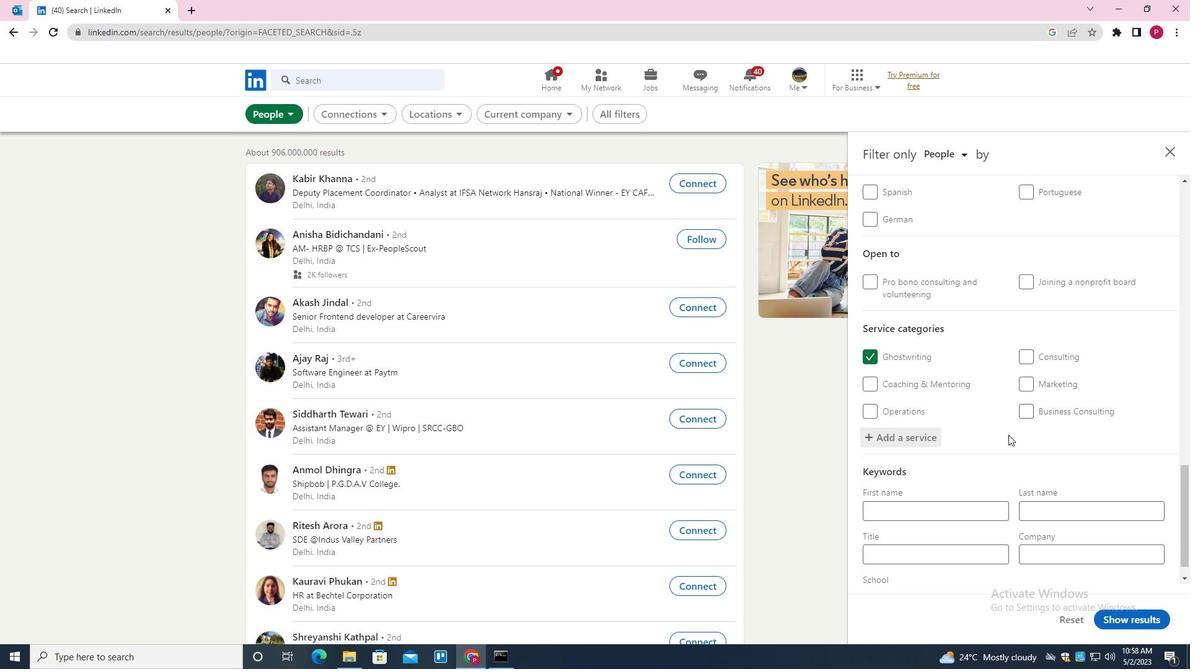 
Action: Mouse scrolled (1006, 435) with delta (0, 0)
Screenshot: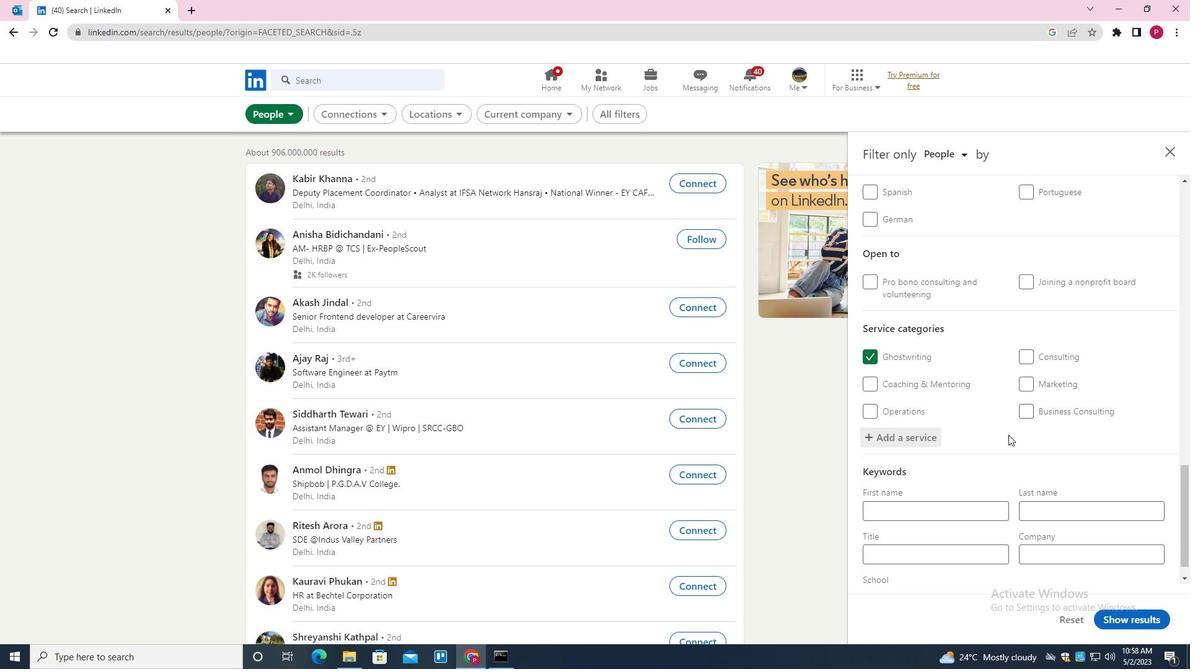 
Action: Mouse moved to (992, 438)
Screenshot: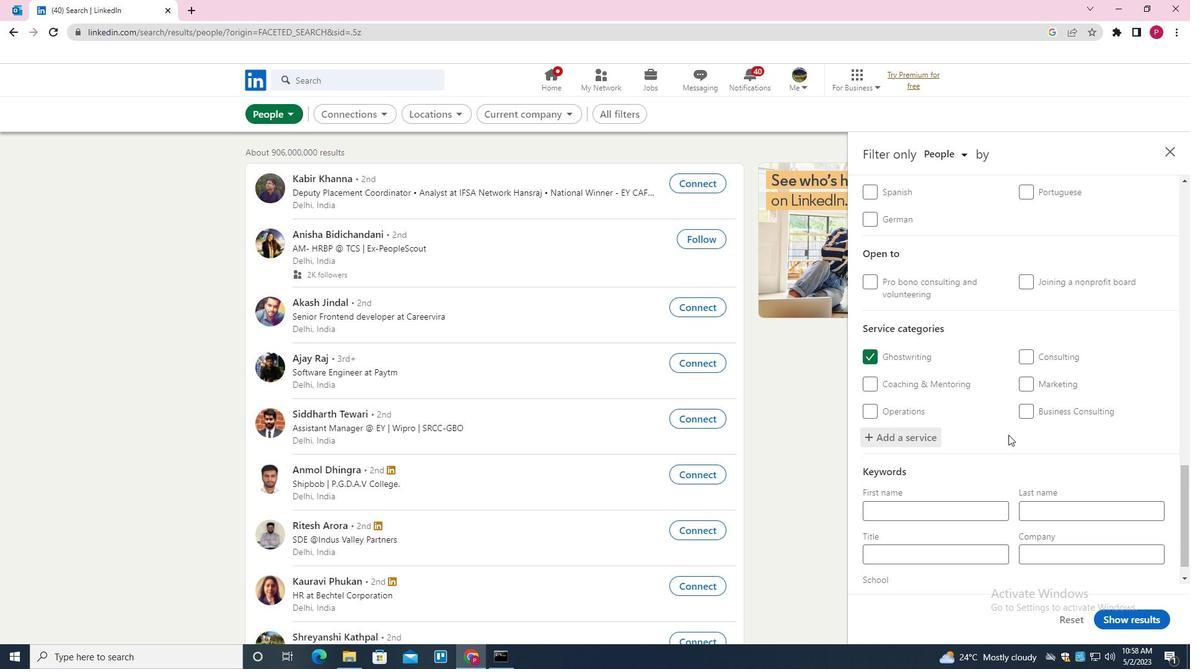 
Action: Mouse scrolled (992, 438) with delta (0, 0)
Screenshot: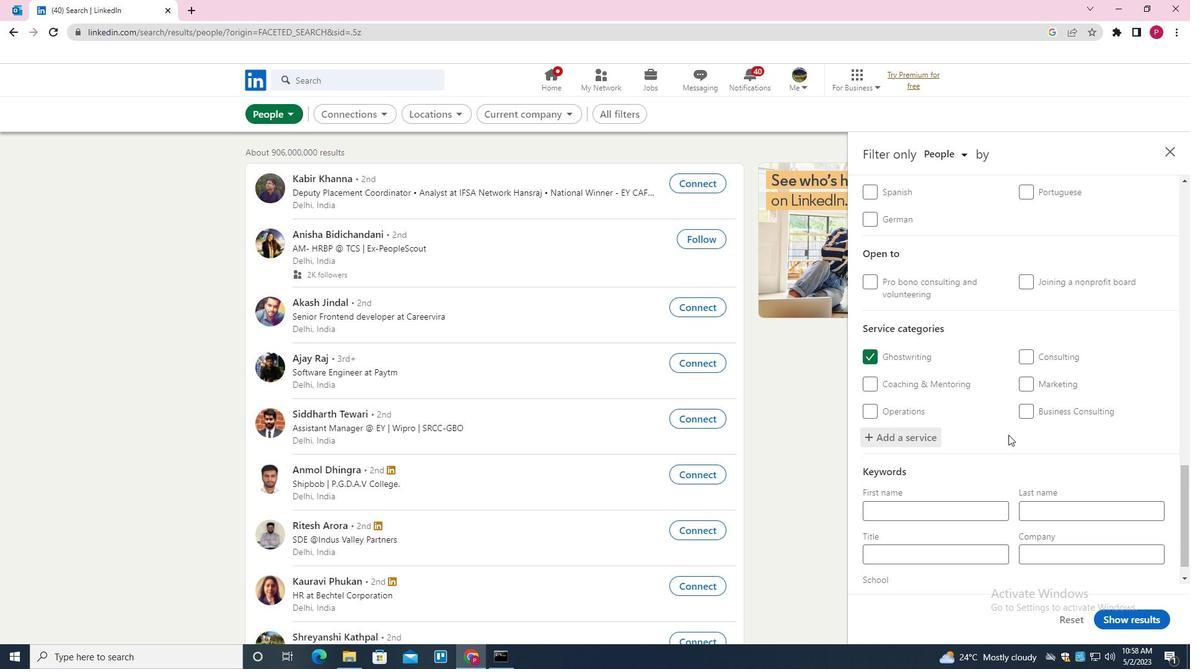 
Action: Mouse moved to (945, 524)
Screenshot: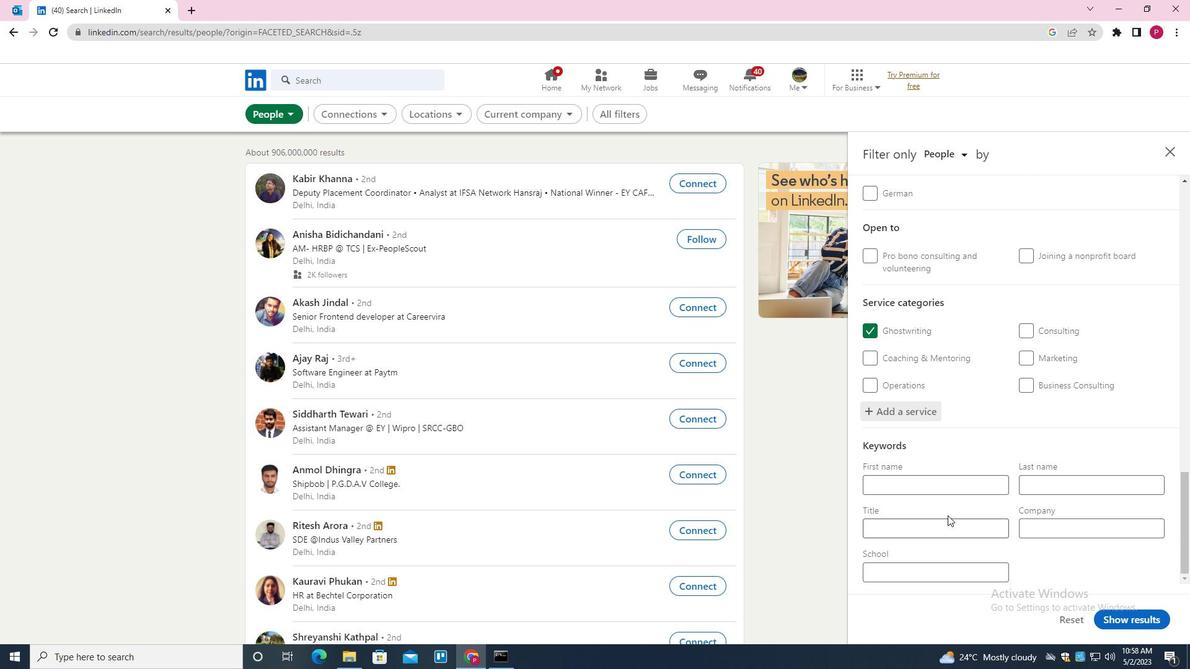 
Action: Mouse pressed left at (945, 524)
Screenshot: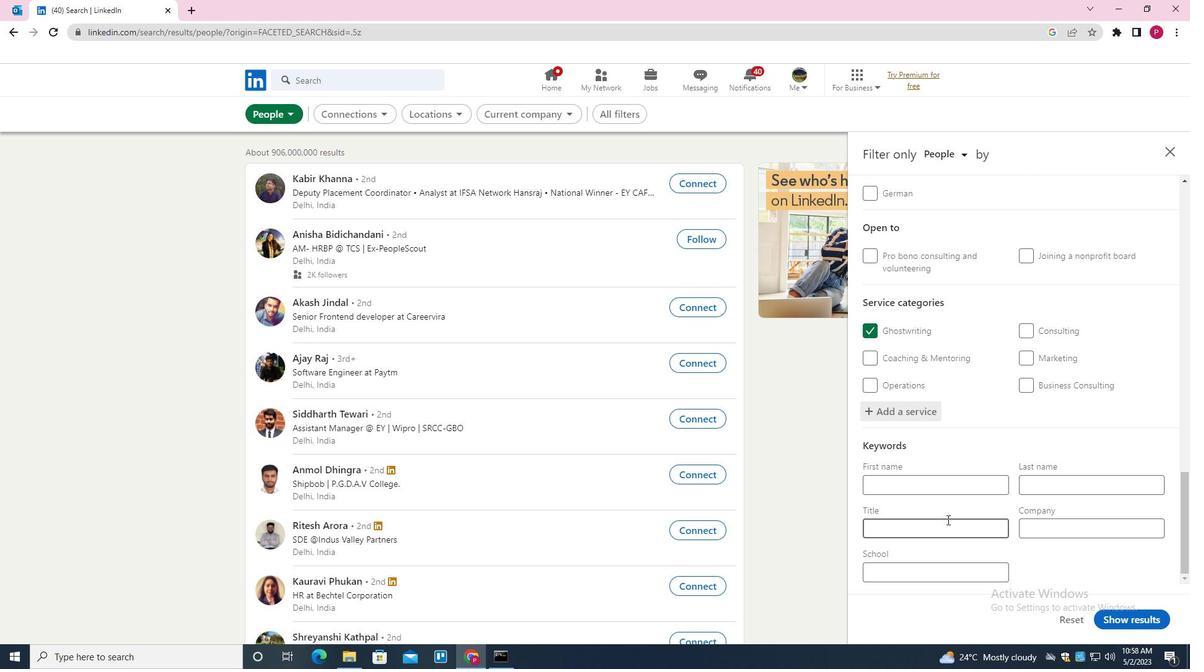 
Action: Mouse moved to (937, 495)
Screenshot: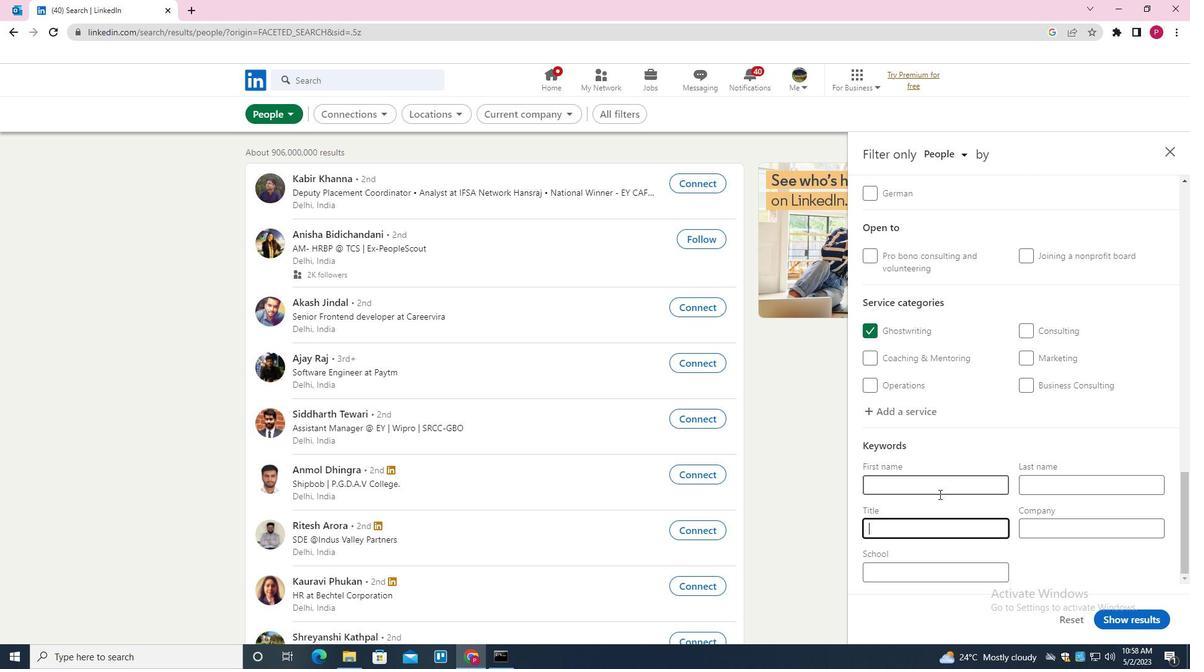 
Action: Key pressed <Key.shift><Key.shift><Key.shift><Key.shift><Key.shift><Key.shift><Key.shift><Key.shift><Key.shift><Key.shift><Key.shift><Key.shift><Key.shift><Key.shift><Key.shift><Key.shift><Key.shift><Key.shift><Key.shift><Key.shift>EQUIPMENT<Key.space><Key.shift><Key.shift>CLEANER
Screenshot: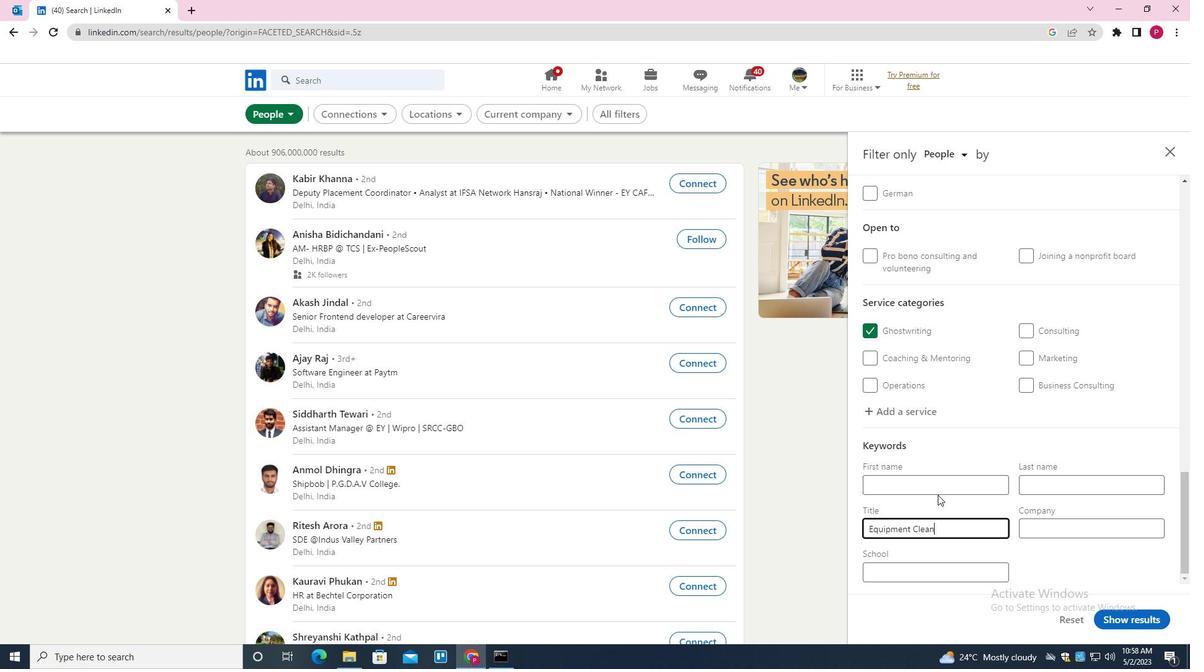 
Action: Mouse moved to (1107, 617)
Screenshot: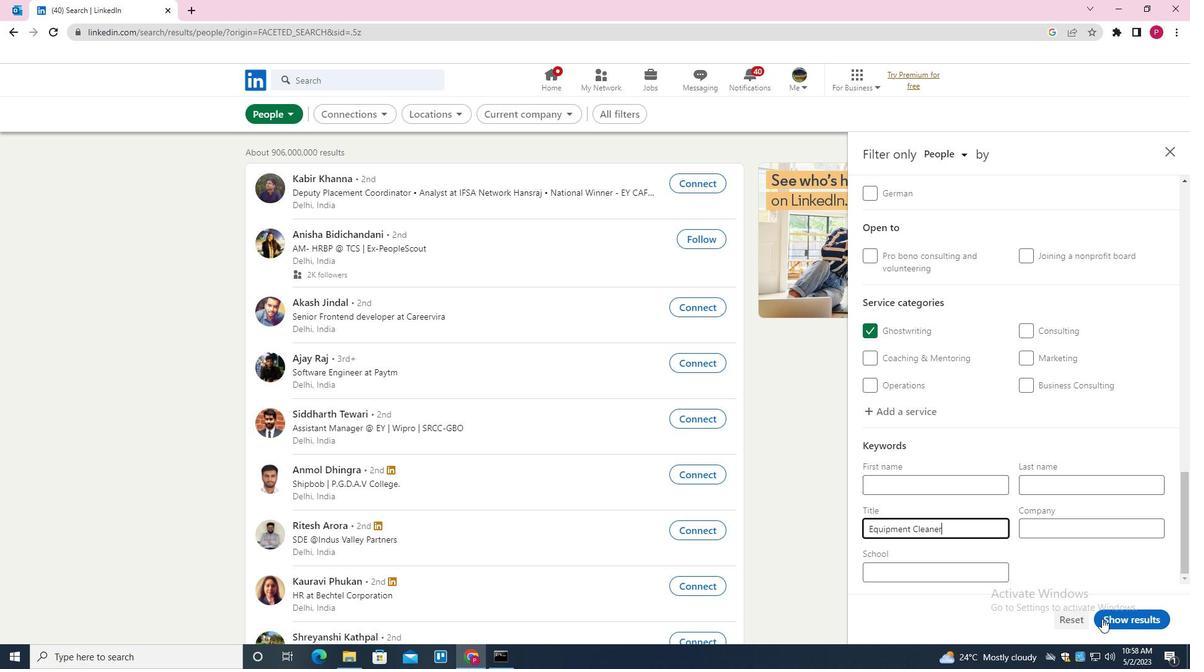 
Action: Mouse pressed left at (1107, 617)
Screenshot: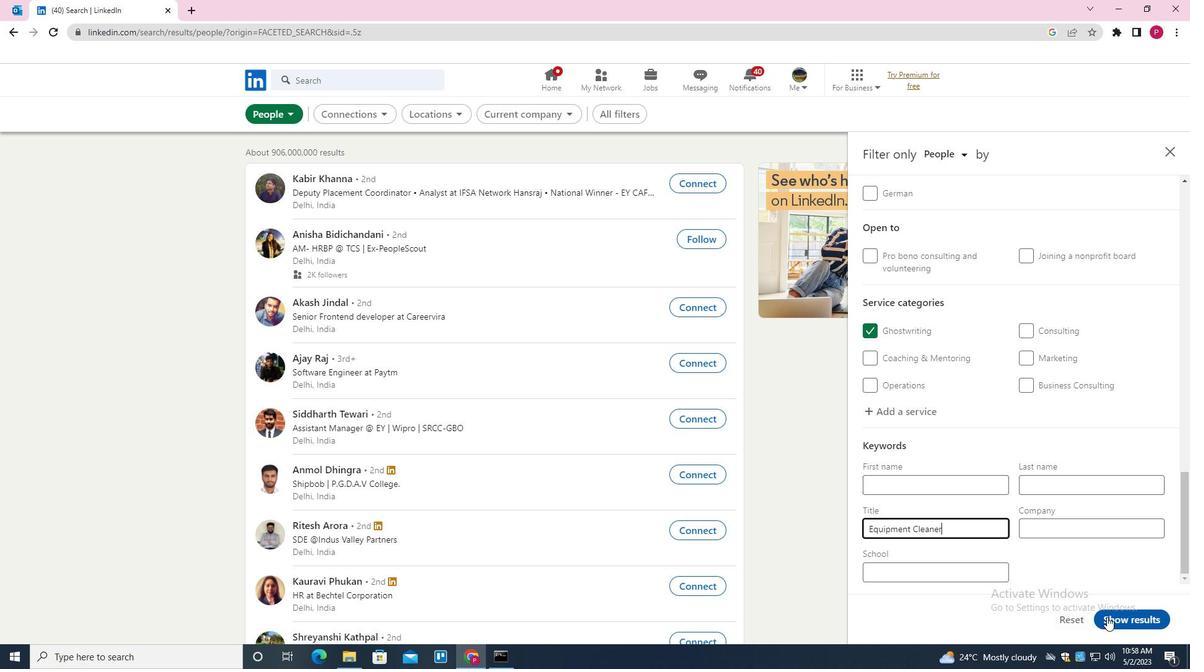 
Action: Mouse moved to (608, 268)
Screenshot: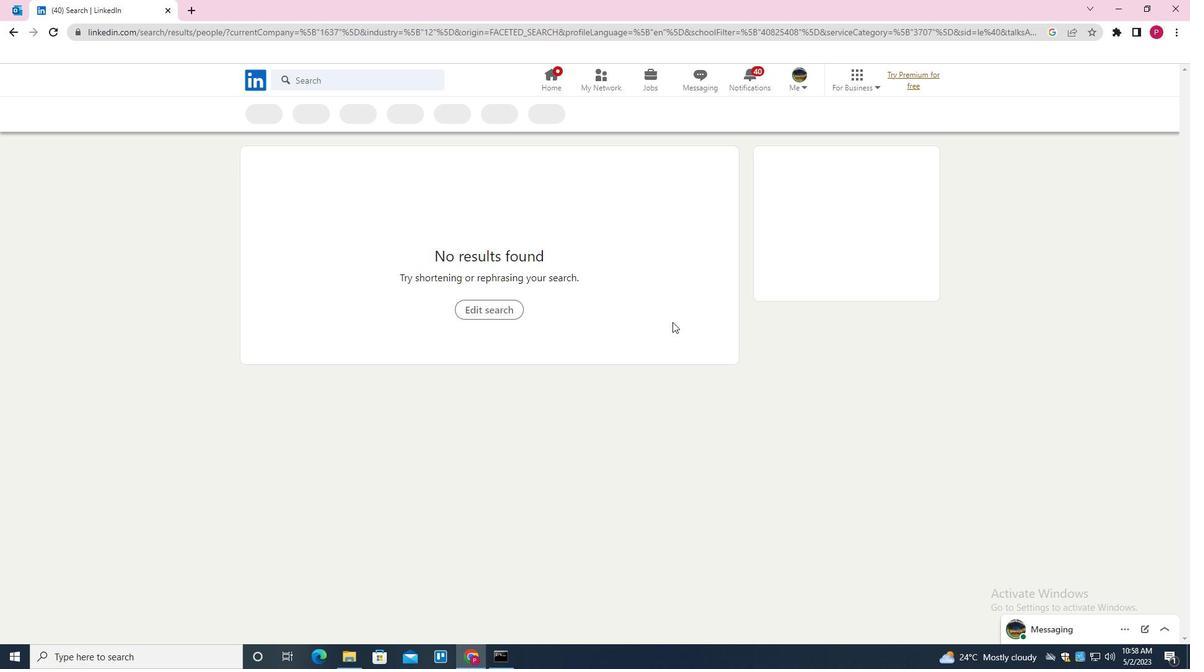 
